 Task: Create new contact,   with mail id: 'Cora_Lopez@cornell.edu', first name: 'Cora', Last name: 'Lopez', Job Title: Copywriter, Phone number (512) 555-4567. Change life cycle stage to  'Lead' and lead status to 'New'. Add new company to the associated contact: autoliv.com and type: Prospect. Logged in from softage.6@softage.net
Action: Mouse moved to (137, 94)
Screenshot: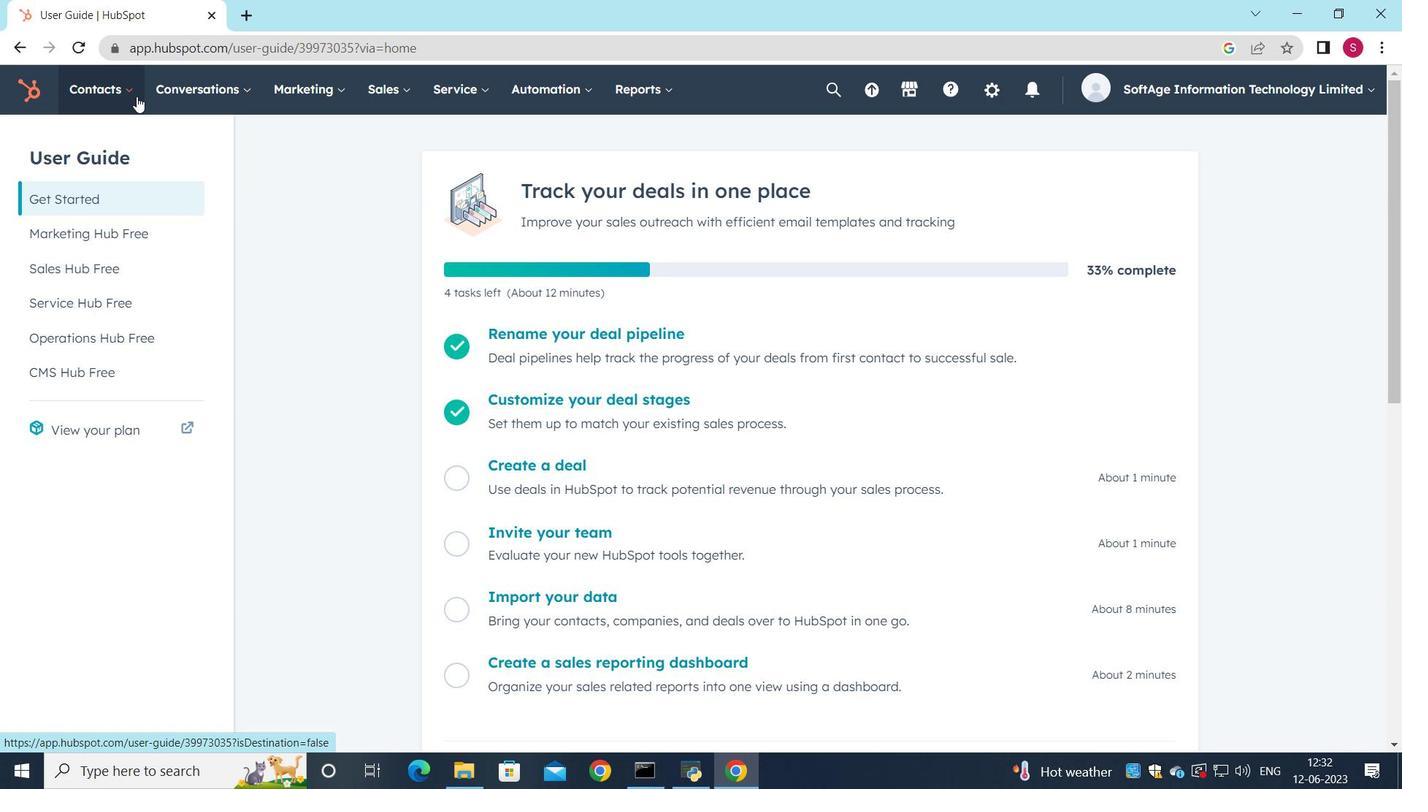 
Action: Mouse pressed left at (137, 94)
Screenshot: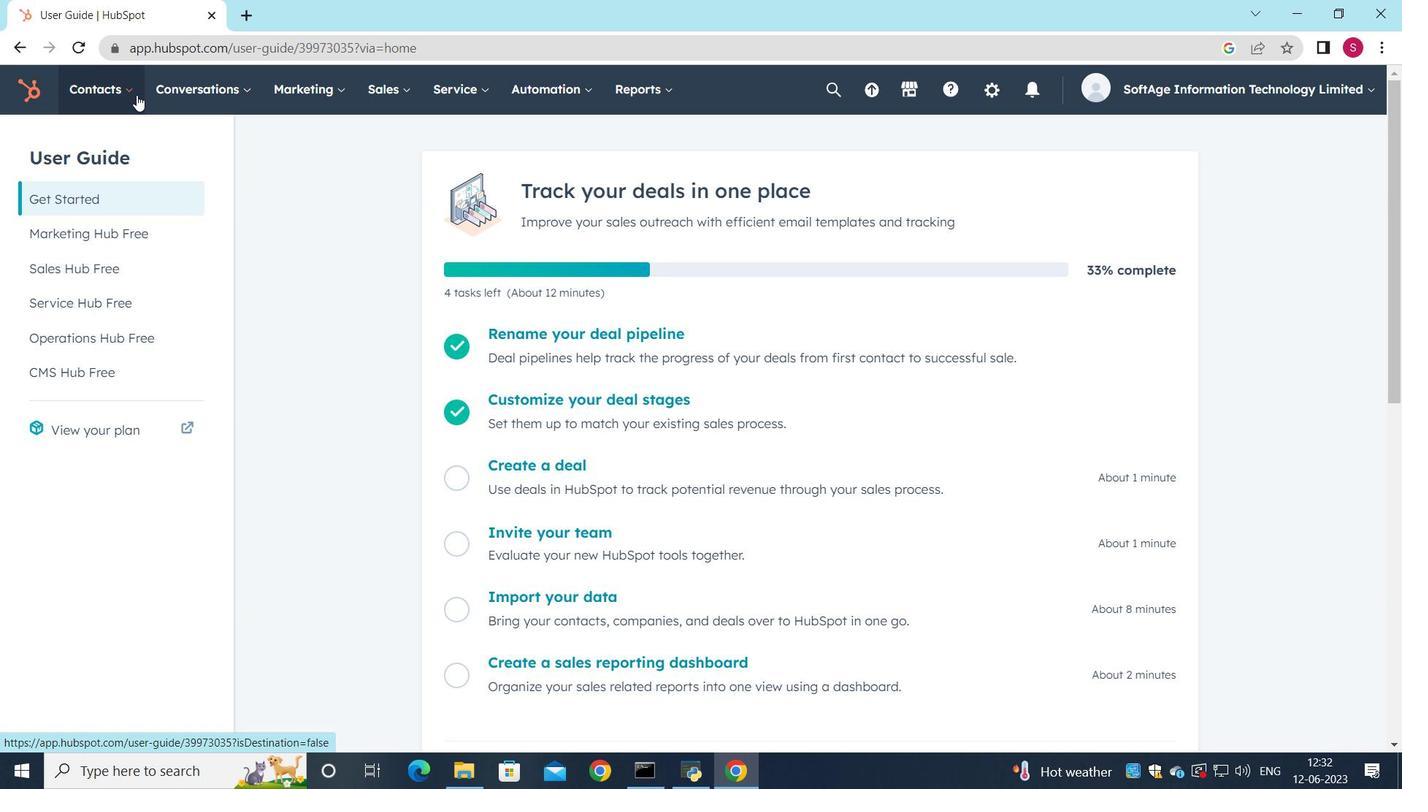 
Action: Mouse moved to (138, 141)
Screenshot: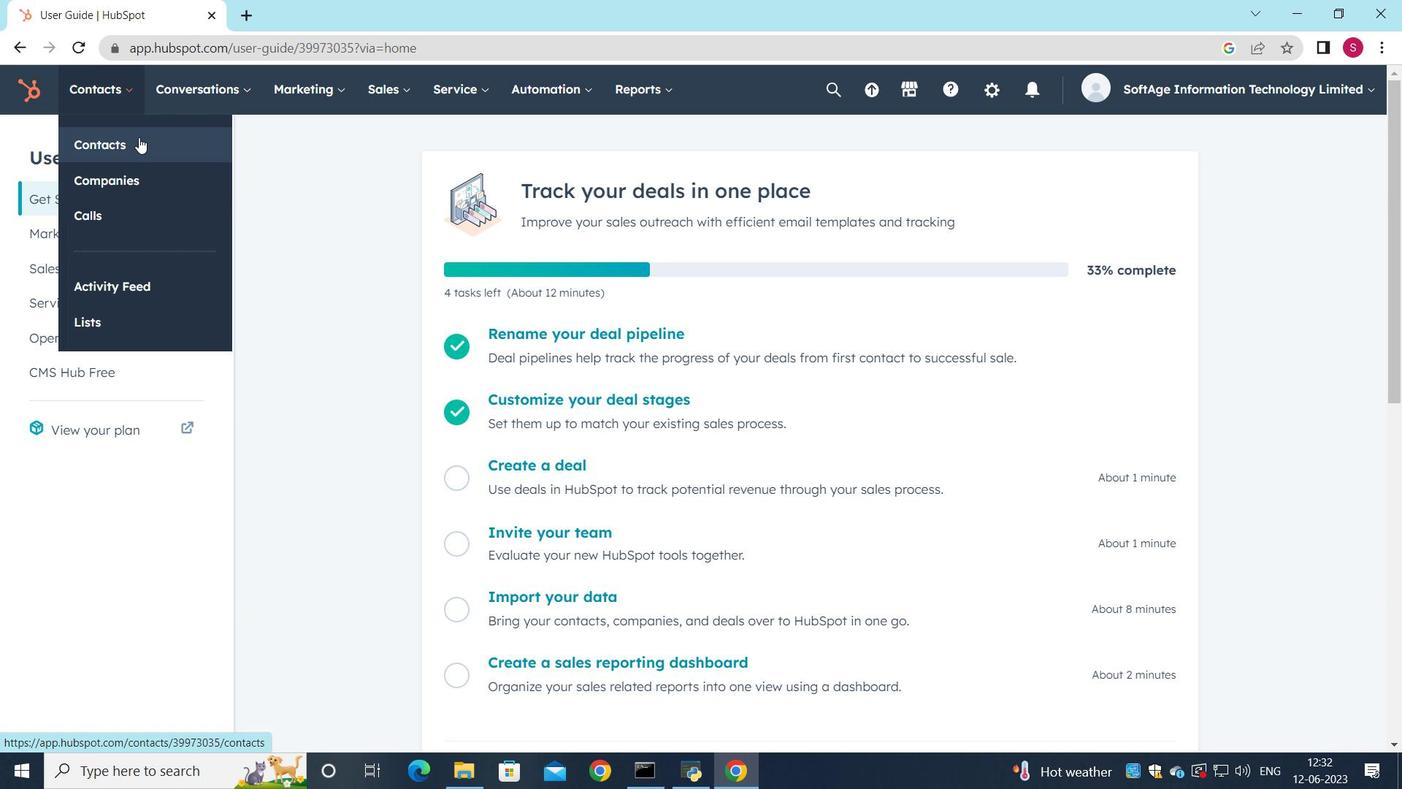 
Action: Mouse pressed left at (138, 141)
Screenshot: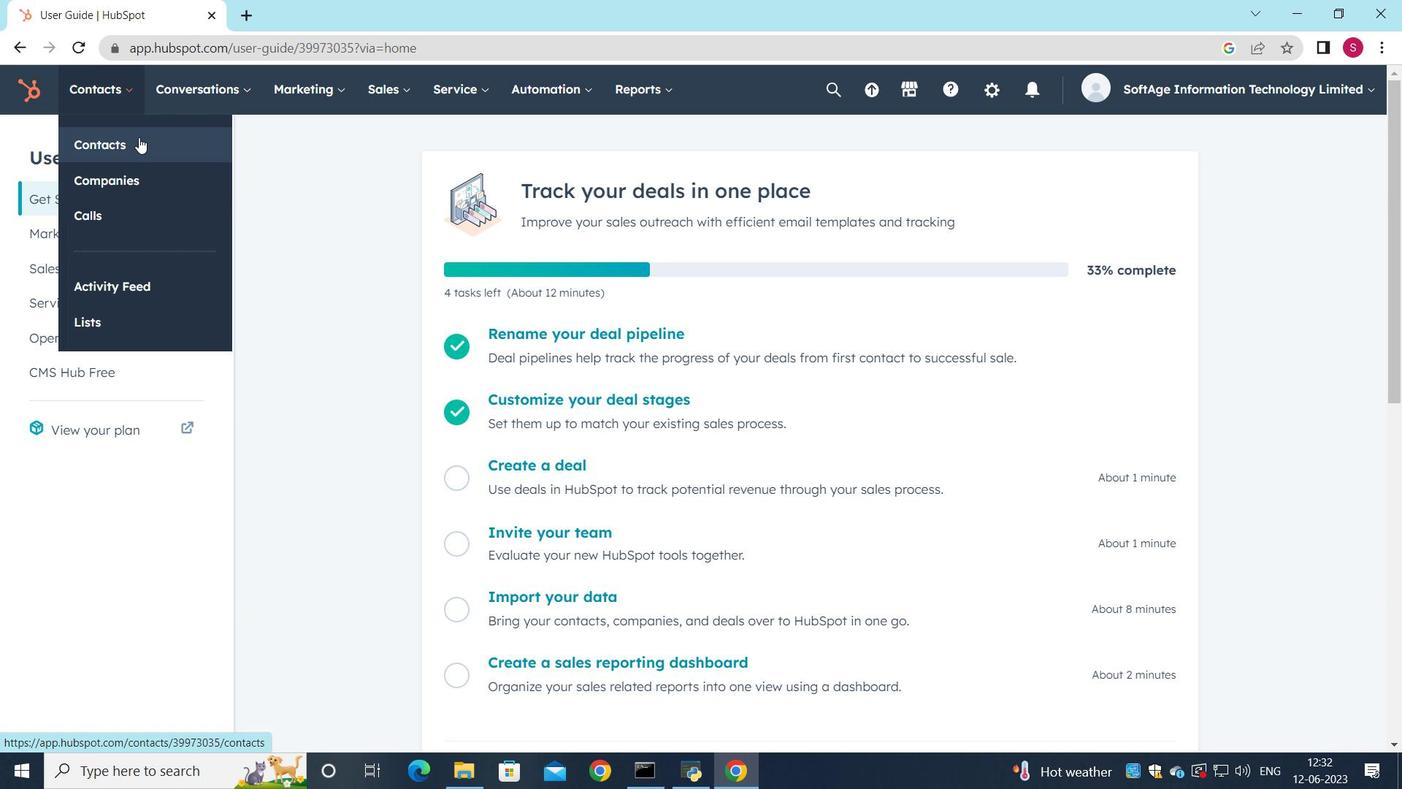 
Action: Mouse moved to (1309, 165)
Screenshot: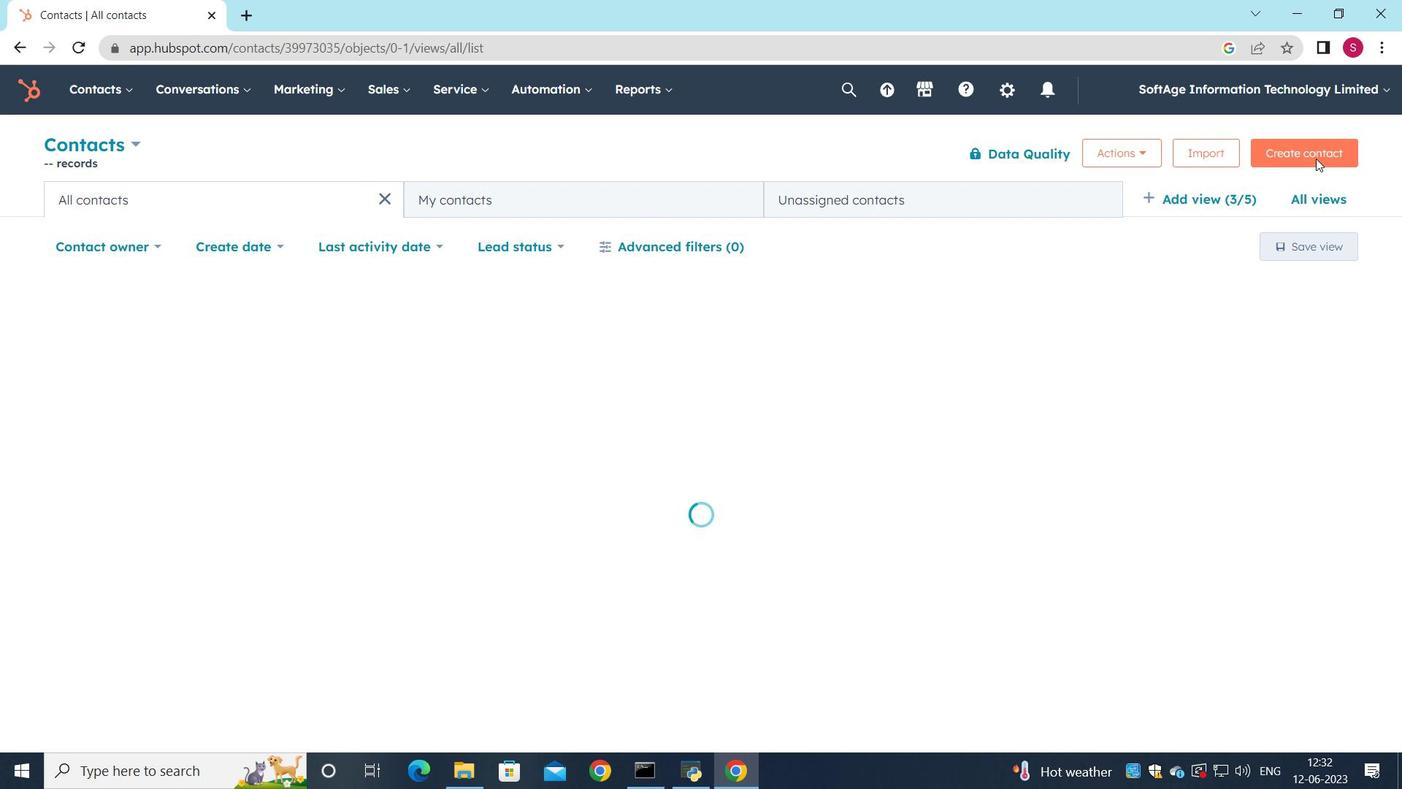 
Action: Mouse pressed left at (1309, 165)
Screenshot: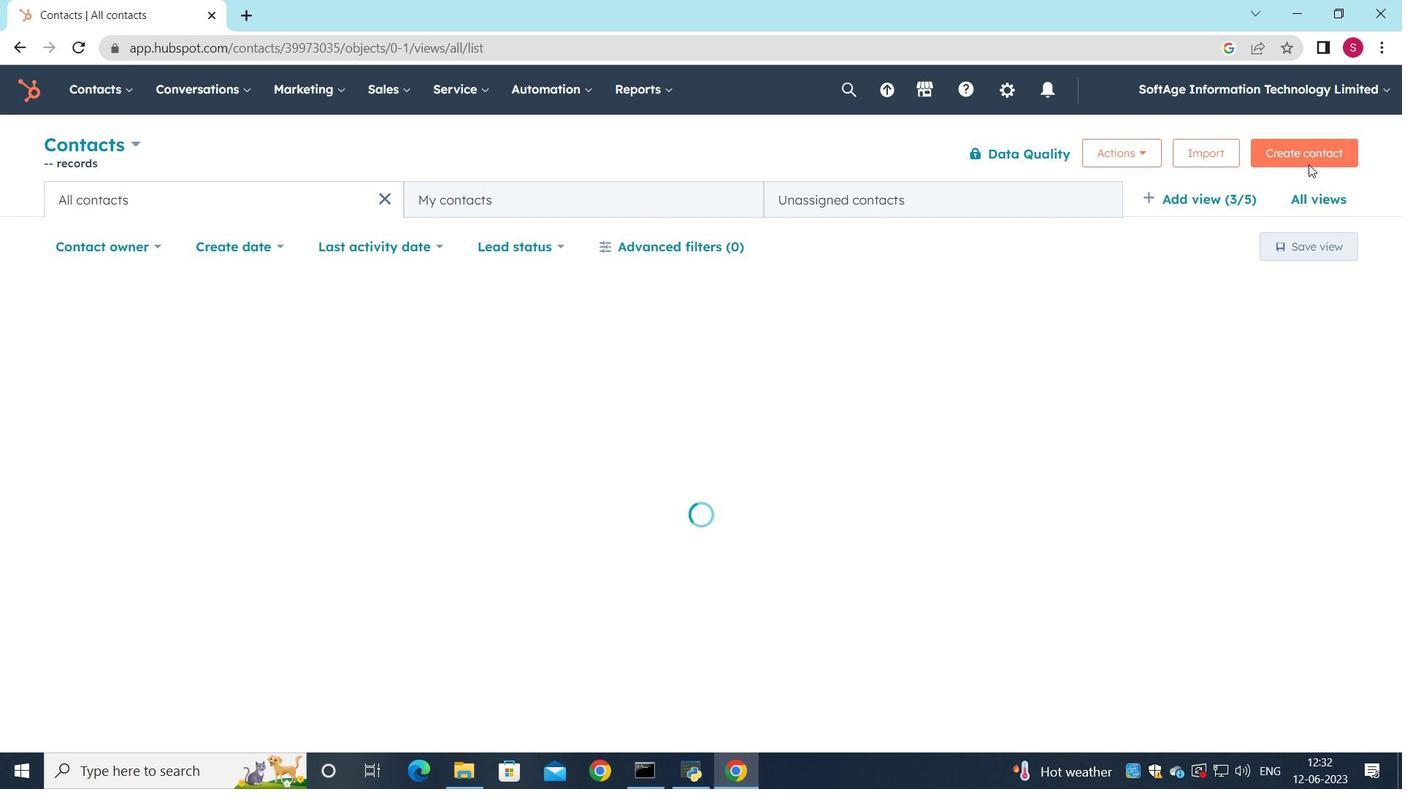 
Action: Mouse moved to (1035, 241)
Screenshot: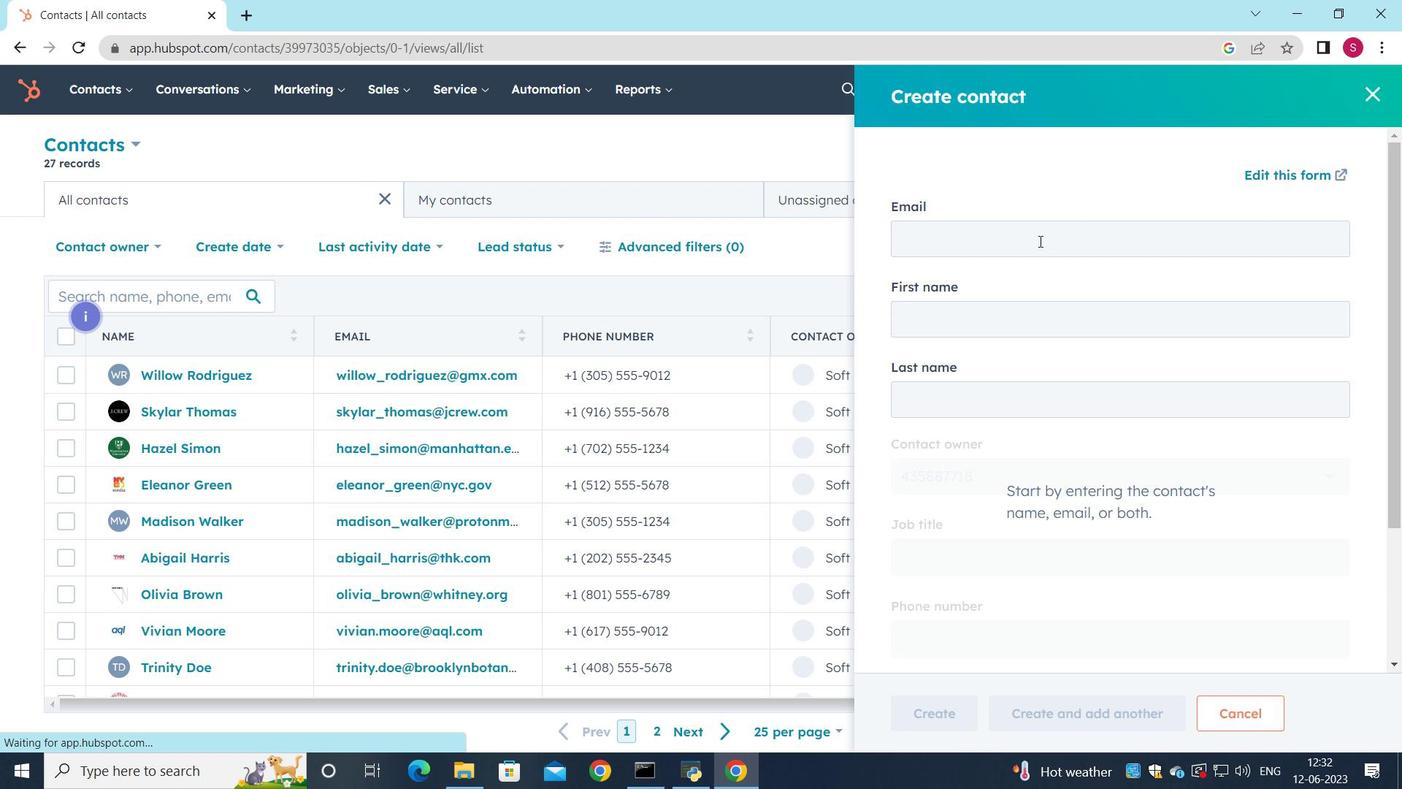 
Action: Mouse pressed left at (1035, 241)
Screenshot: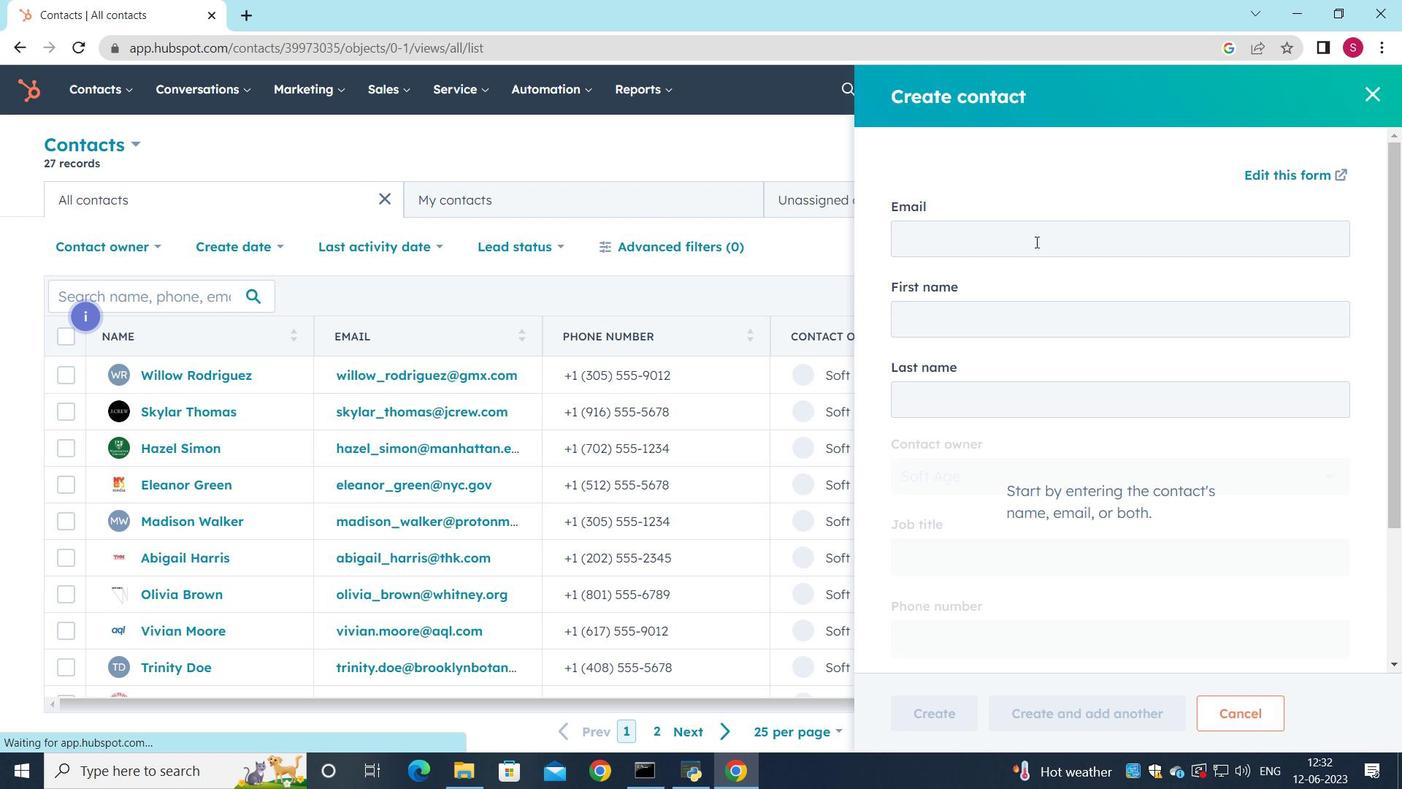 
Action: Key pressed <Key.shift>Cora<Key.shift>_<Key.shift>Lopez<Key.shift>@cornell.edu
Screenshot: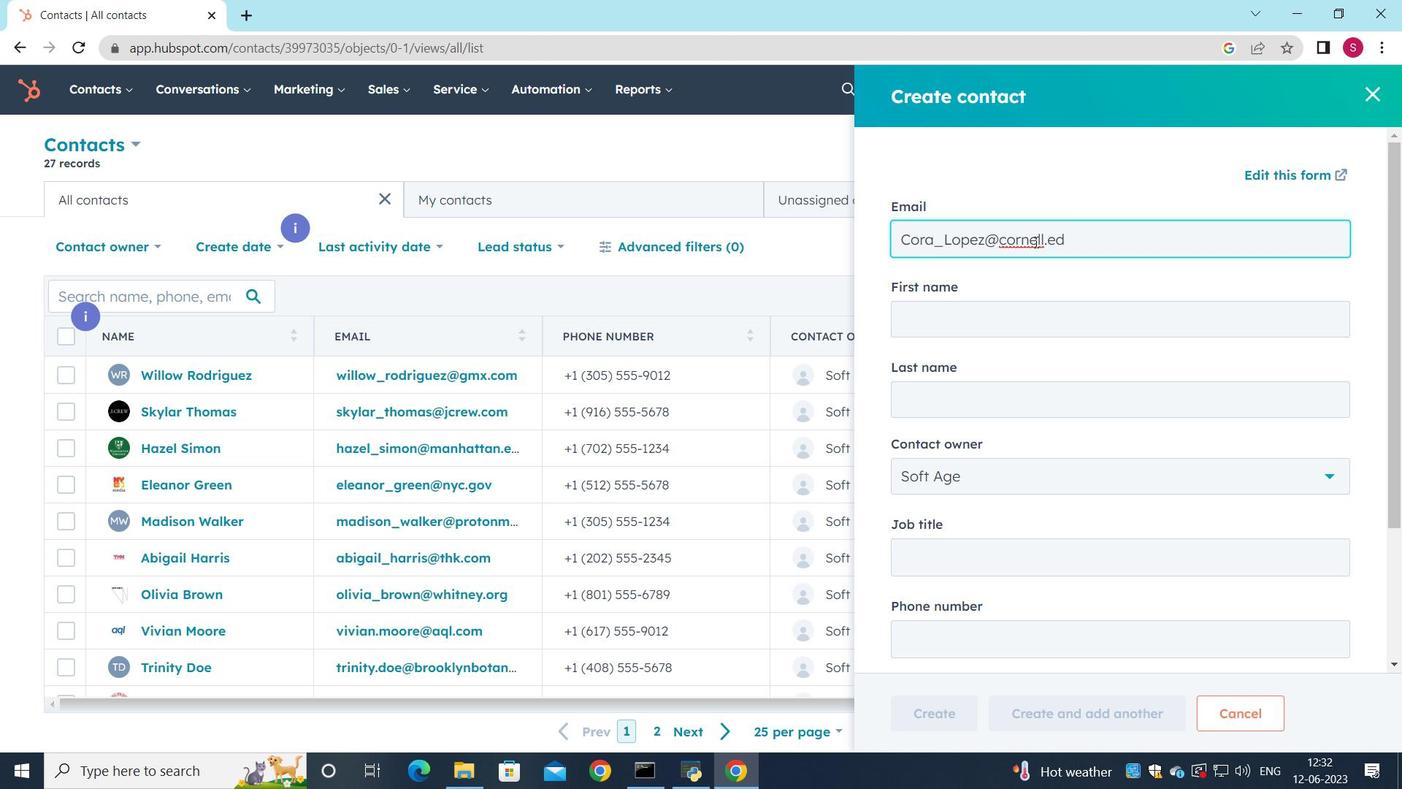 
Action: Mouse moved to (996, 324)
Screenshot: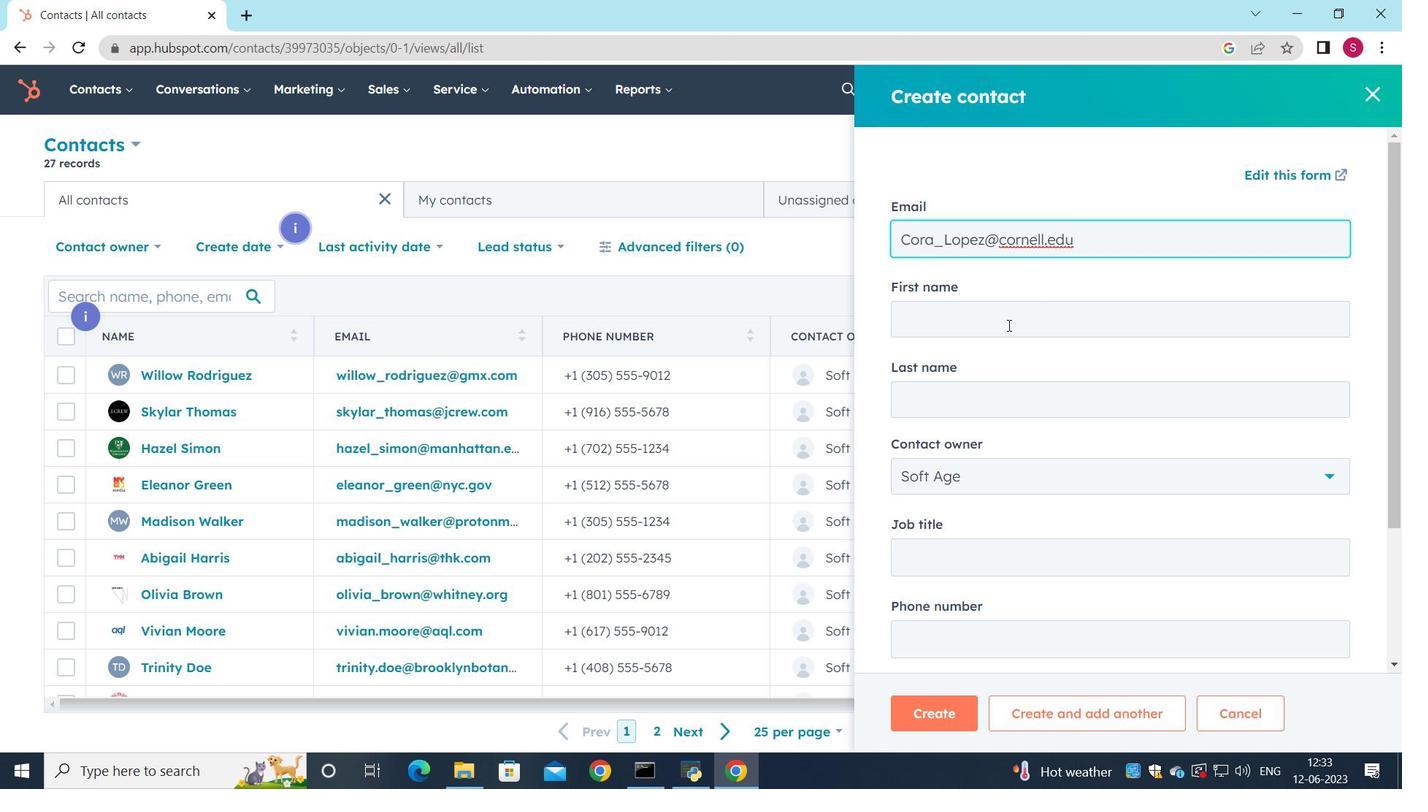 
Action: Mouse pressed left at (996, 324)
Screenshot: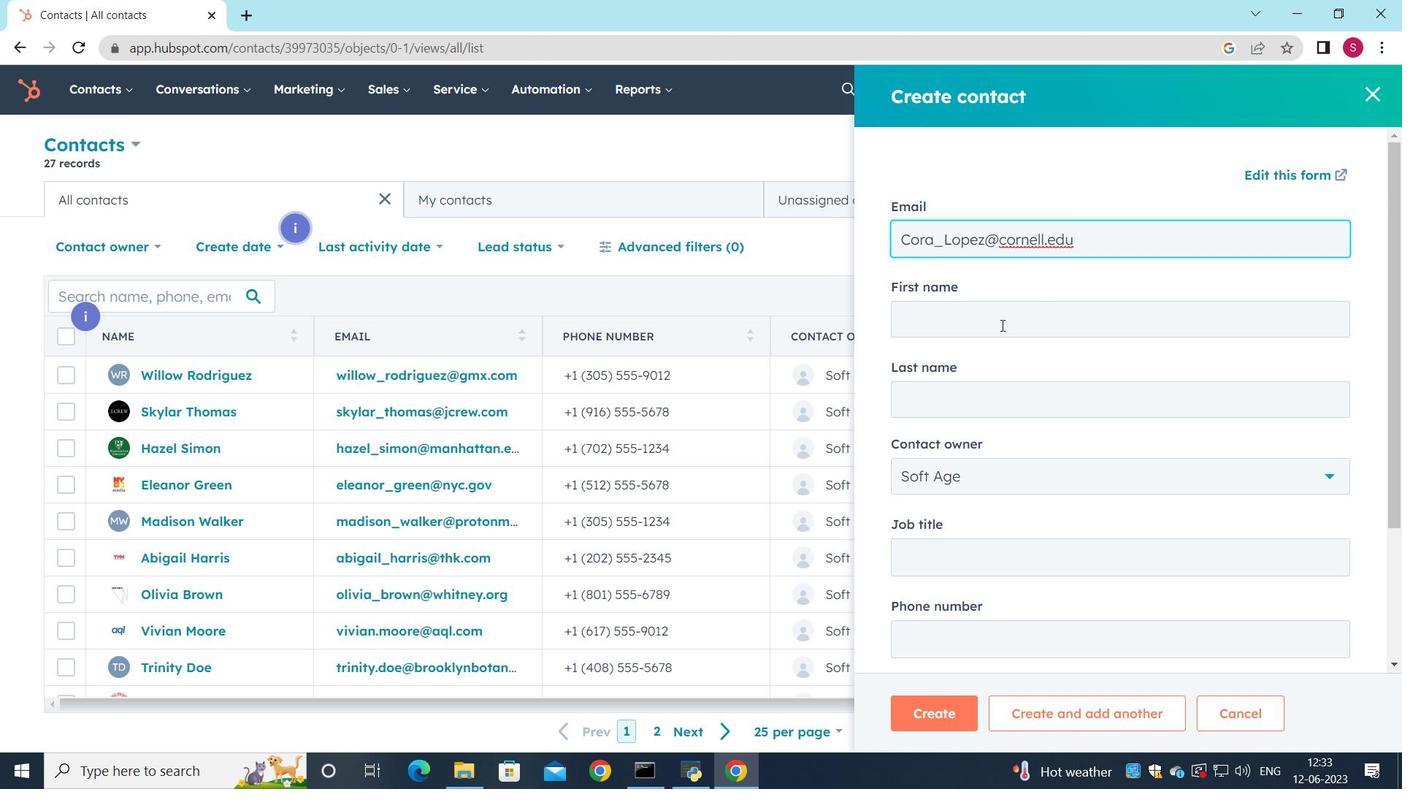 
Action: Key pressed <Key.shift>Cora
Screenshot: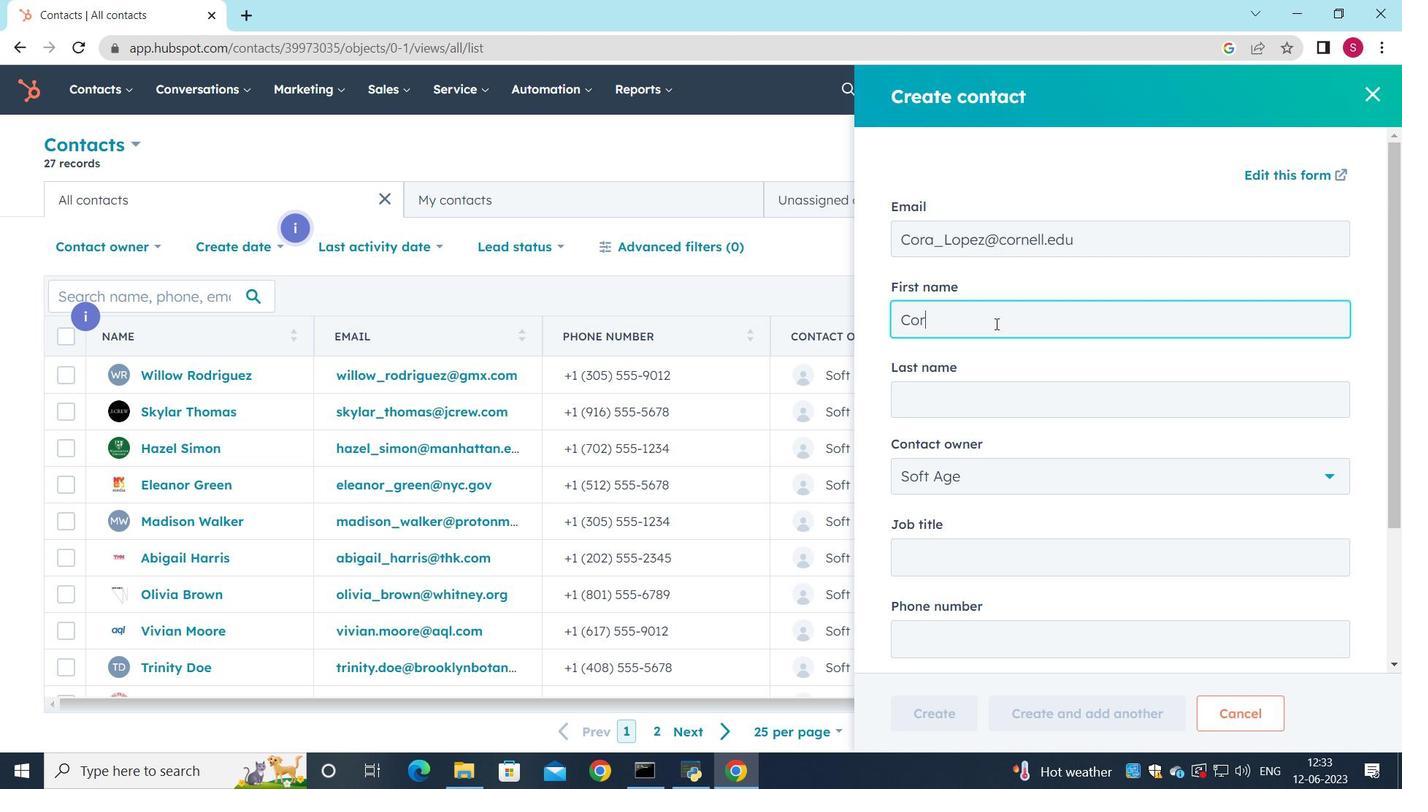
Action: Mouse moved to (990, 413)
Screenshot: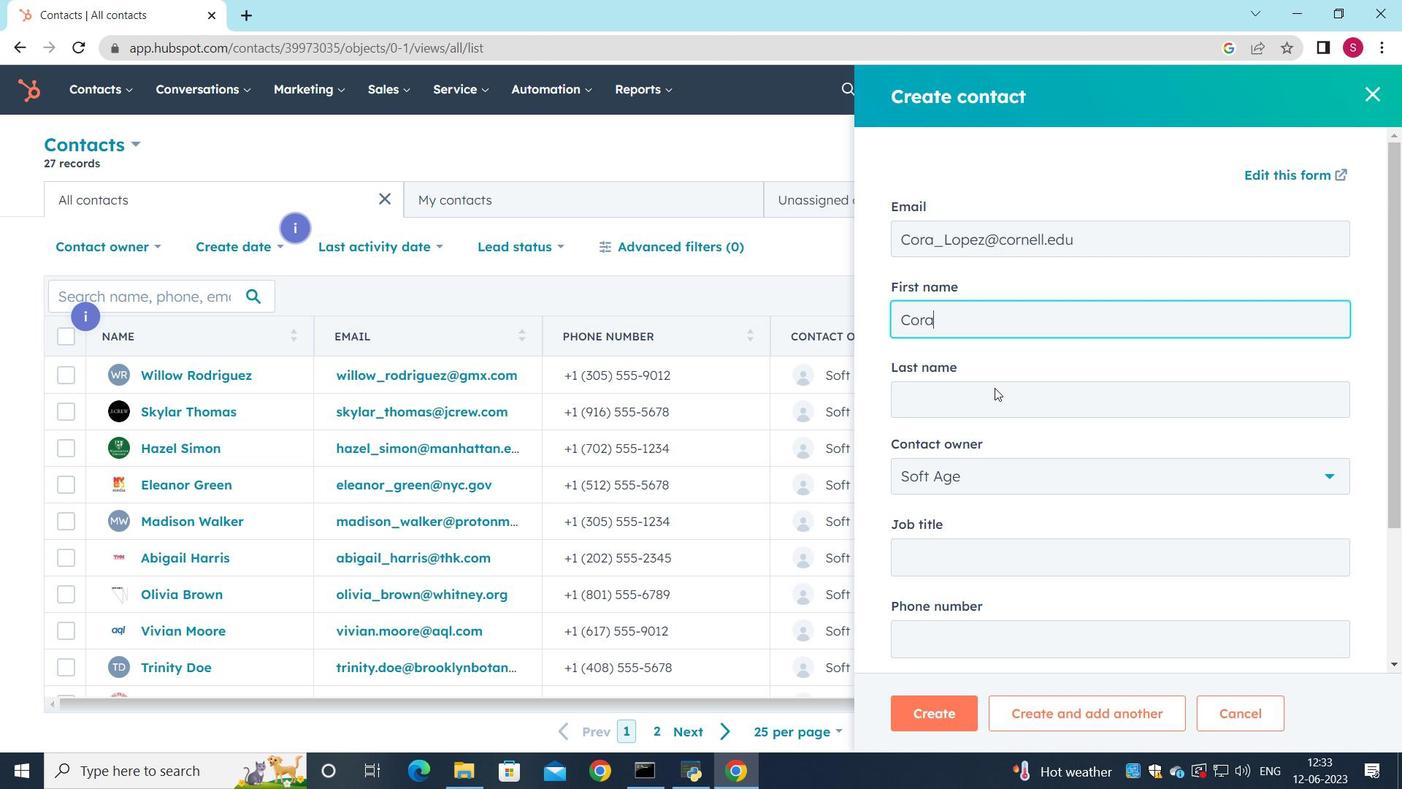 
Action: Mouse pressed left at (990, 413)
Screenshot: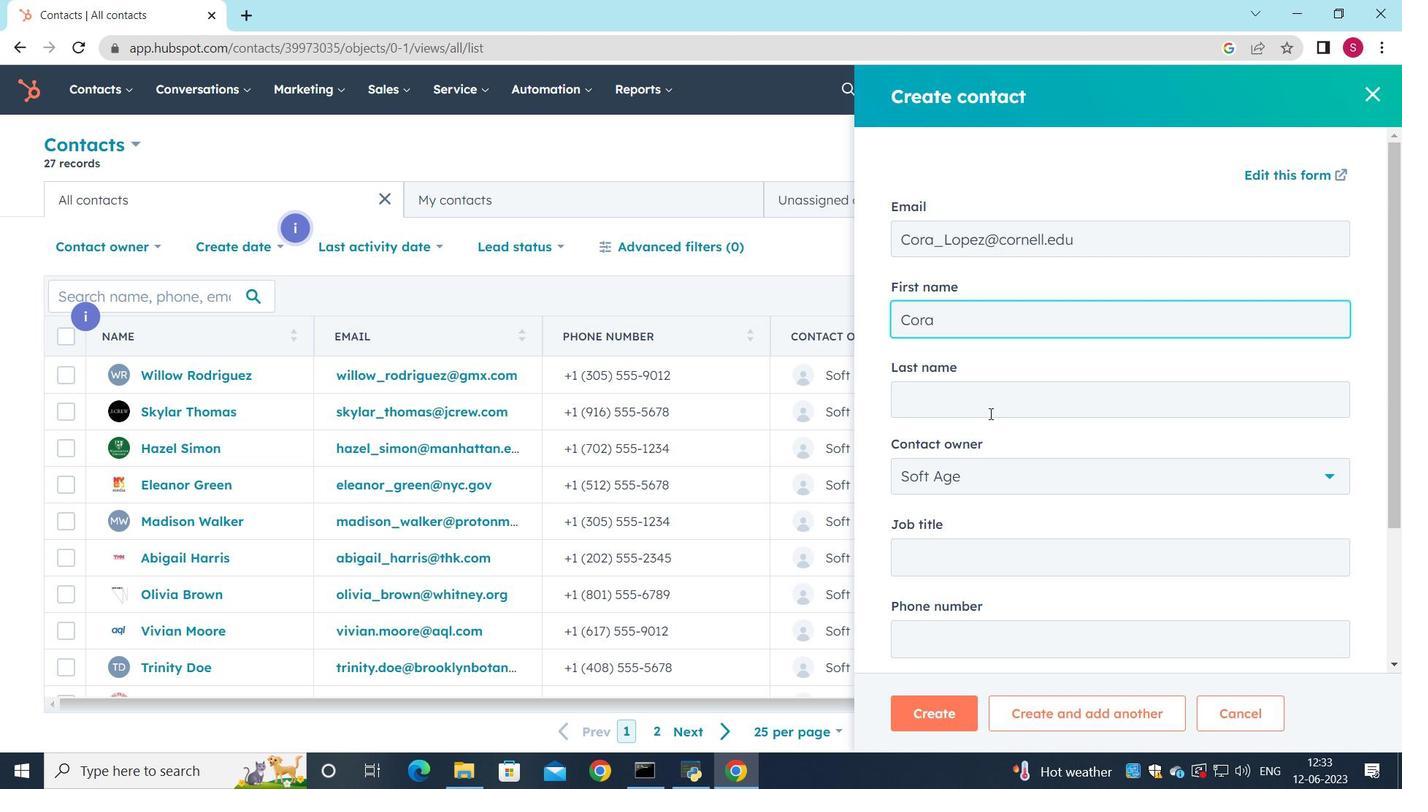 
Action: Mouse moved to (990, 413)
Screenshot: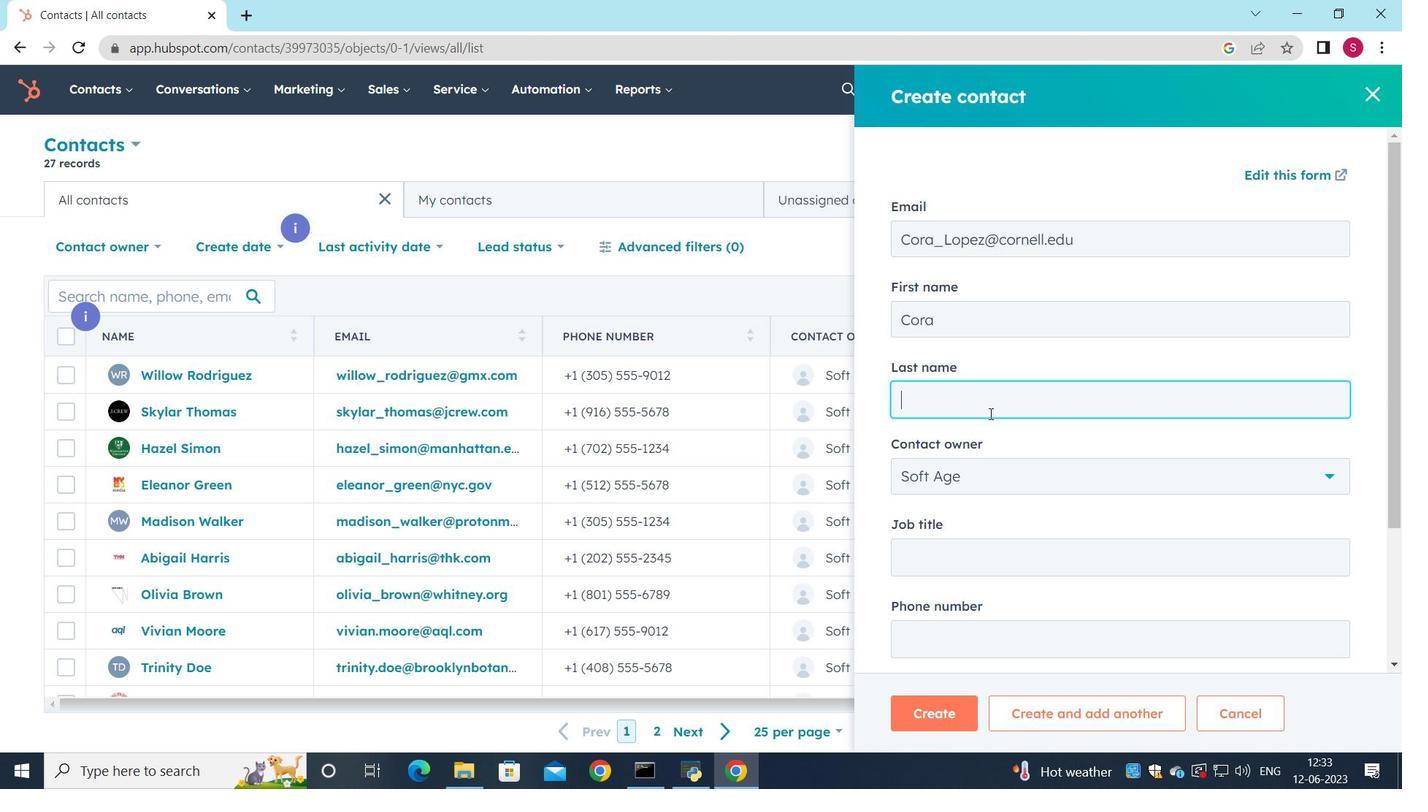 
Action: Key pressed <Key.shift><Key.shift><Key.shift><Key.shift><Key.shift>Lopez
Screenshot: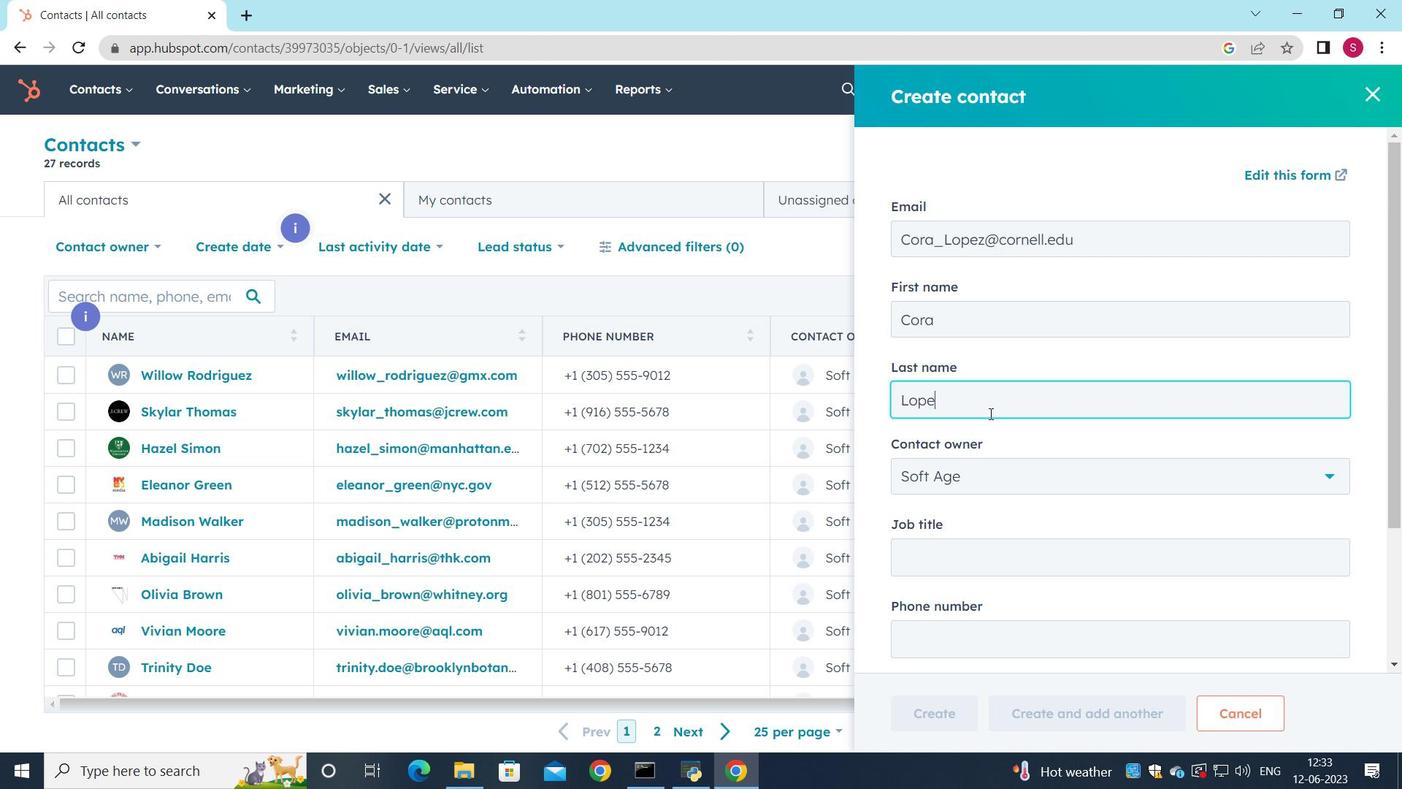 
Action: Mouse moved to (1006, 494)
Screenshot: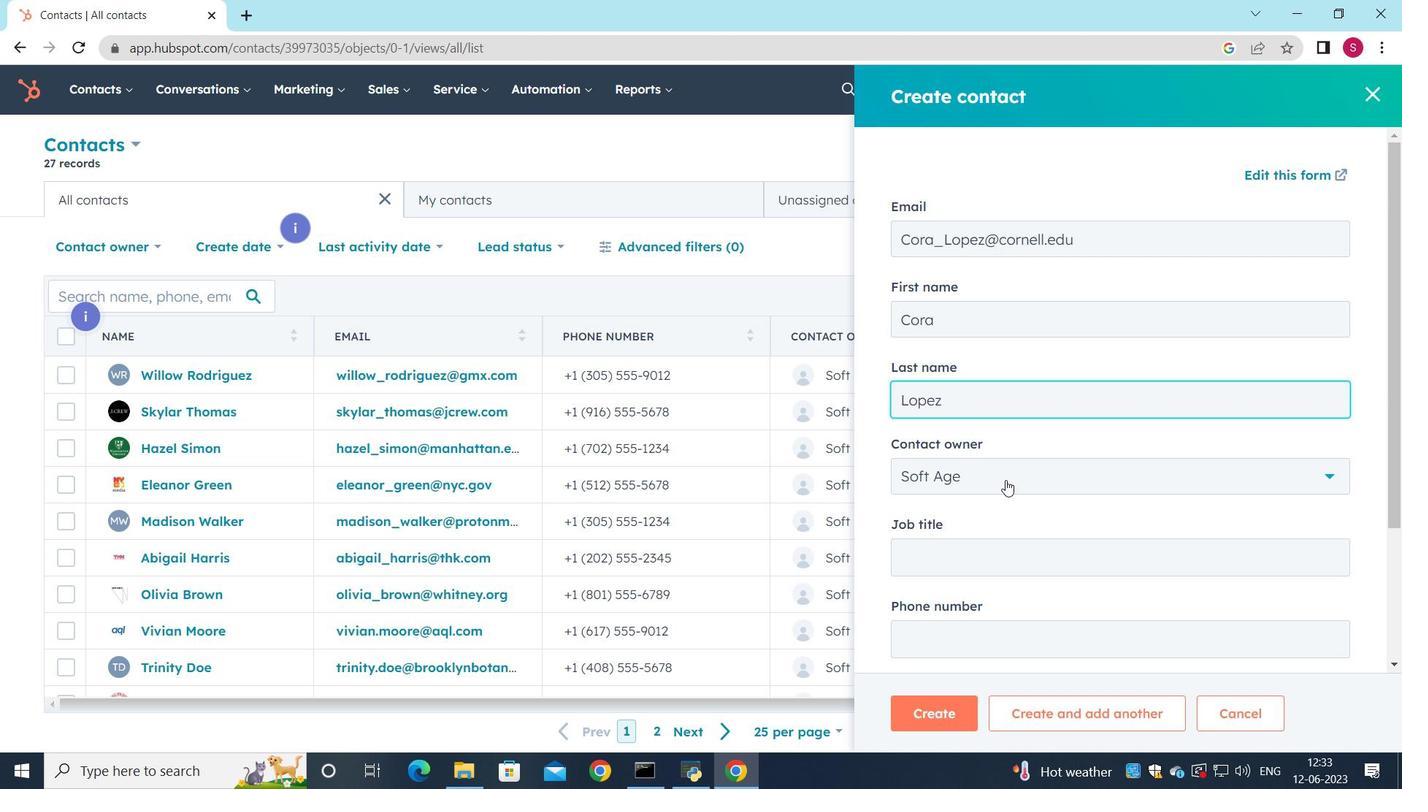 
Action: Mouse scrolled (1006, 493) with delta (0, 0)
Screenshot: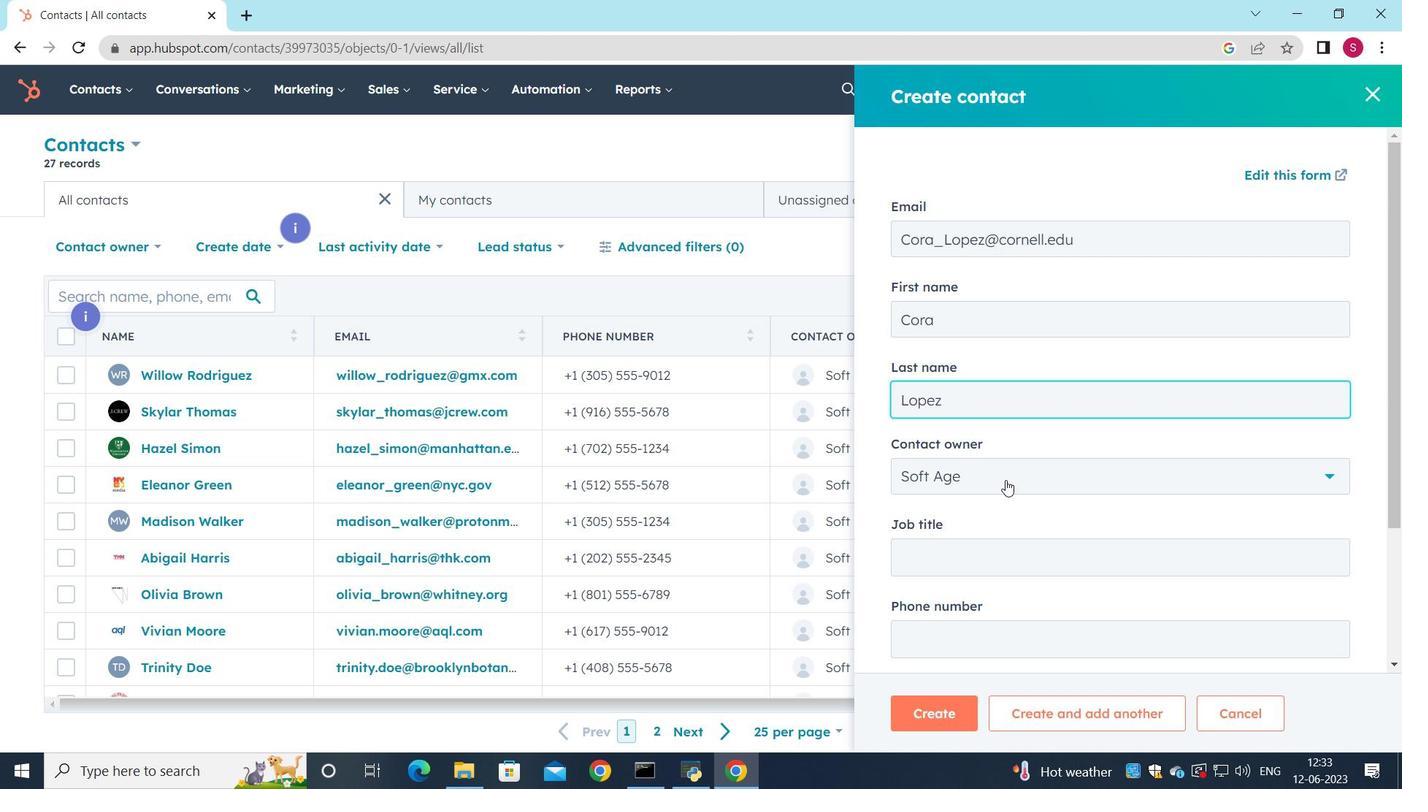 
Action: Mouse moved to (1003, 480)
Screenshot: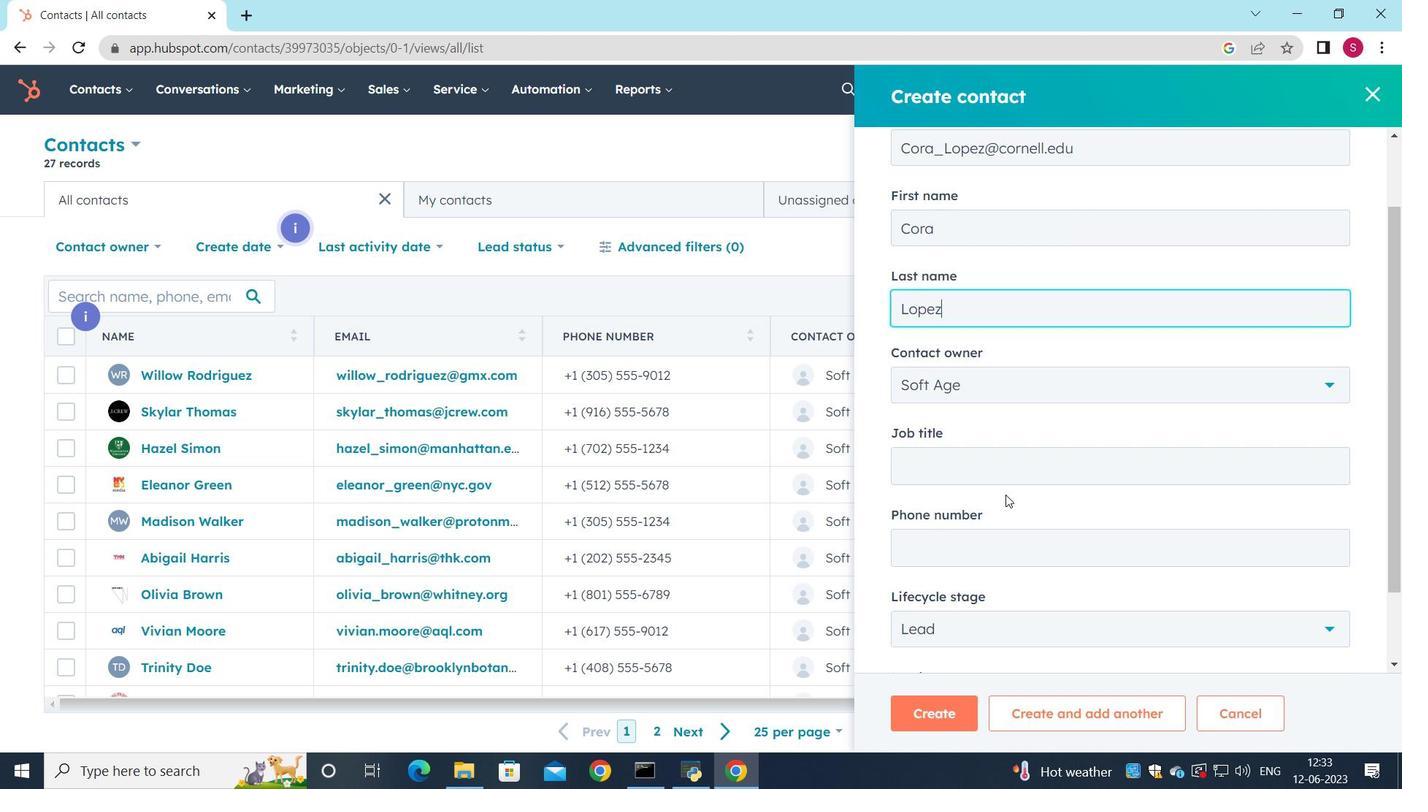 
Action: Mouse pressed left at (1003, 480)
Screenshot: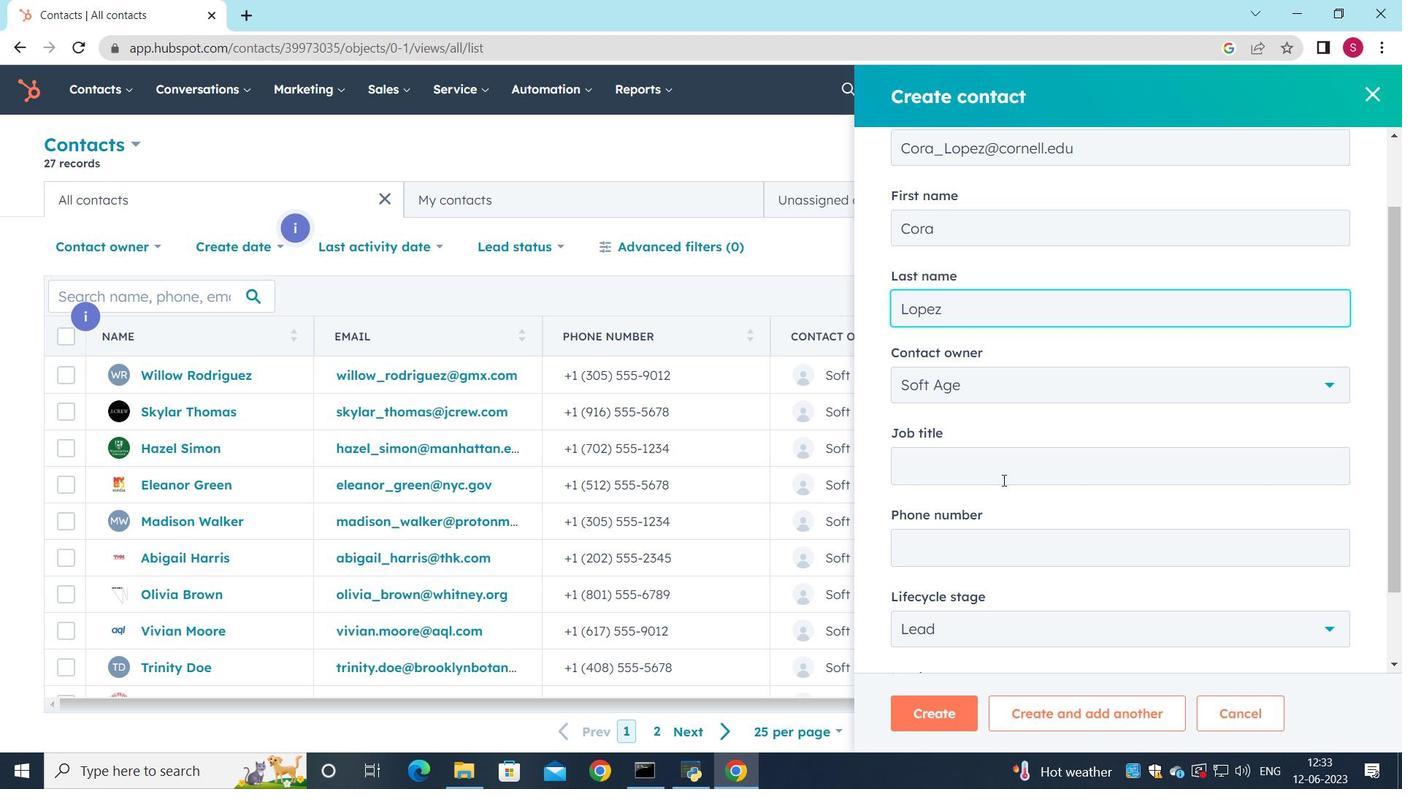 
Action: Mouse moved to (1001, 480)
Screenshot: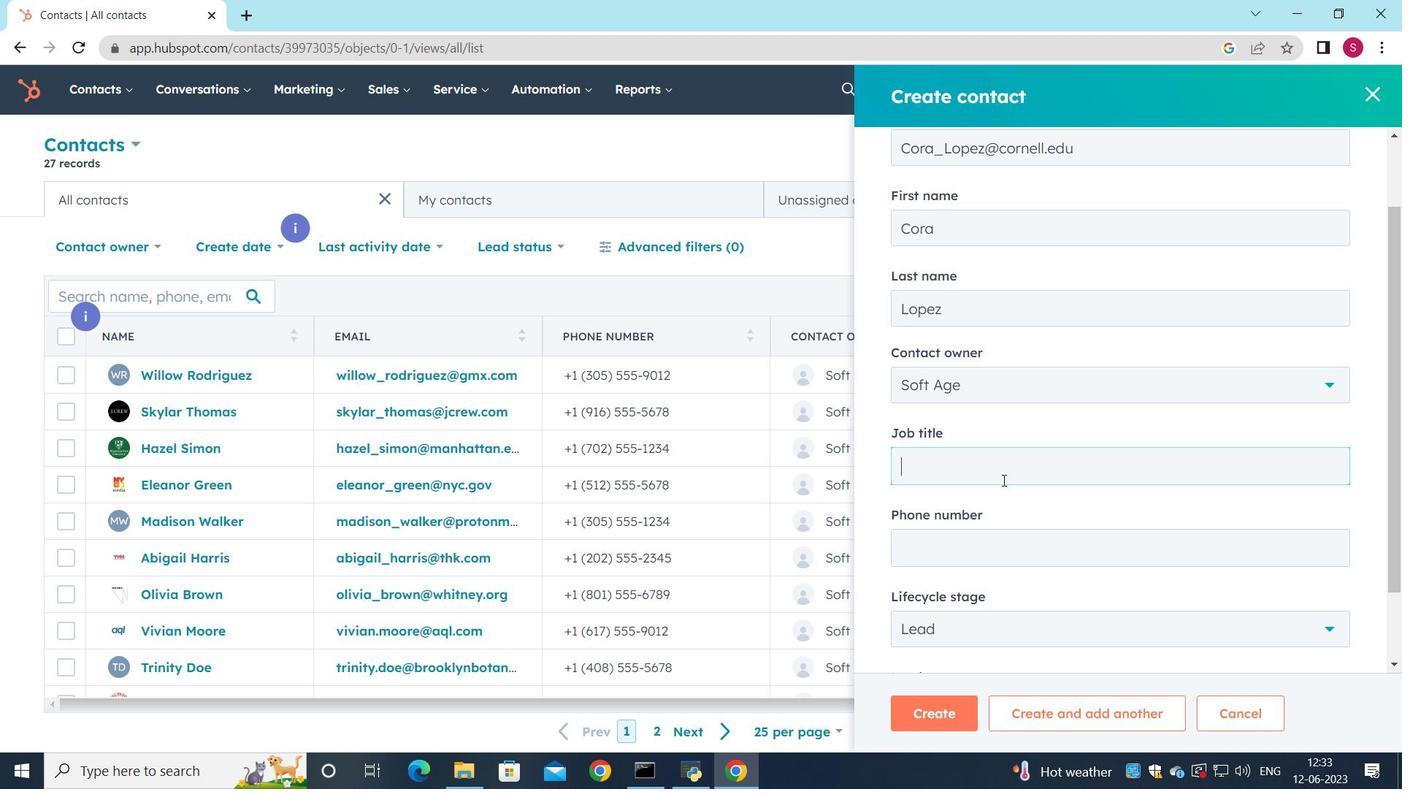 
Action: Key pressed <Key.shift><Key.shift><Key.shift><Key.shift>Copywriter
Screenshot: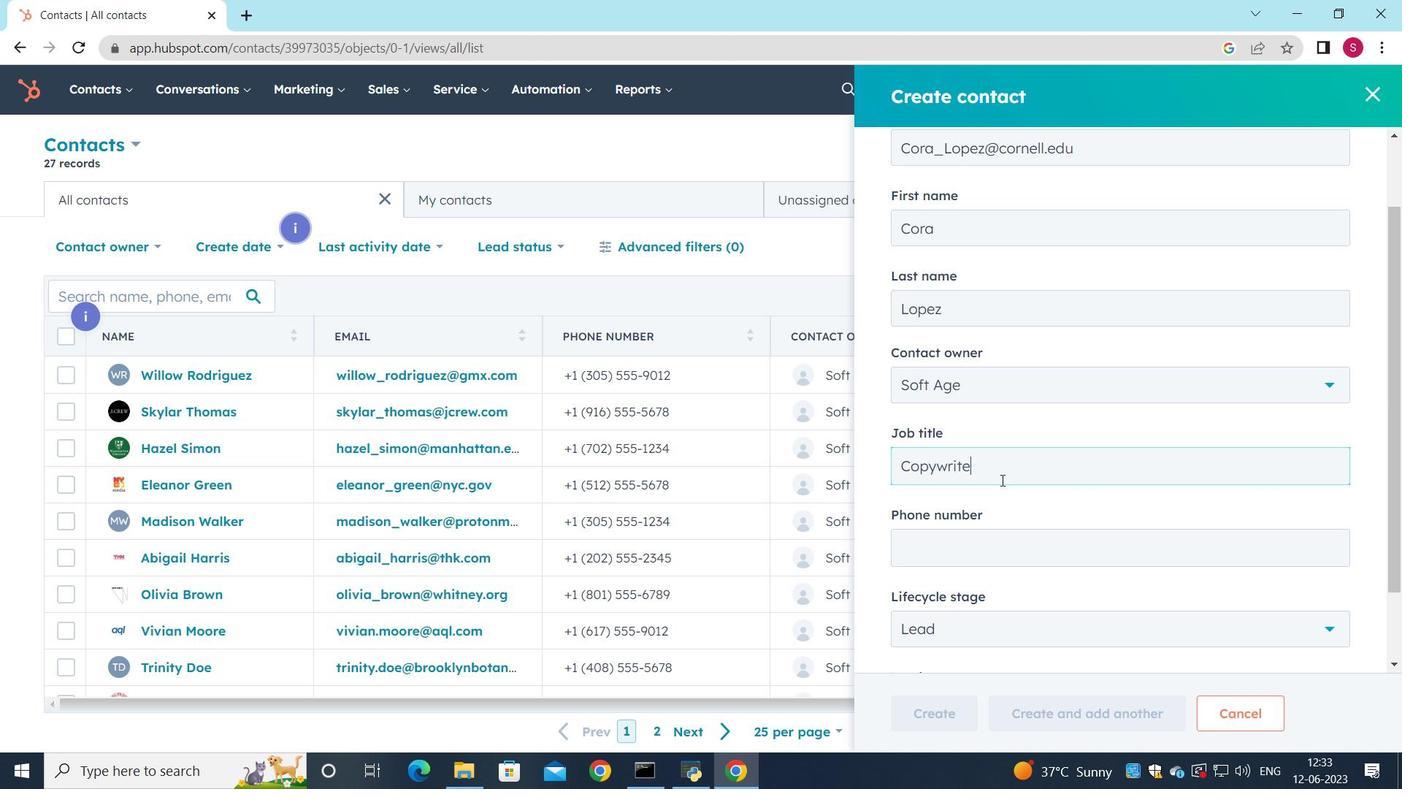 
Action: Mouse moved to (992, 524)
Screenshot: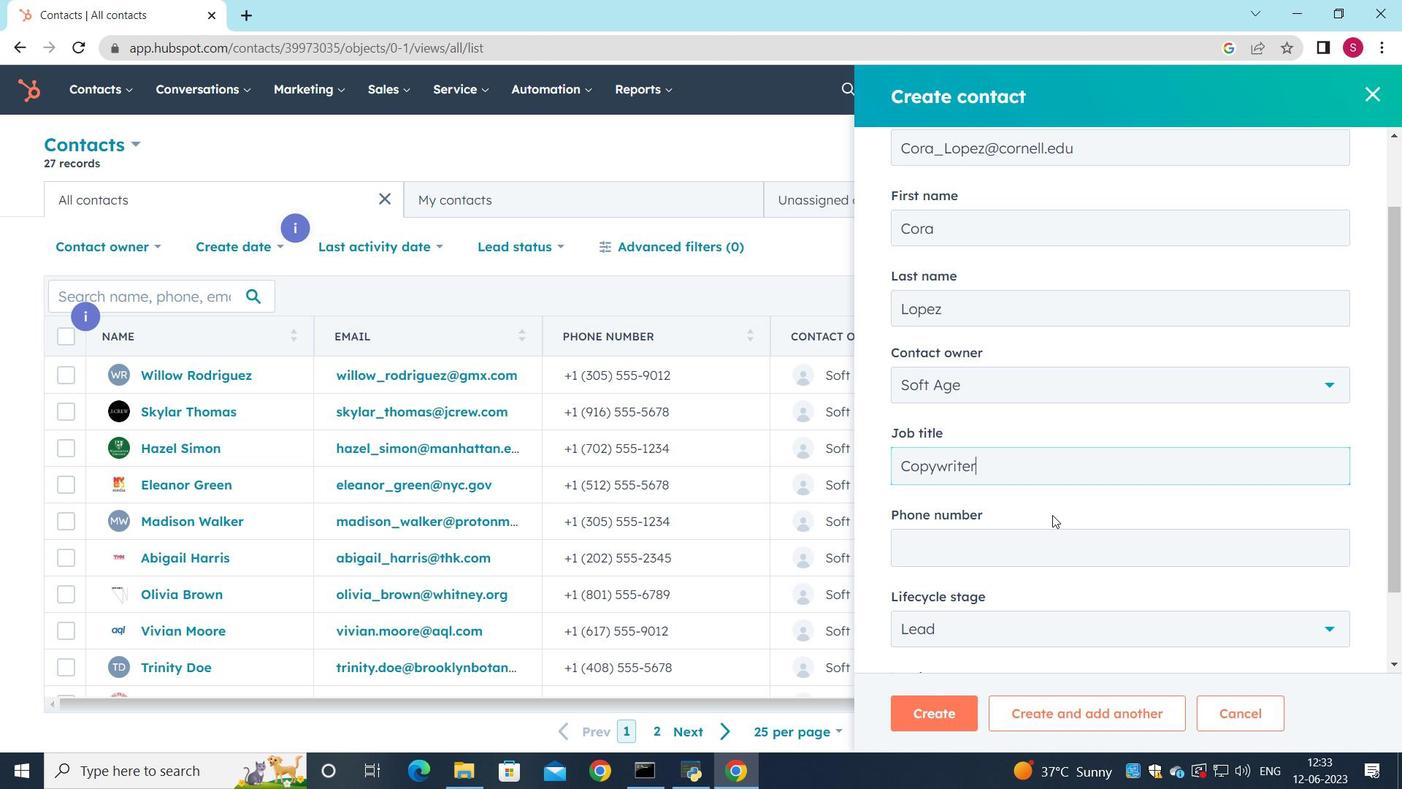 
Action: Mouse pressed left at (992, 524)
Screenshot: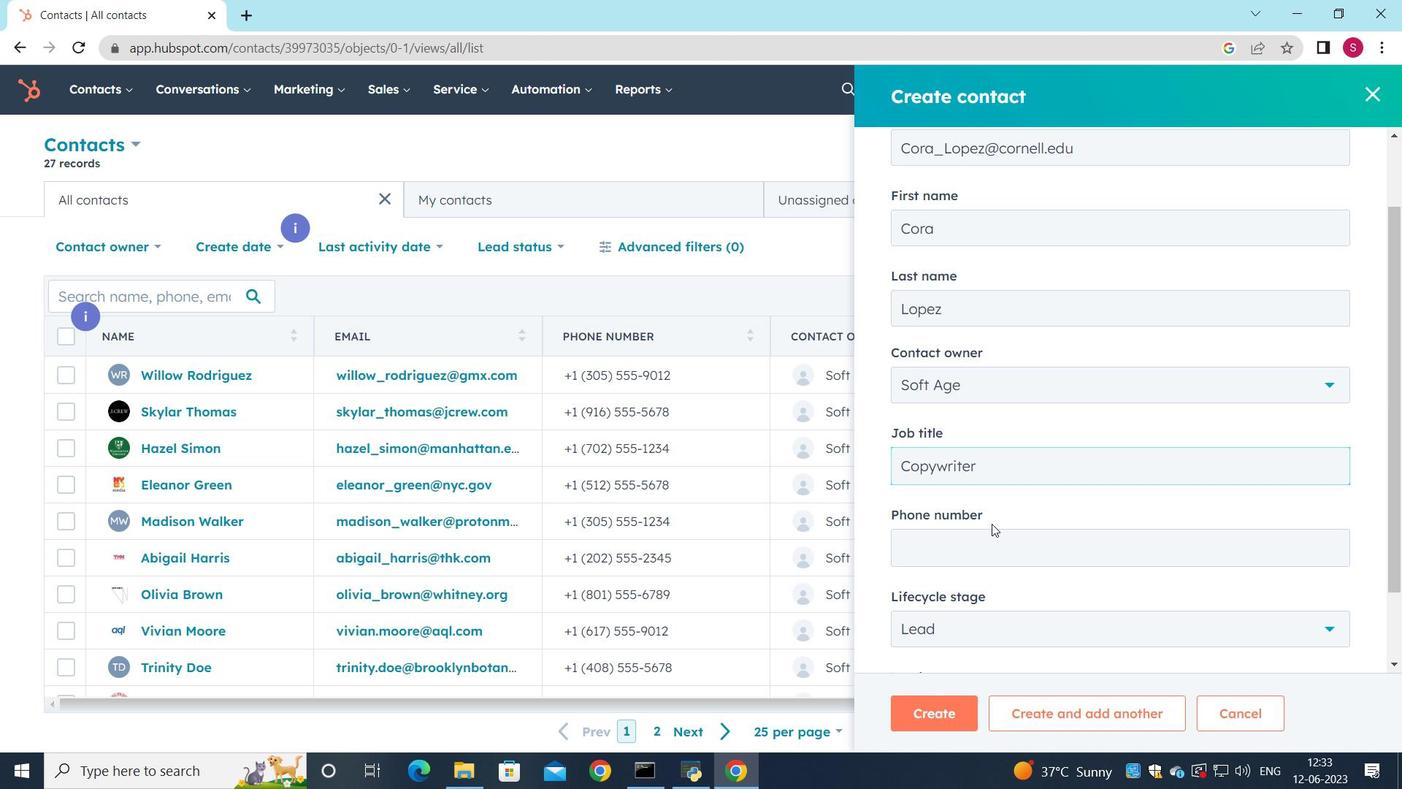 
Action: Mouse moved to (1003, 542)
Screenshot: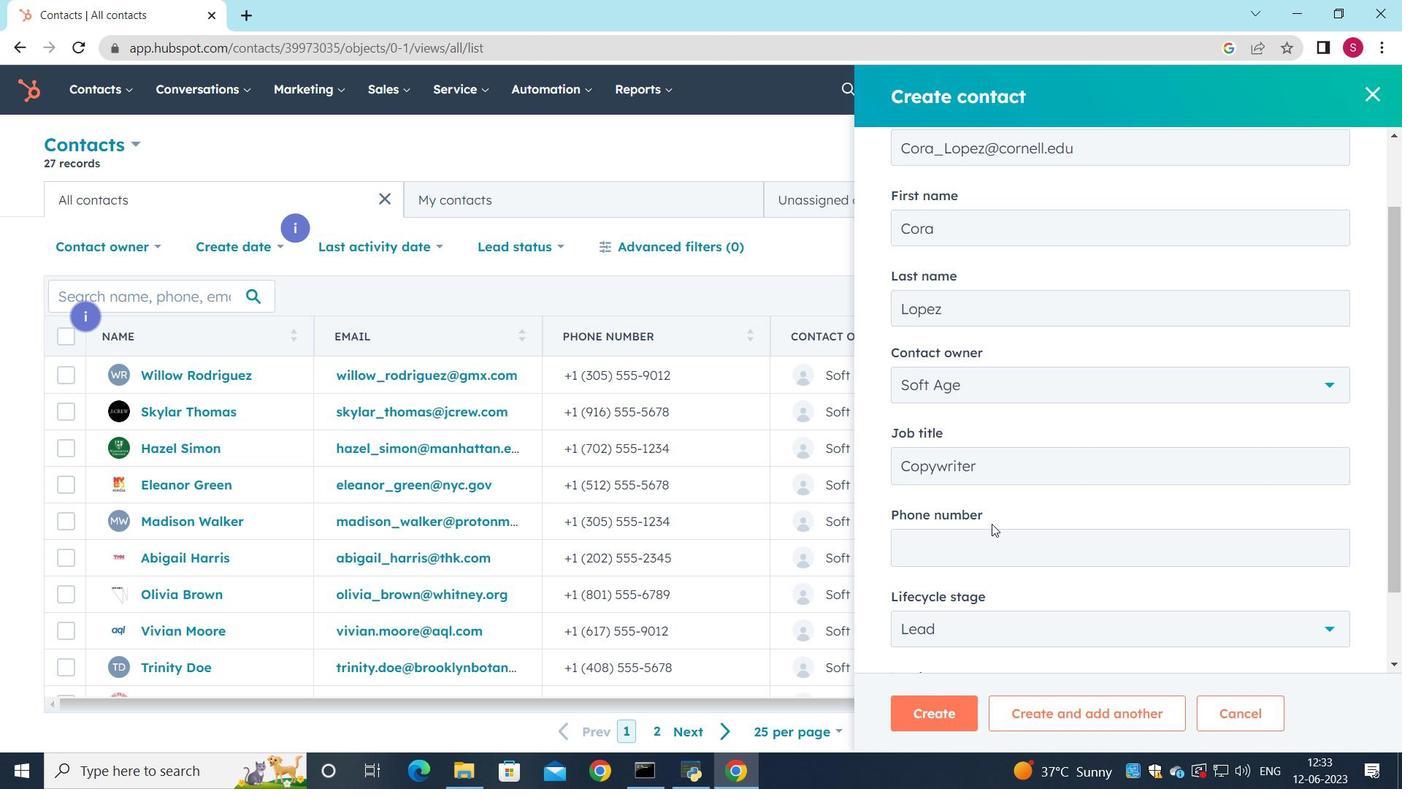 
Action: Mouse pressed left at (1003, 542)
Screenshot: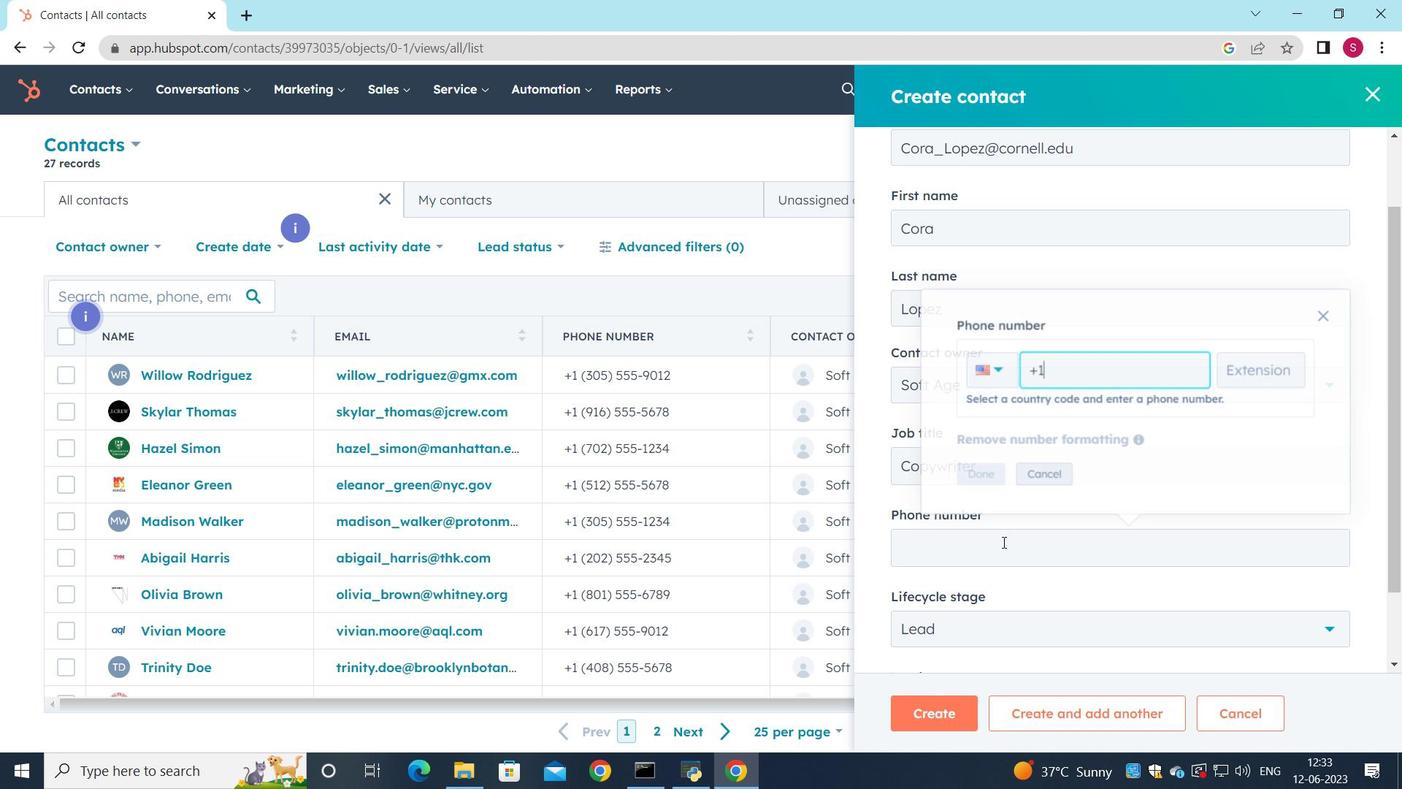 
Action: Key pressed 512
Screenshot: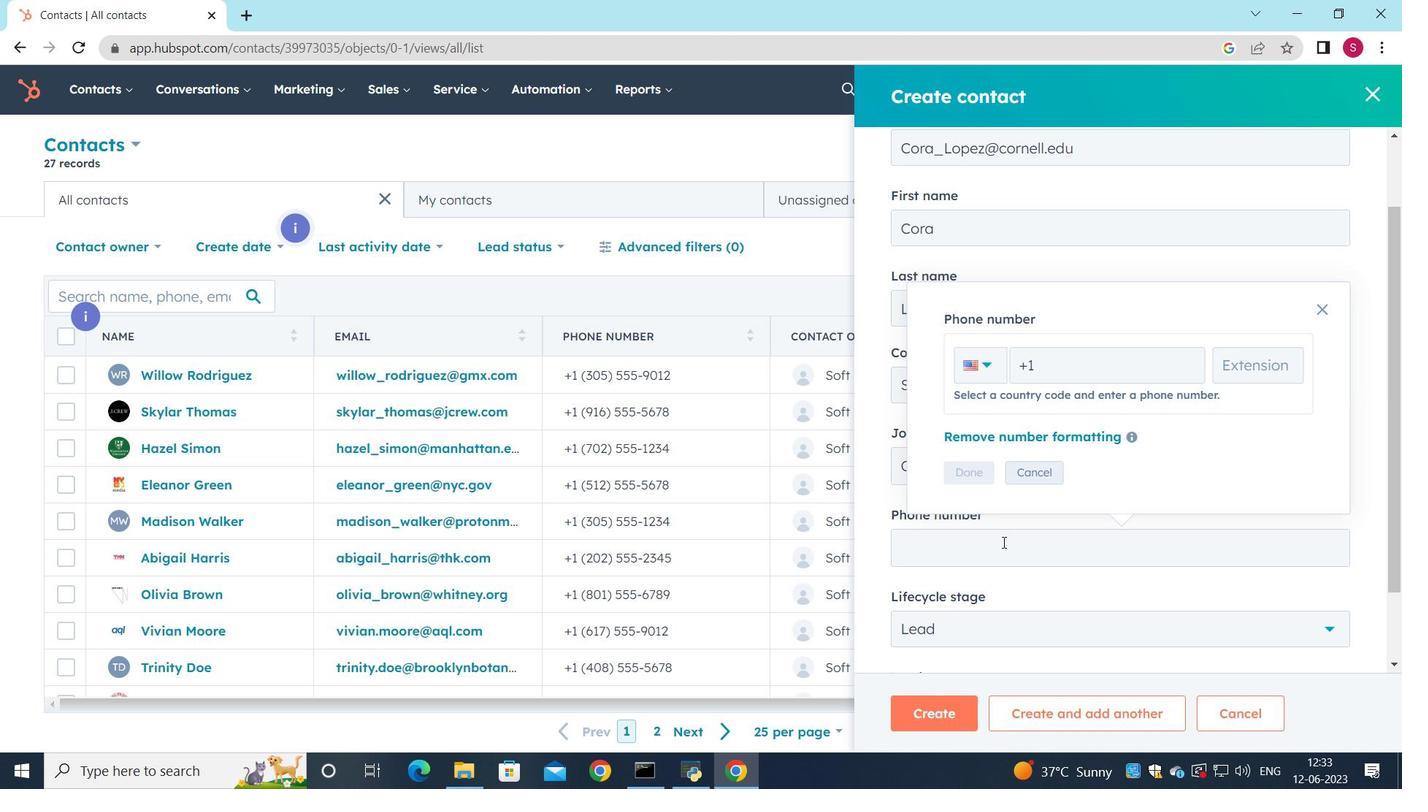 
Action: Mouse moved to (1058, 368)
Screenshot: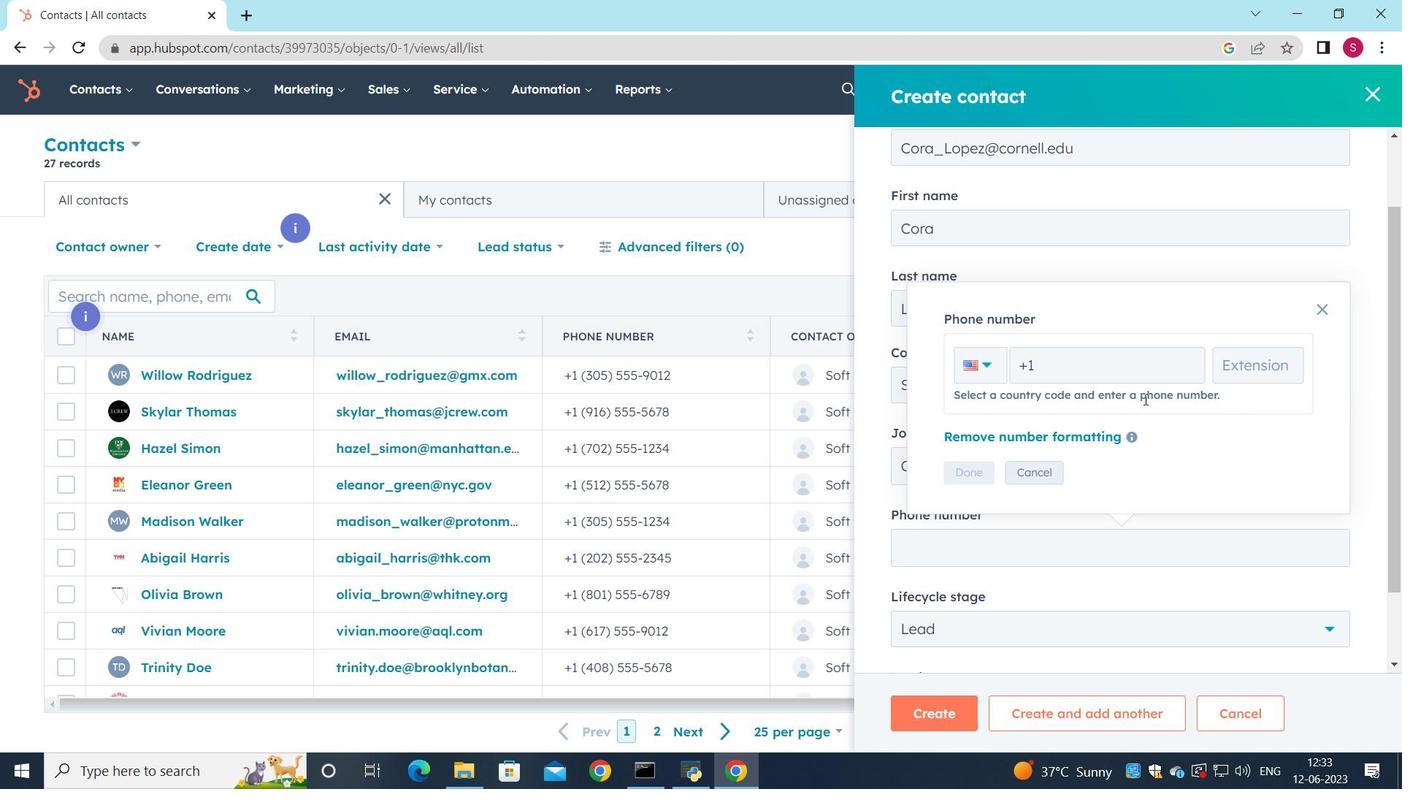 
Action: Mouse pressed left at (1058, 368)
Screenshot: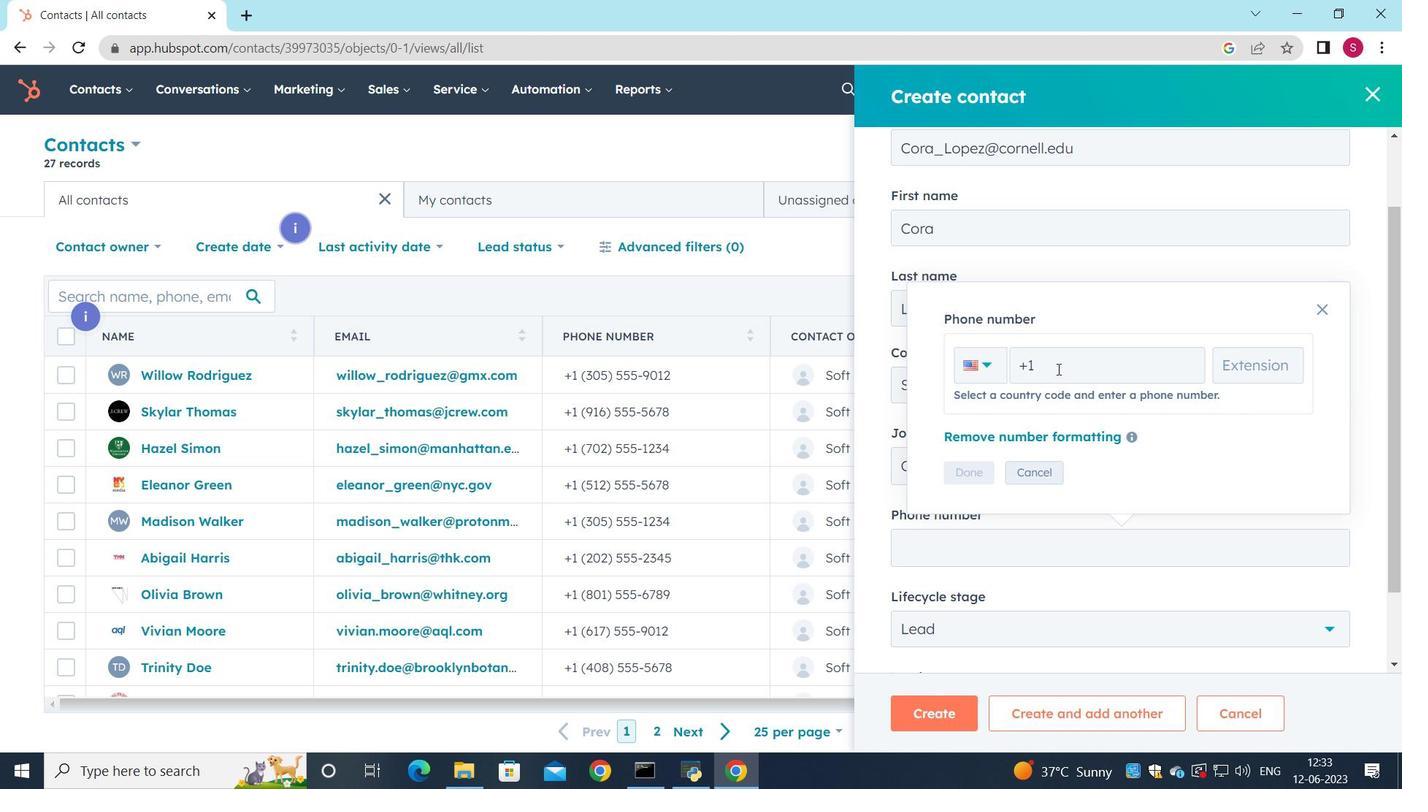 
Action: Key pressed 2<Key.backspace>5125554567
Screenshot: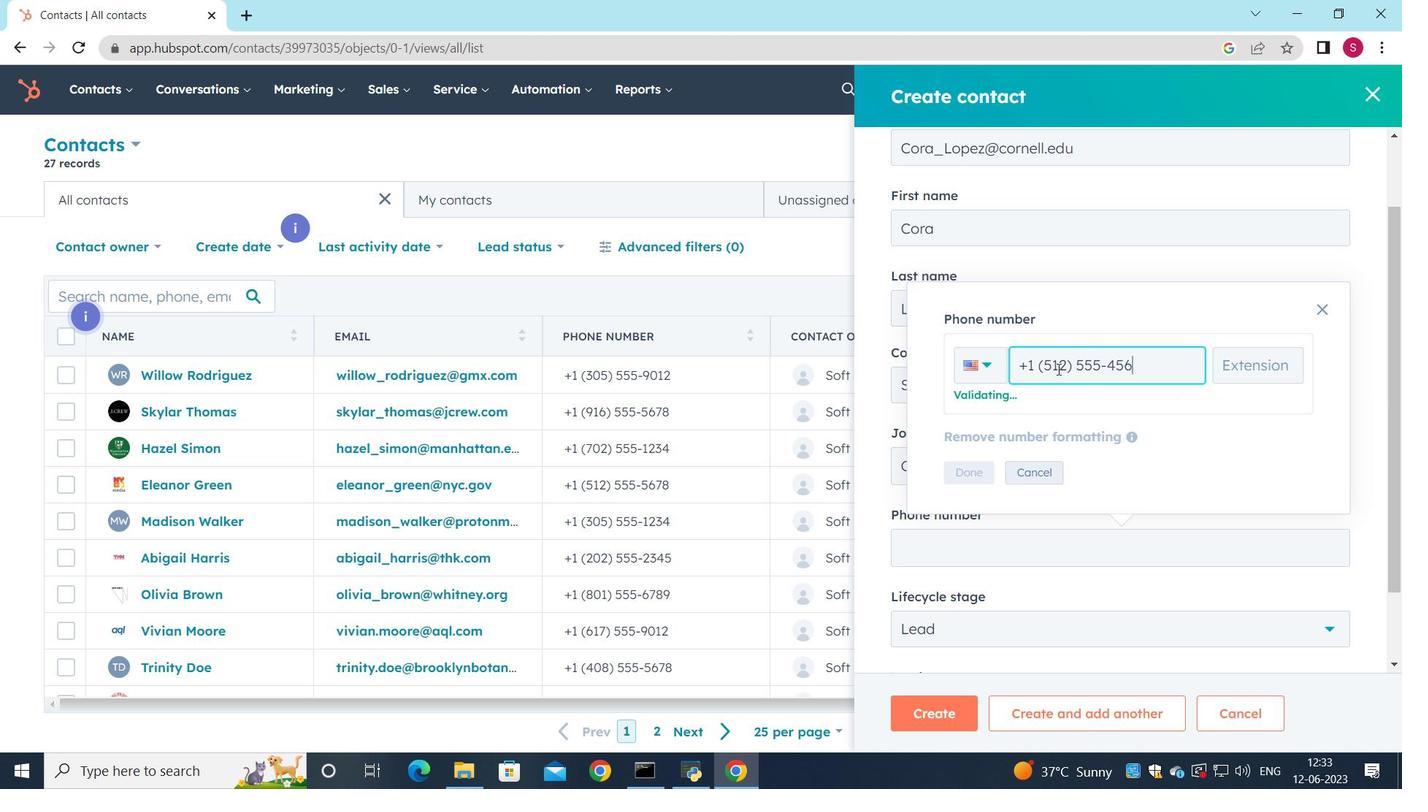 
Action: Mouse moved to (968, 469)
Screenshot: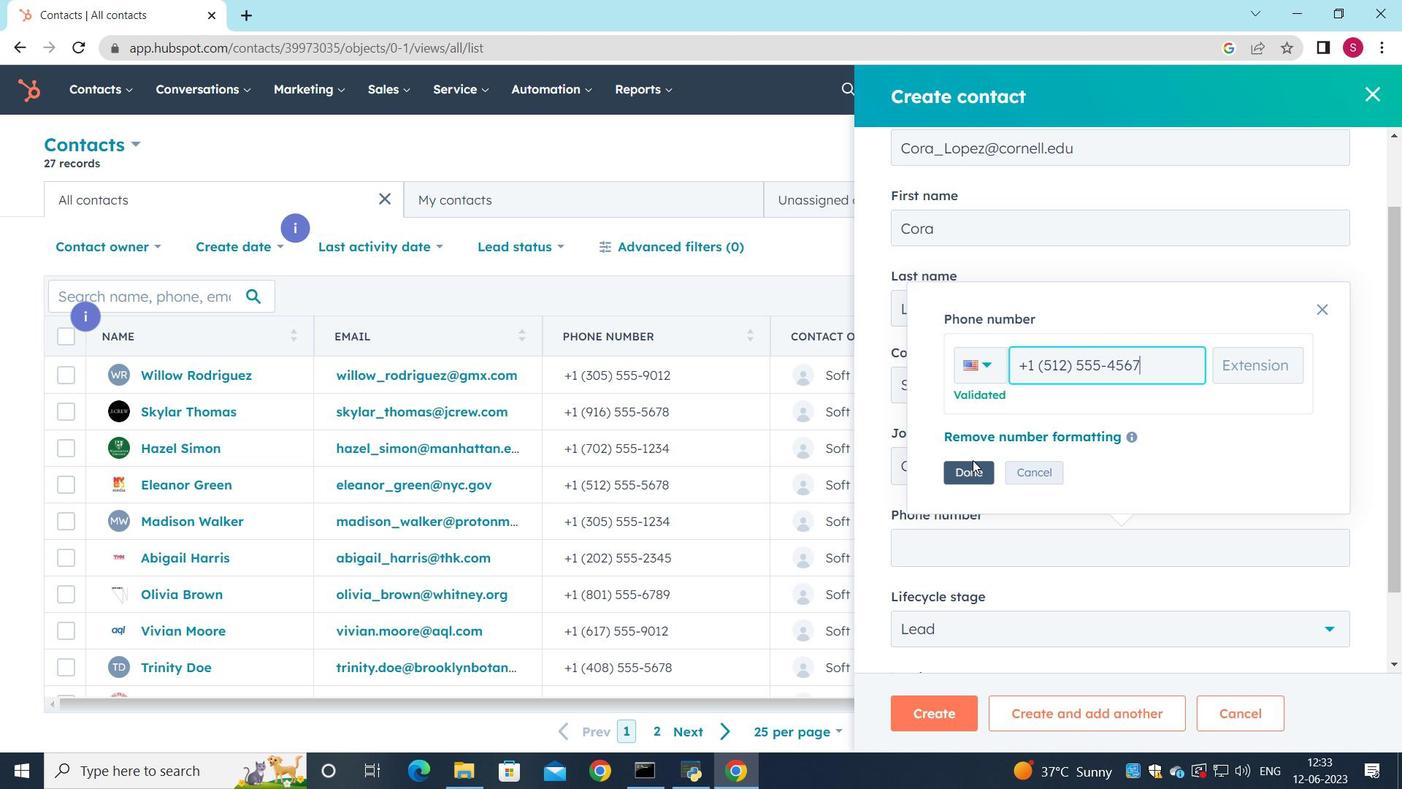 
Action: Mouse pressed left at (968, 469)
Screenshot: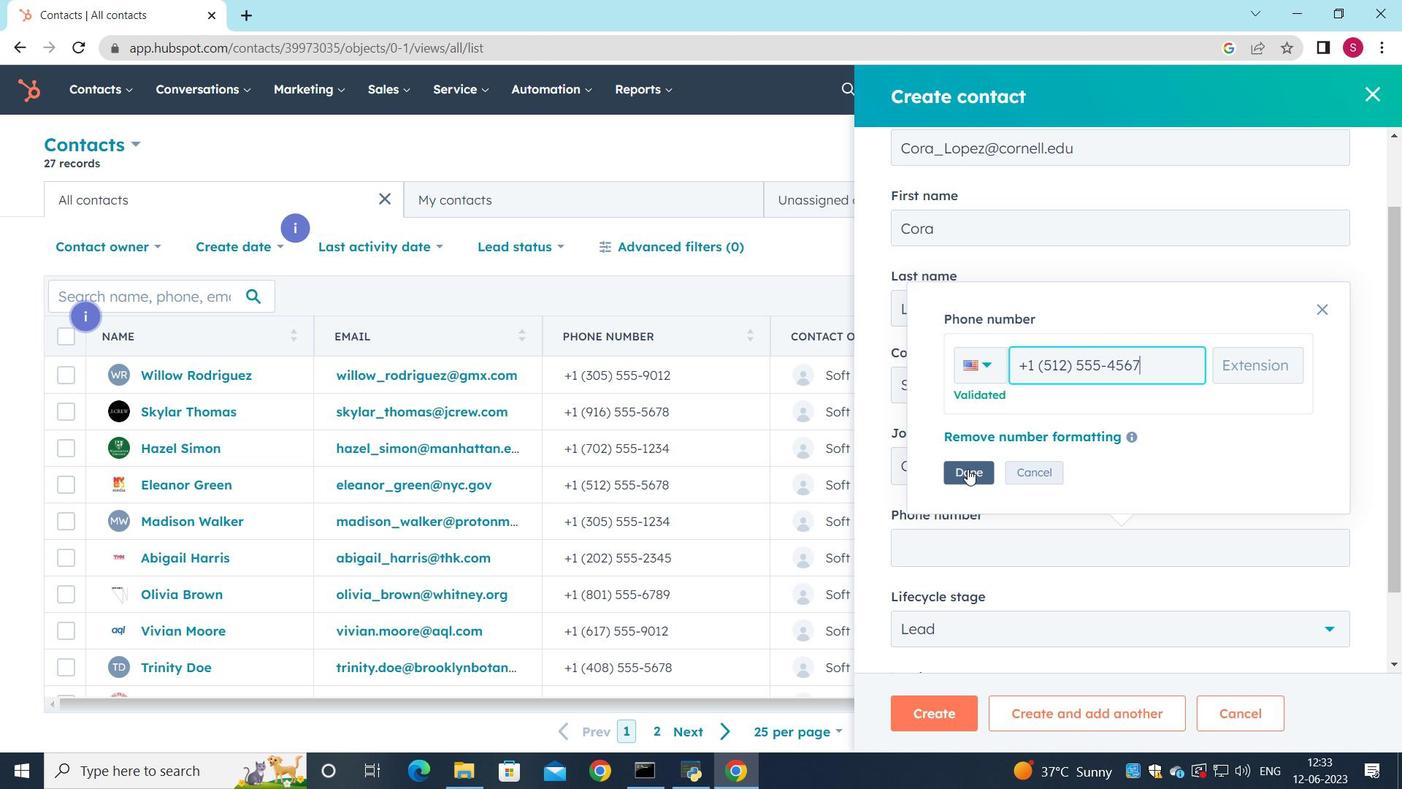 
Action: Mouse moved to (968, 480)
Screenshot: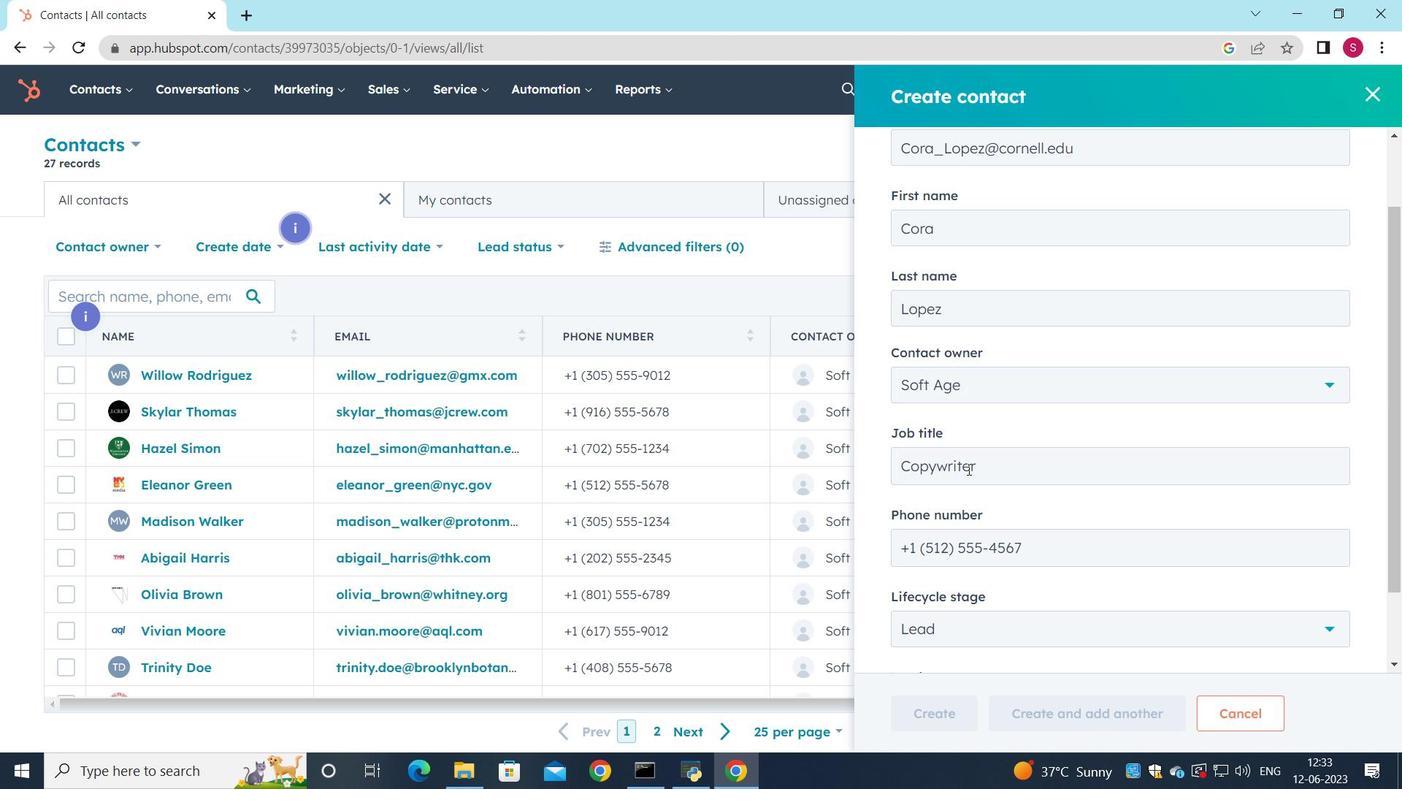 
Action: Mouse scrolled (968, 480) with delta (0, 0)
Screenshot: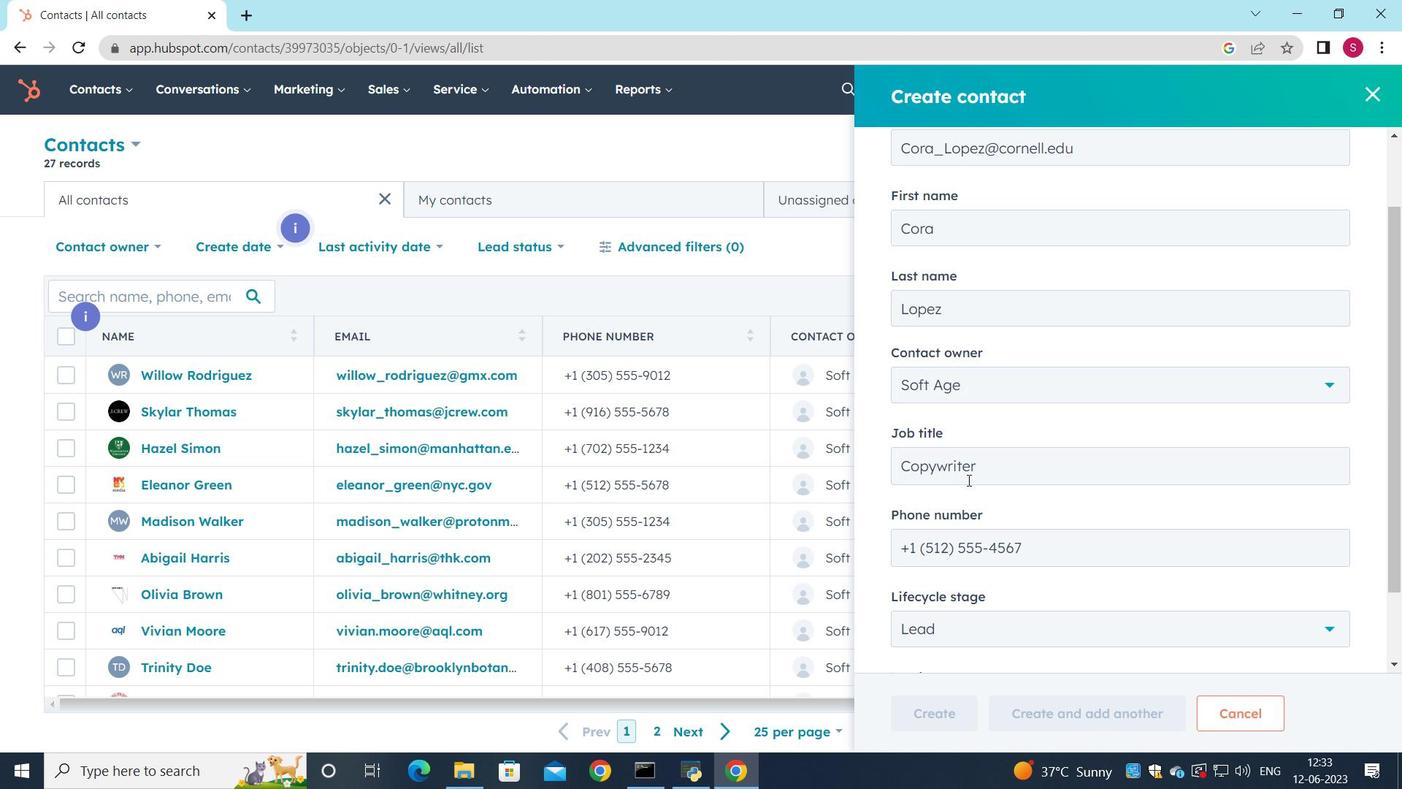 
Action: Mouse scrolled (968, 480) with delta (0, 0)
Screenshot: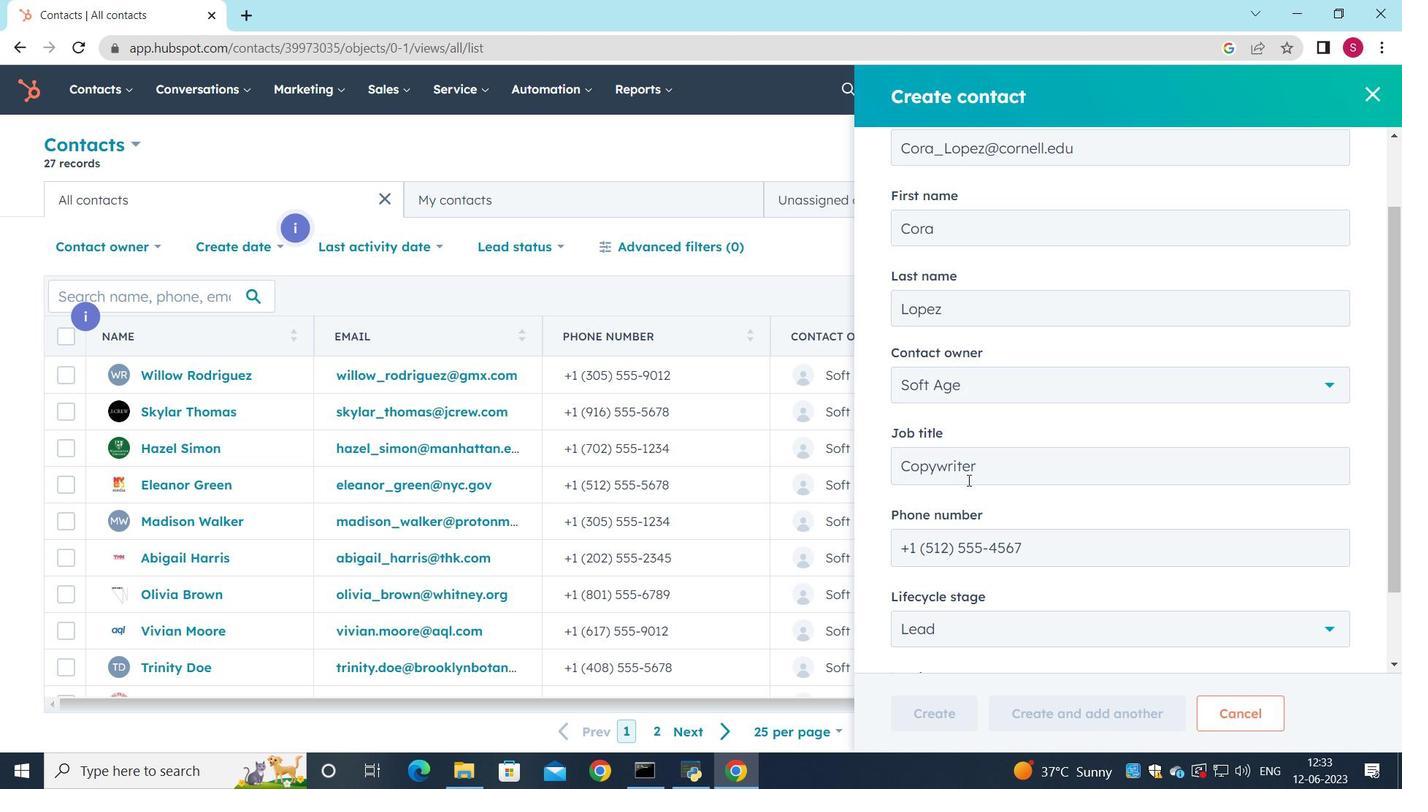 
Action: Mouse moved to (968, 480)
Screenshot: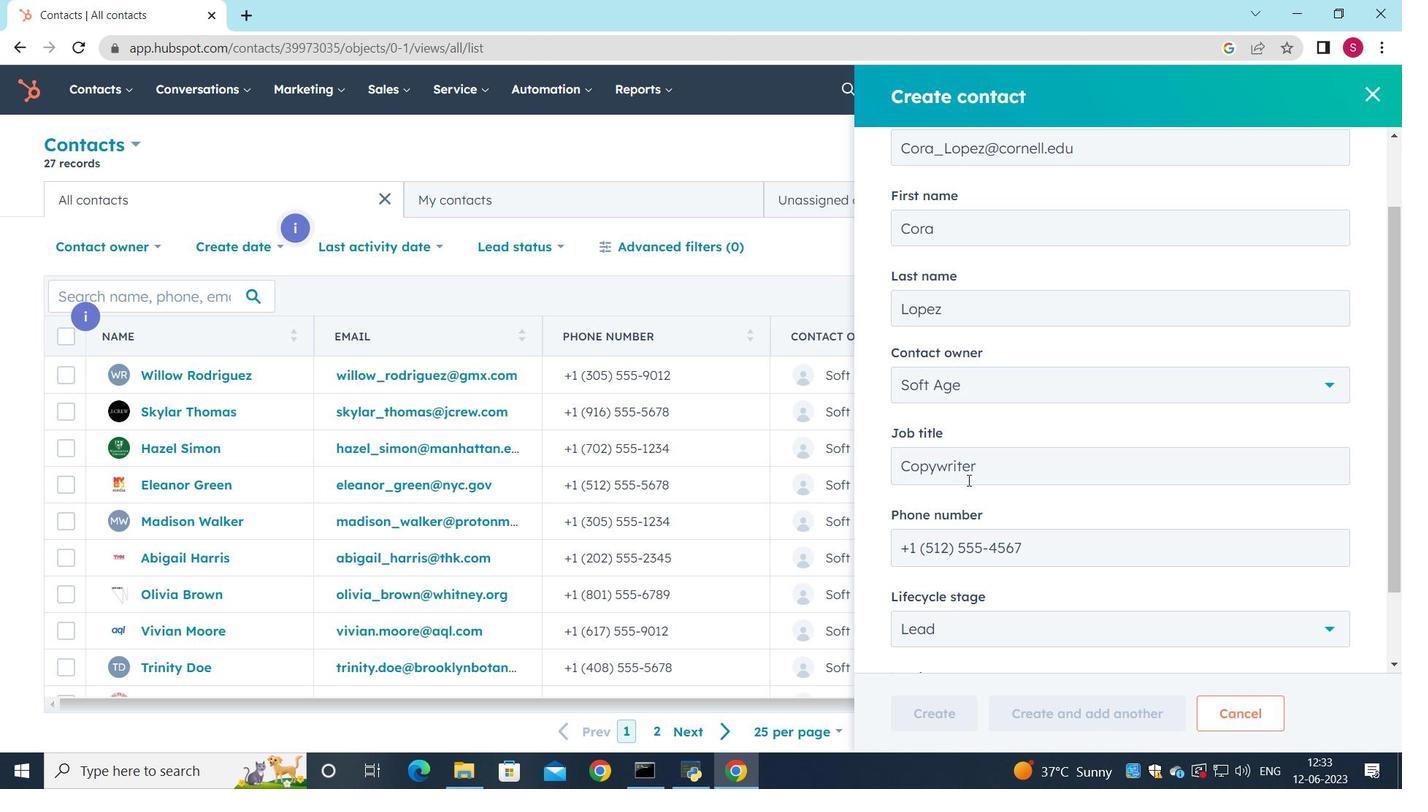 
Action: Mouse scrolled (968, 480) with delta (0, 0)
Screenshot: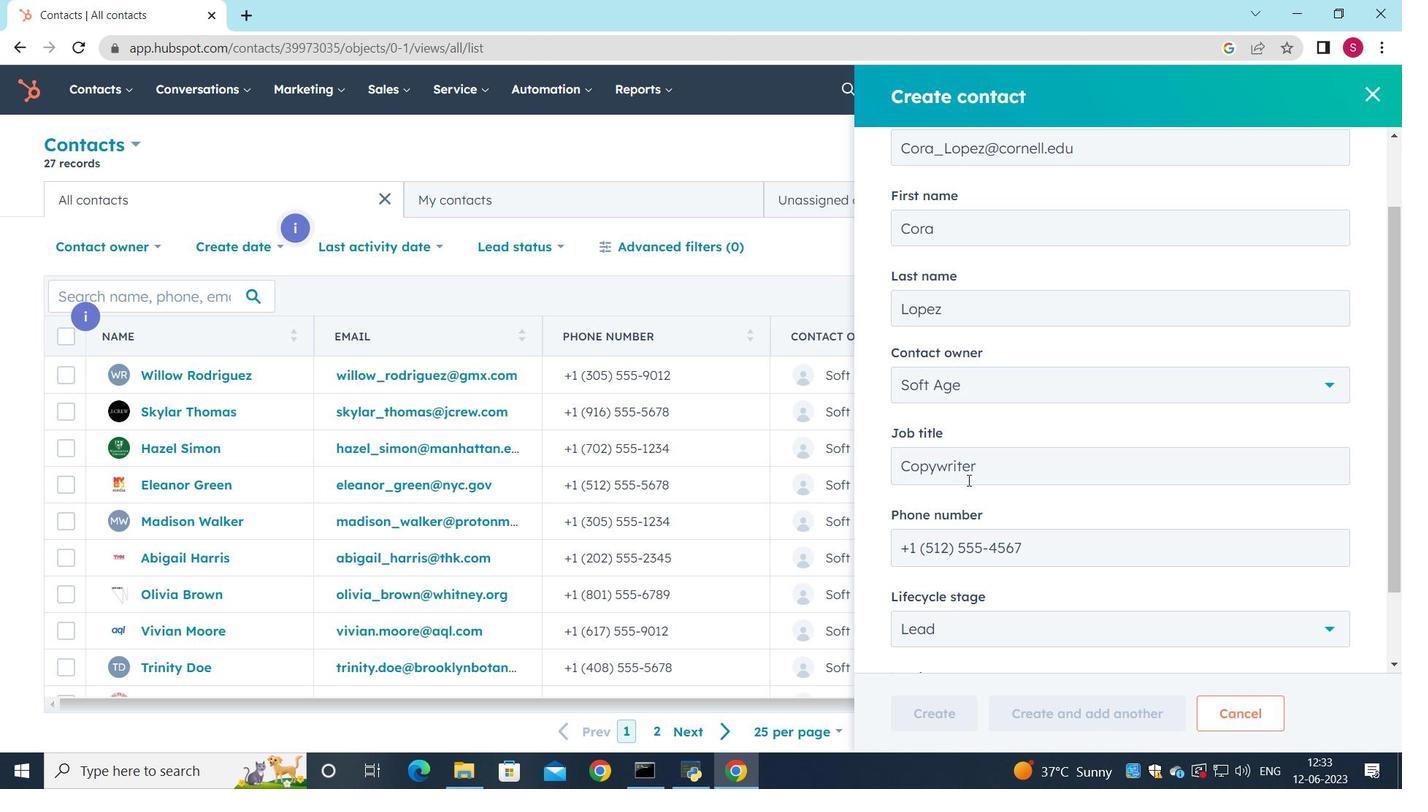 
Action: Mouse moved to (971, 486)
Screenshot: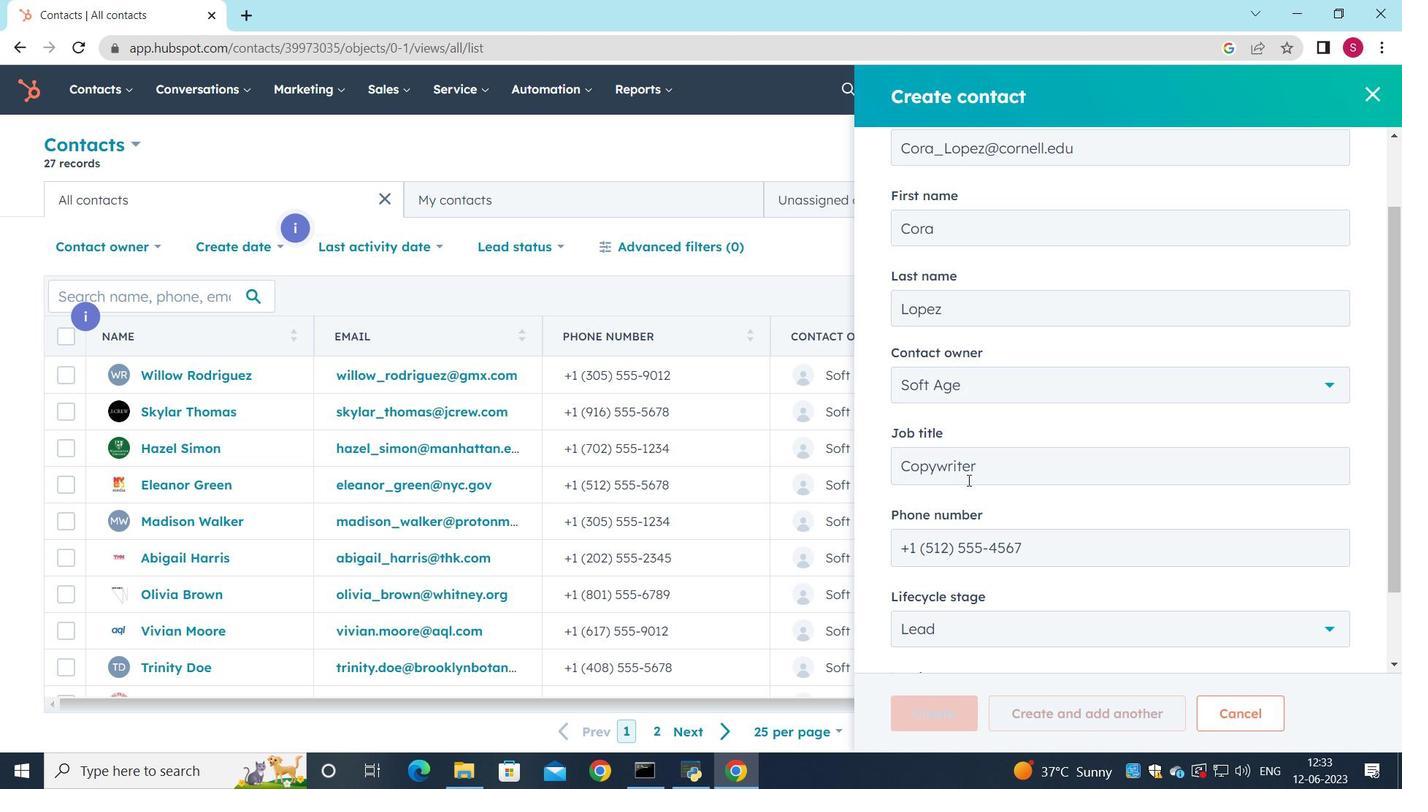 
Action: Mouse scrolled (971, 485) with delta (0, 0)
Screenshot: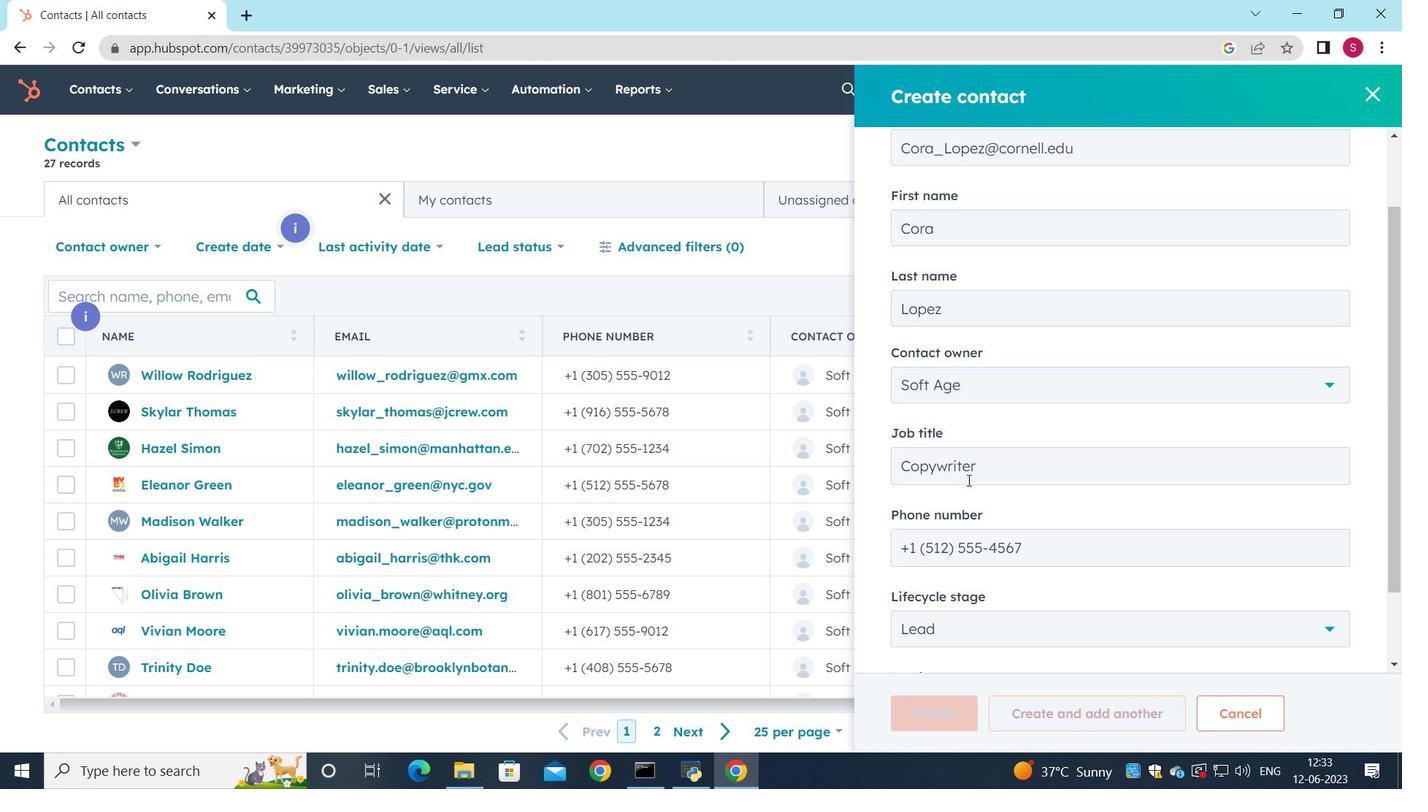 
Action: Mouse moved to (1038, 607)
Screenshot: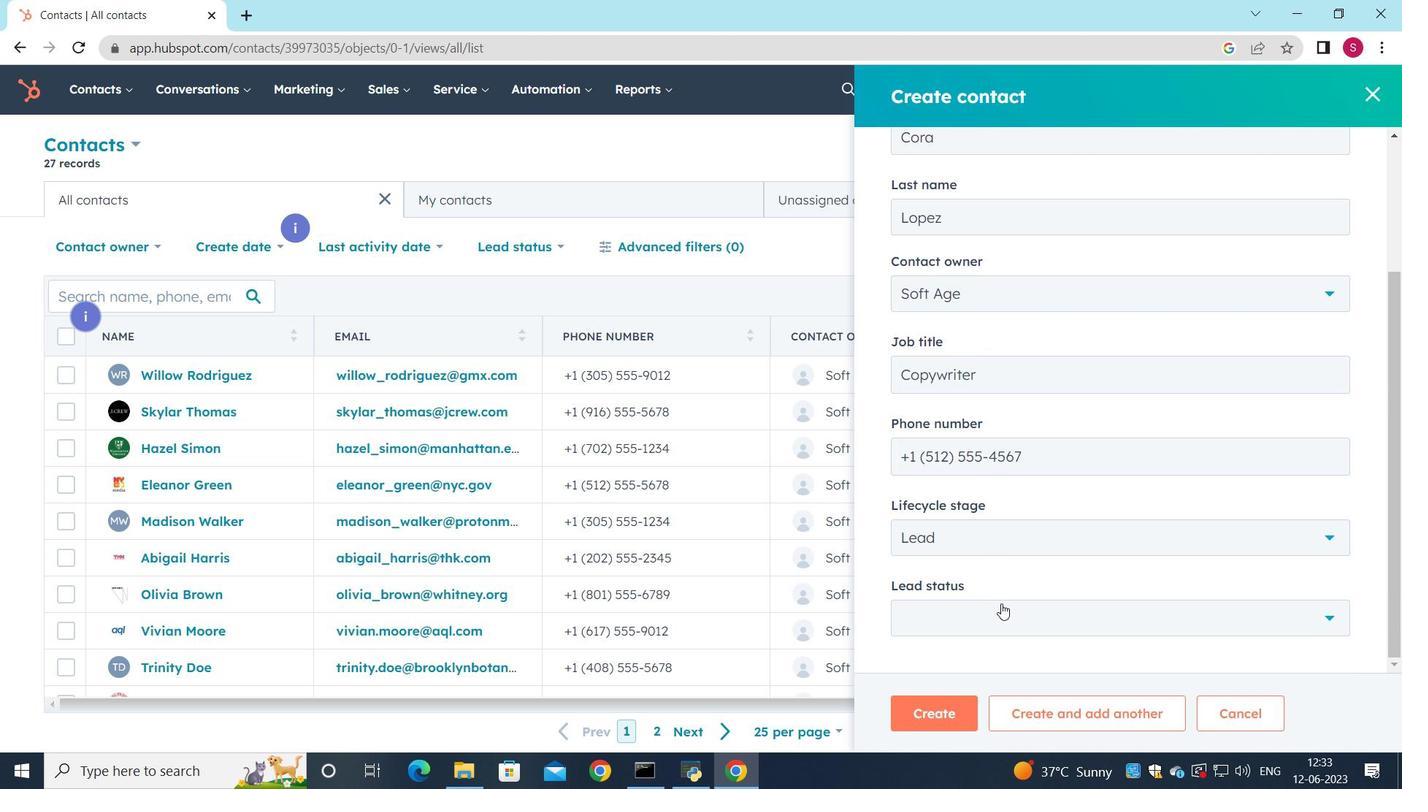 
Action: Mouse pressed left at (1038, 607)
Screenshot: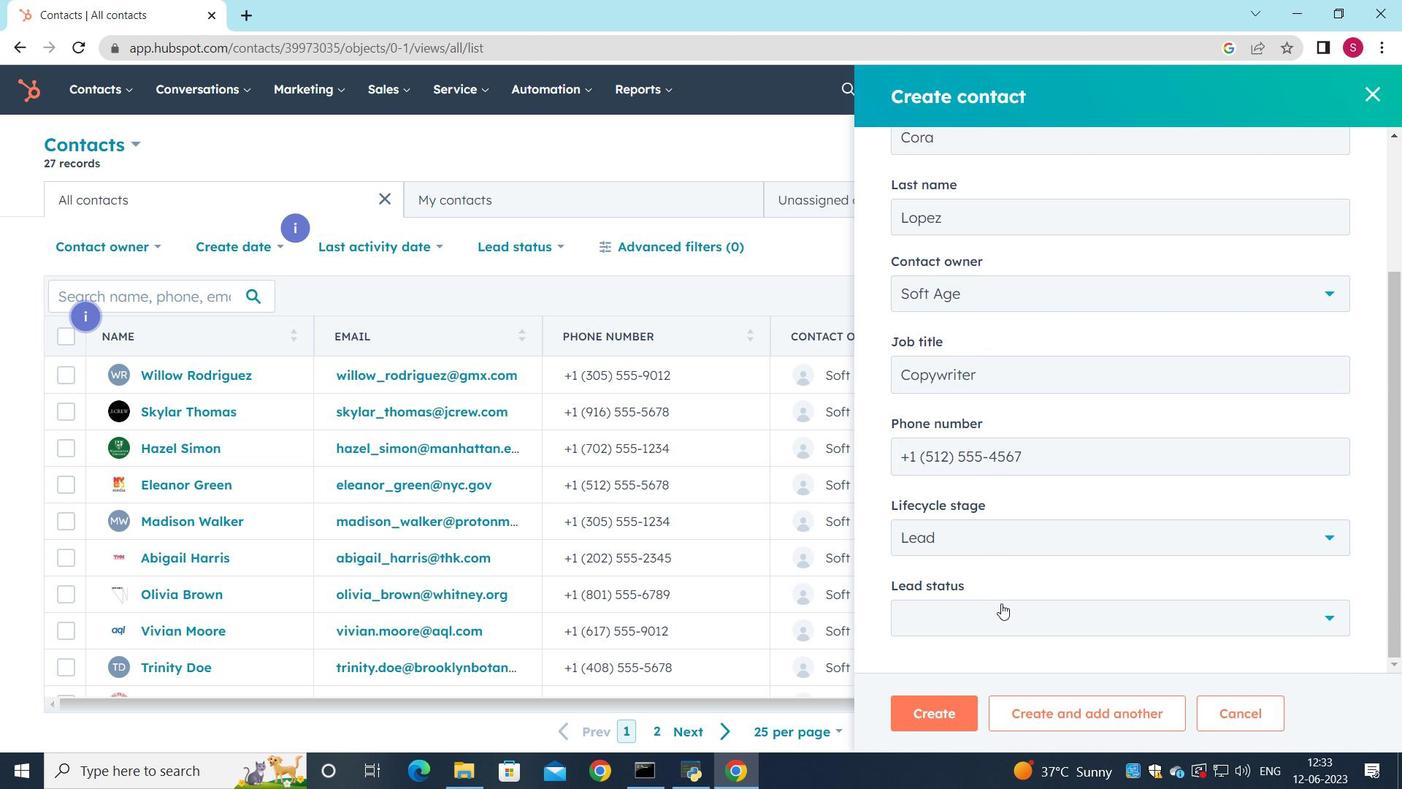 
Action: Mouse moved to (979, 457)
Screenshot: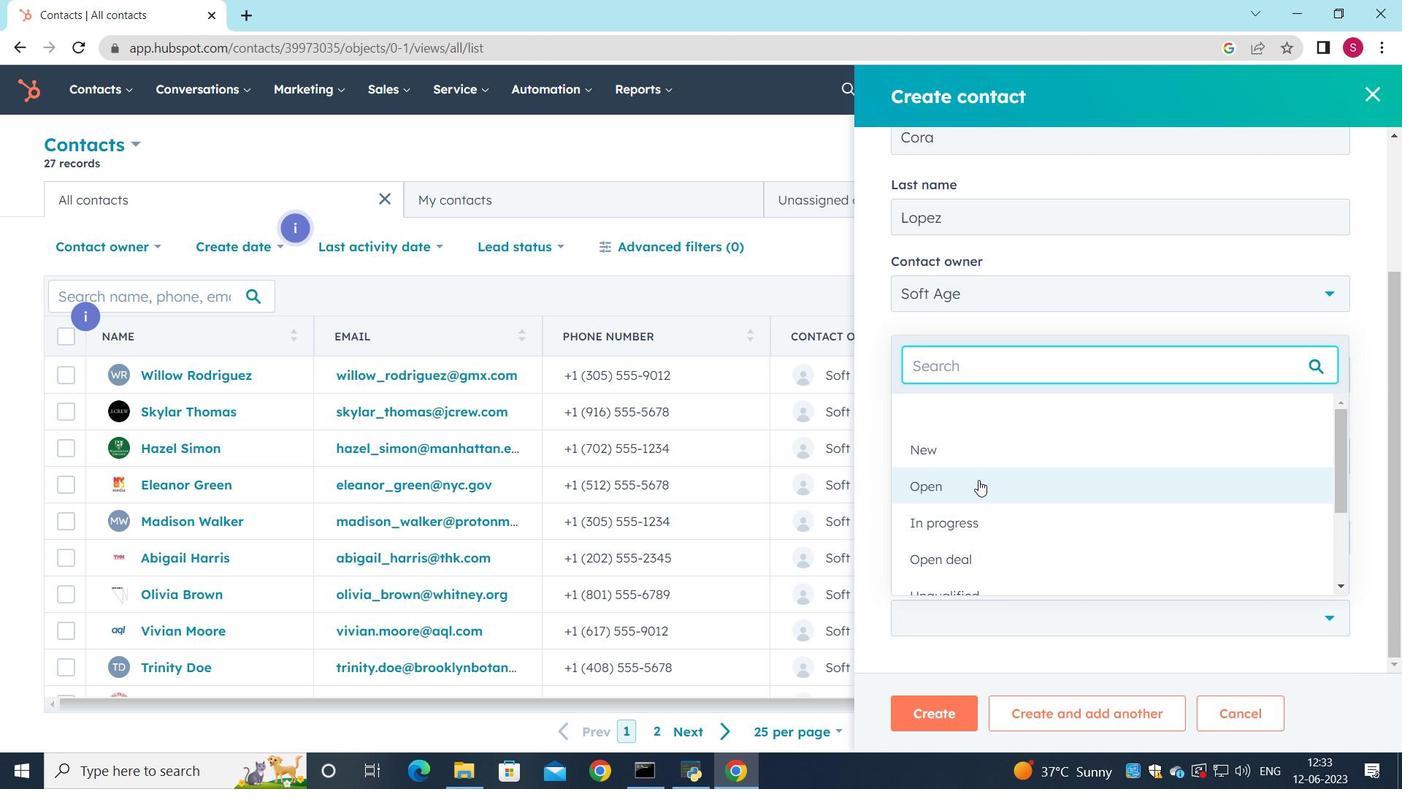 
Action: Mouse pressed left at (979, 457)
Screenshot: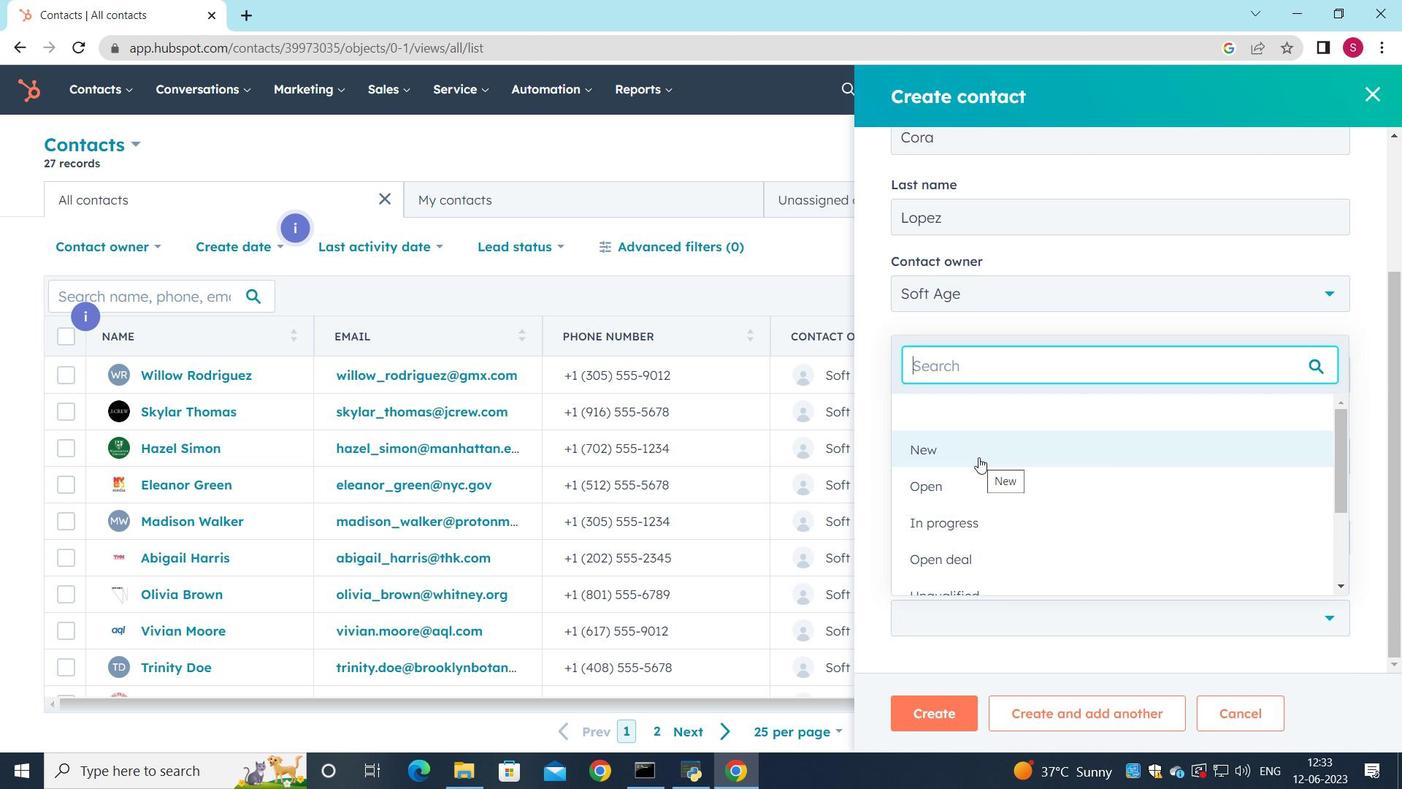 
Action: Mouse moved to (935, 721)
Screenshot: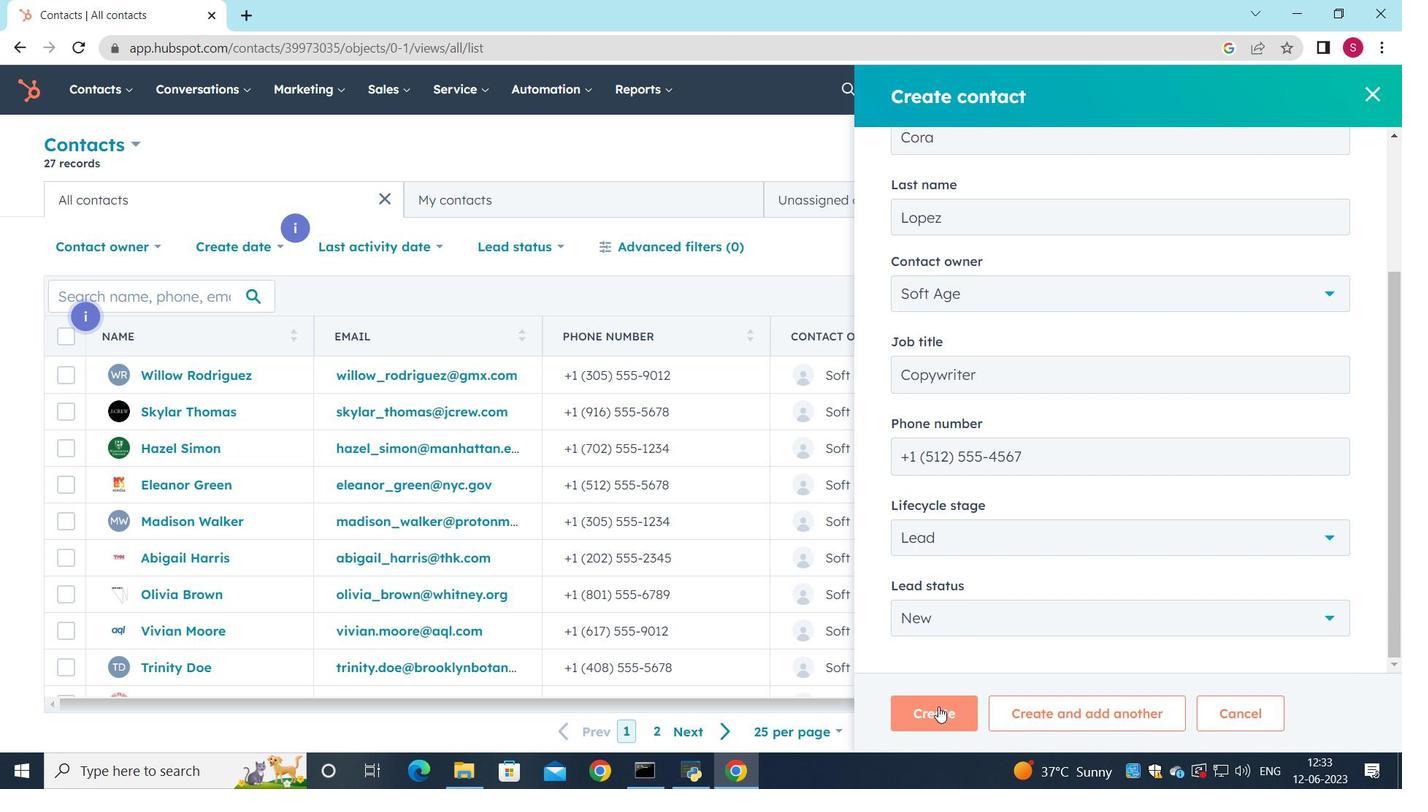 
Action: Mouse pressed left at (935, 721)
Screenshot: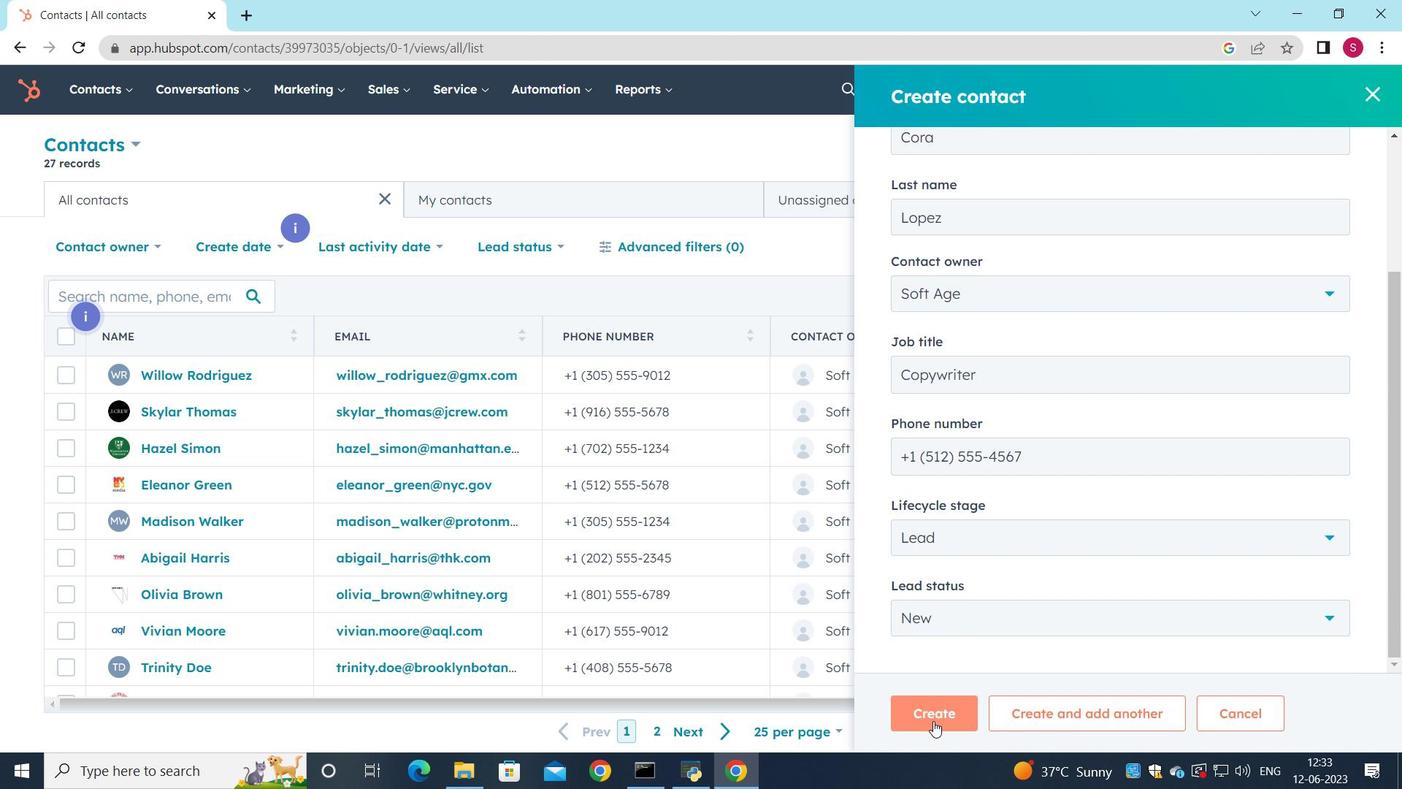 
Action: Mouse moved to (906, 595)
Screenshot: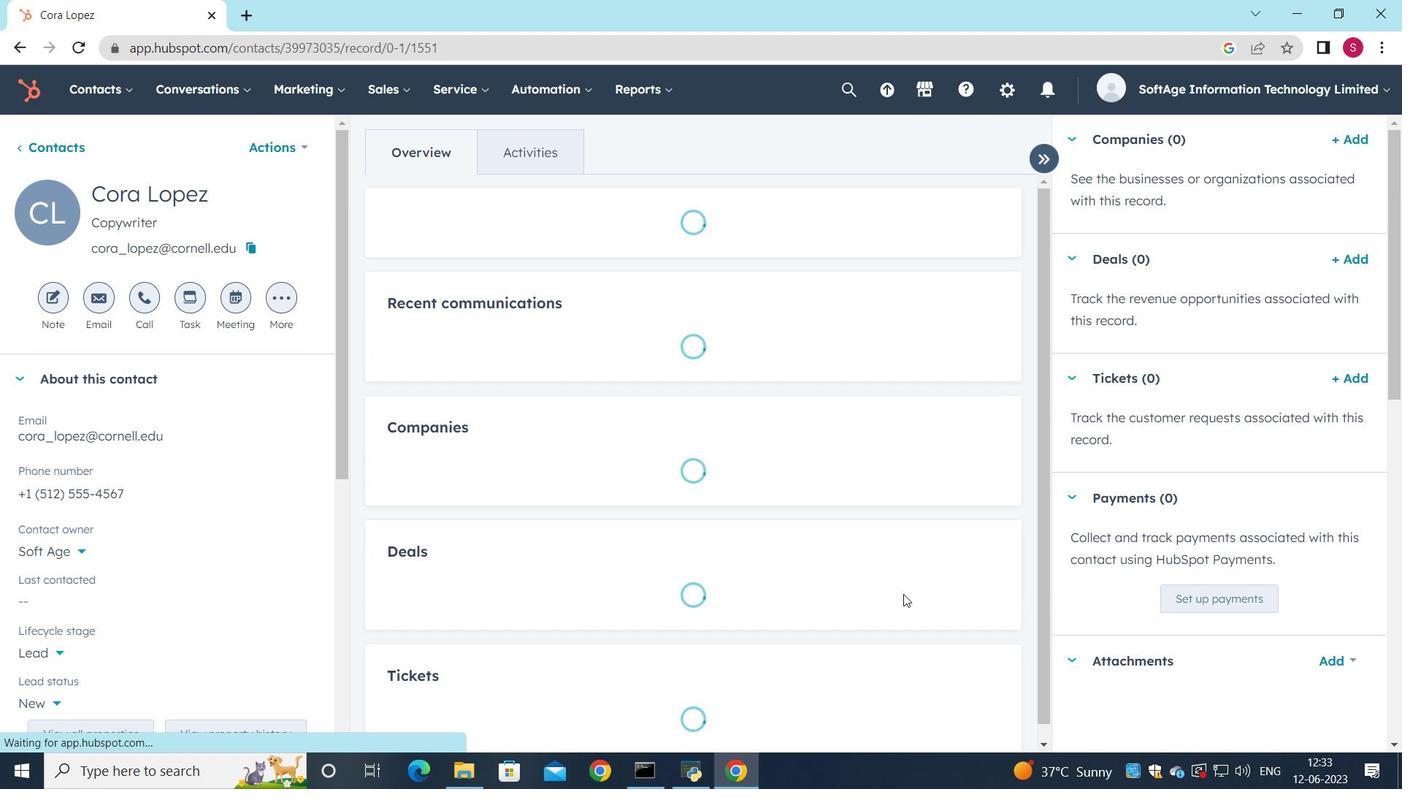 
Action: Mouse scrolled (906, 594) with delta (0, 0)
Screenshot: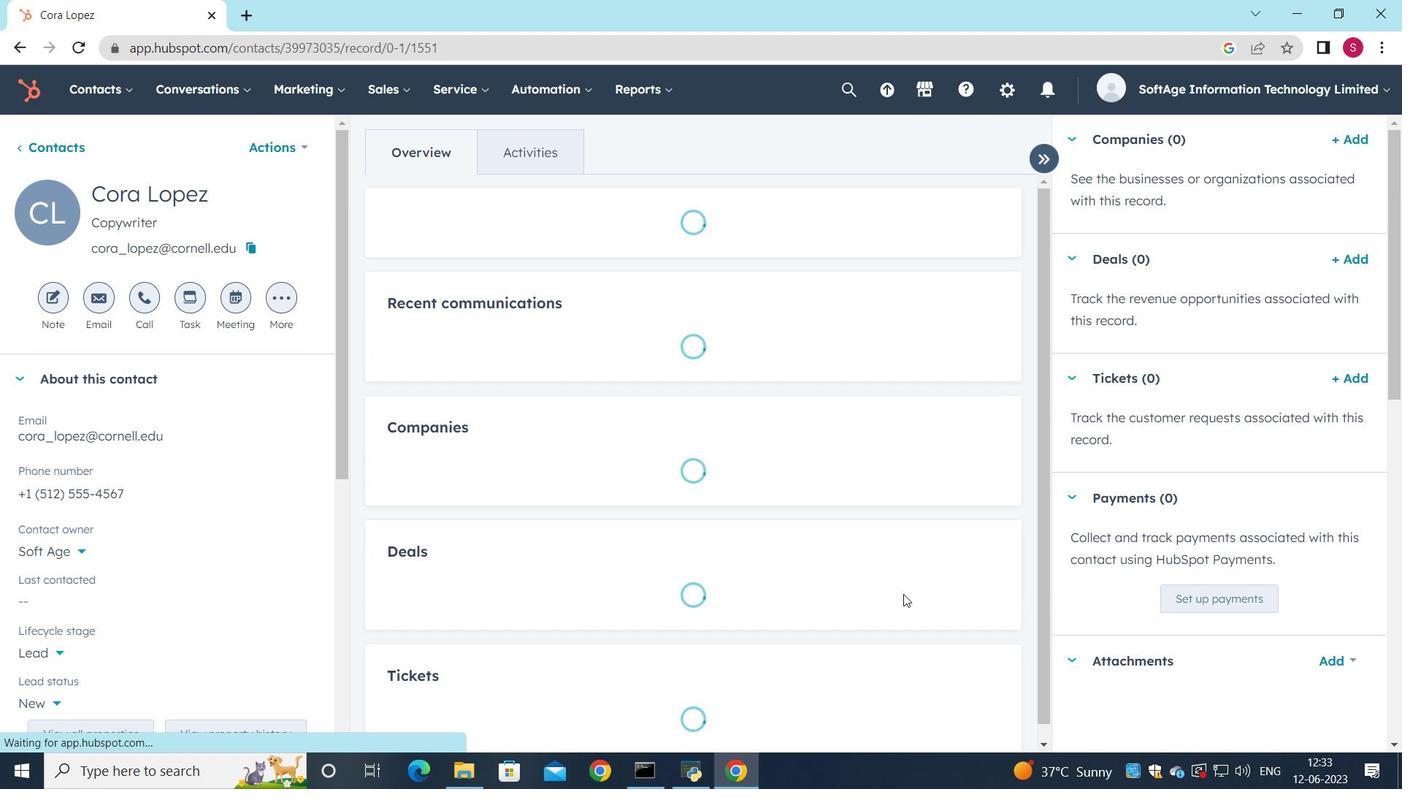 
Action: Mouse moved to (907, 596)
Screenshot: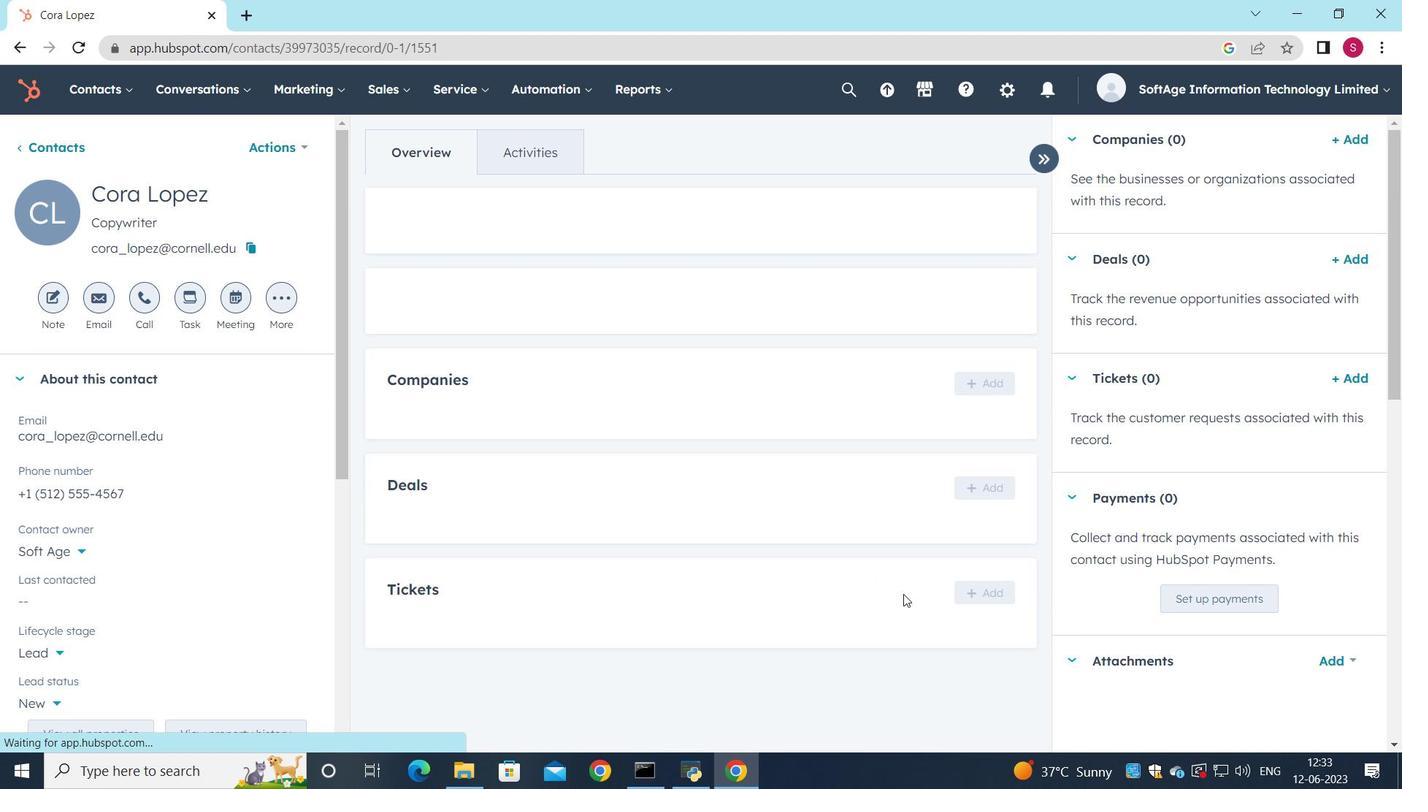 
Action: Mouse scrolled (907, 596) with delta (0, 0)
Screenshot: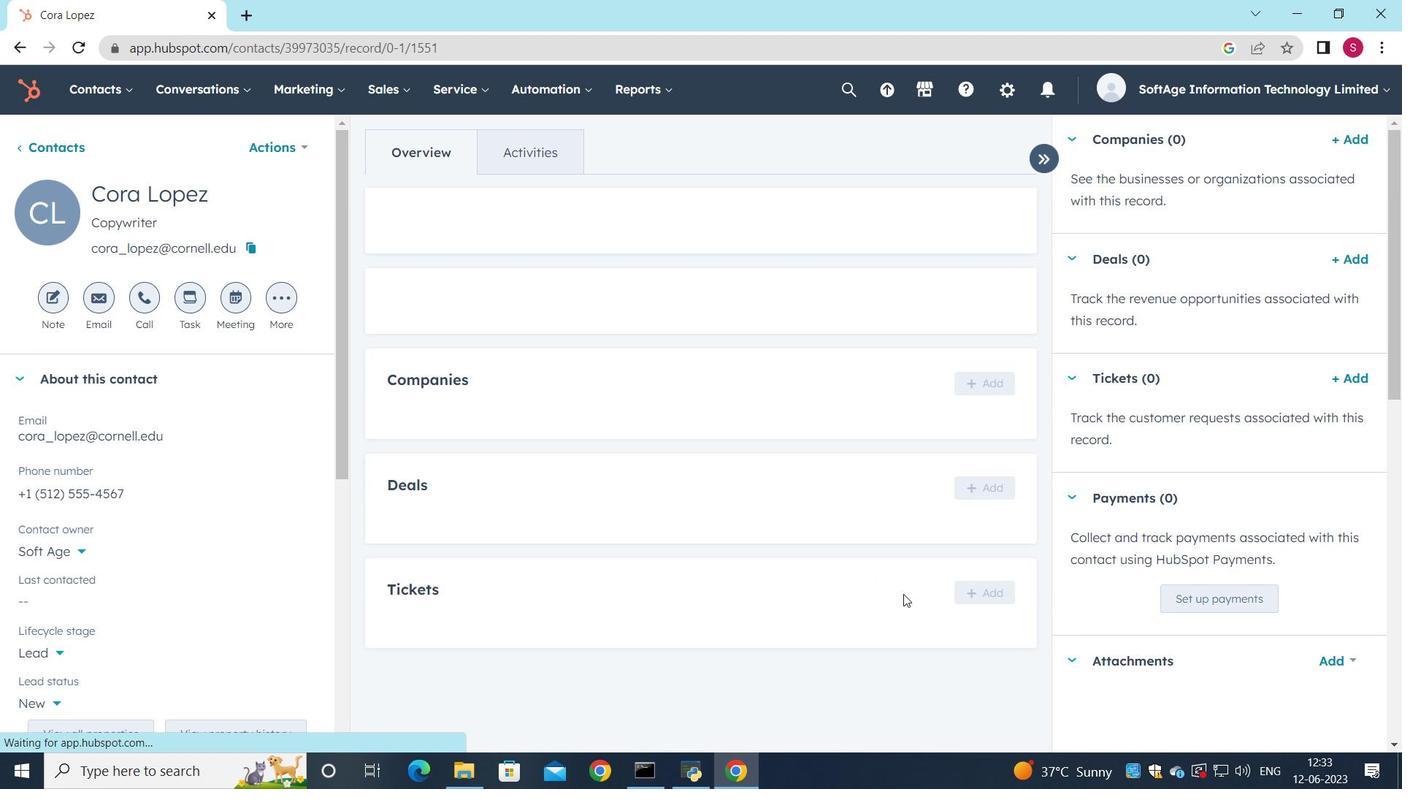 
Action: Mouse moved to (976, 597)
Screenshot: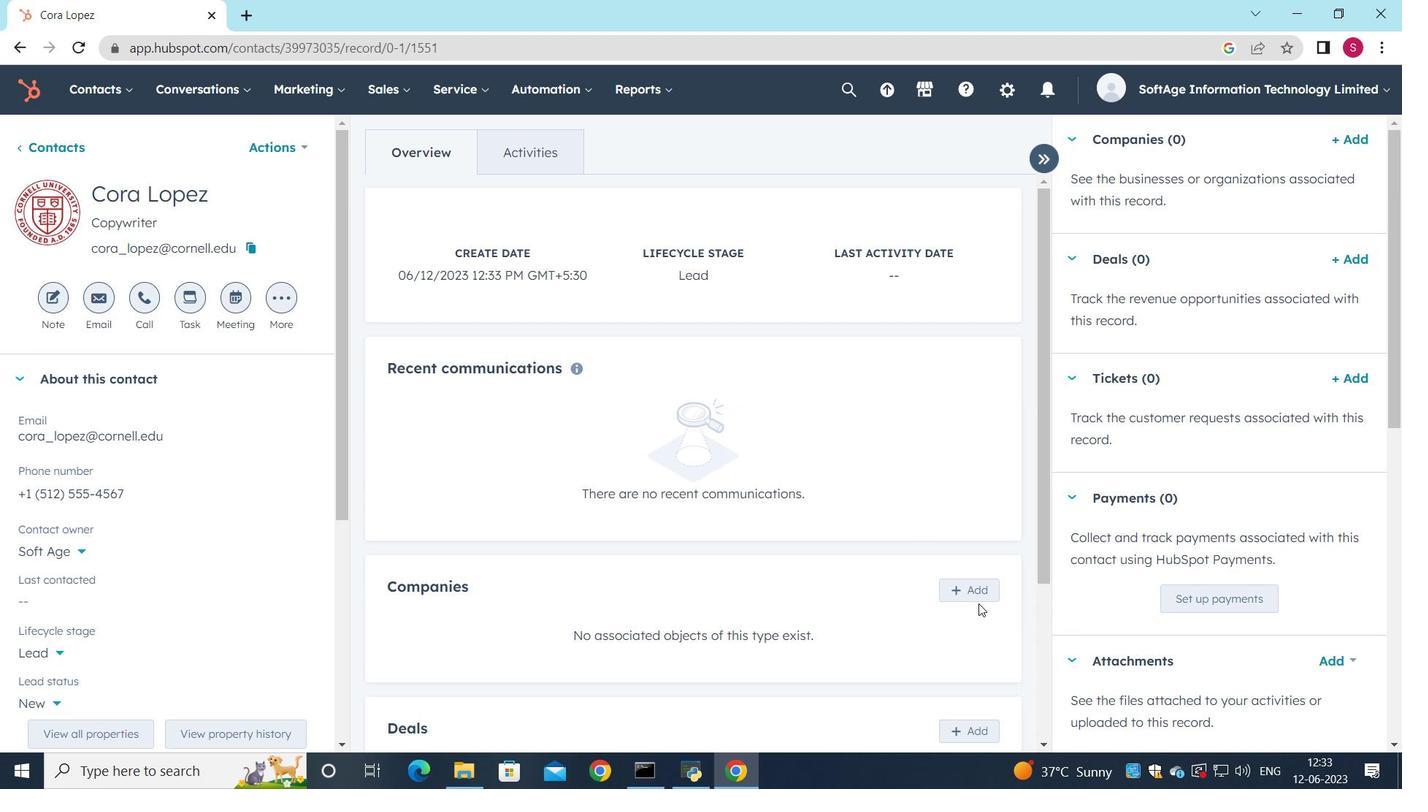 
Action: Mouse pressed left at (976, 597)
Screenshot: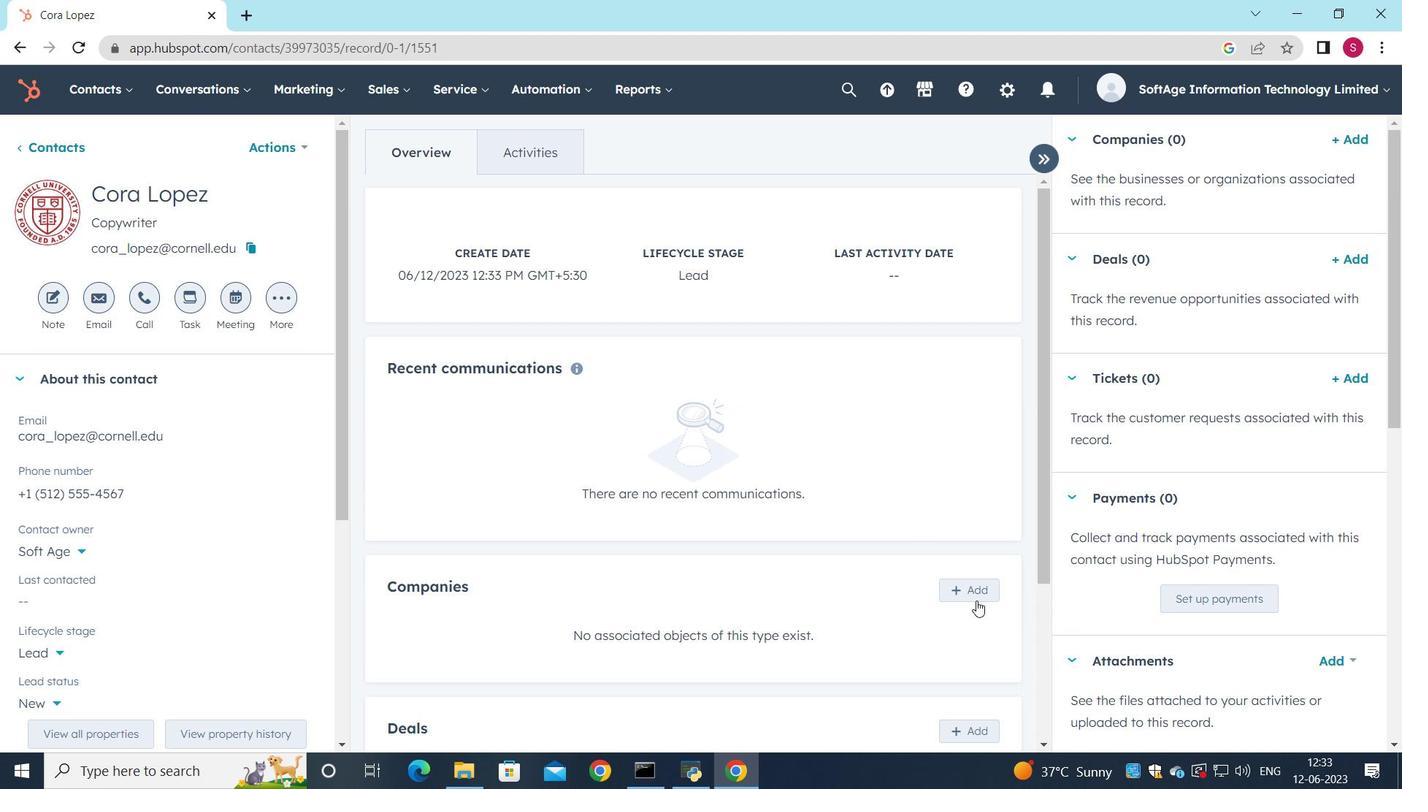 
Action: Mouse moved to (1024, 189)
Screenshot: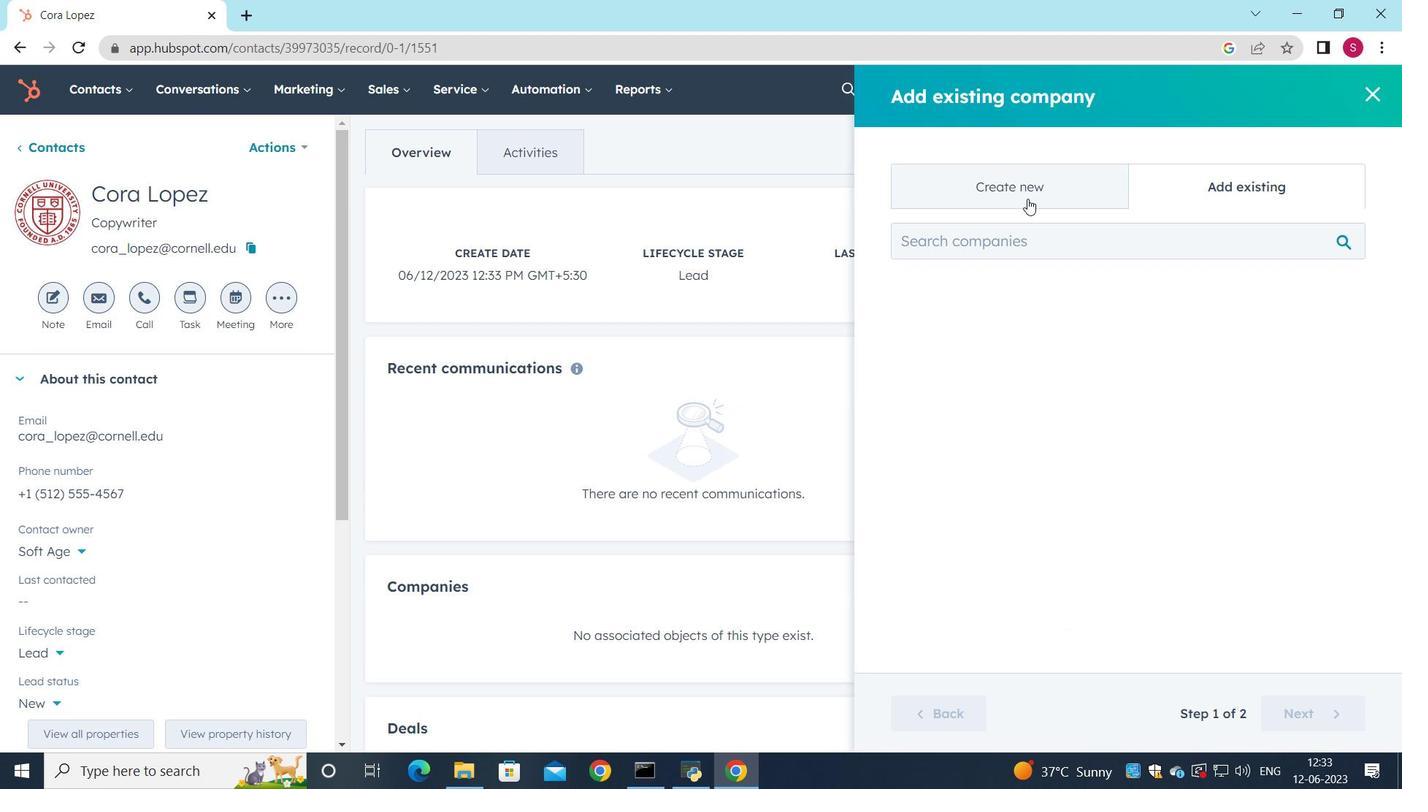 
Action: Mouse pressed left at (1024, 189)
Screenshot: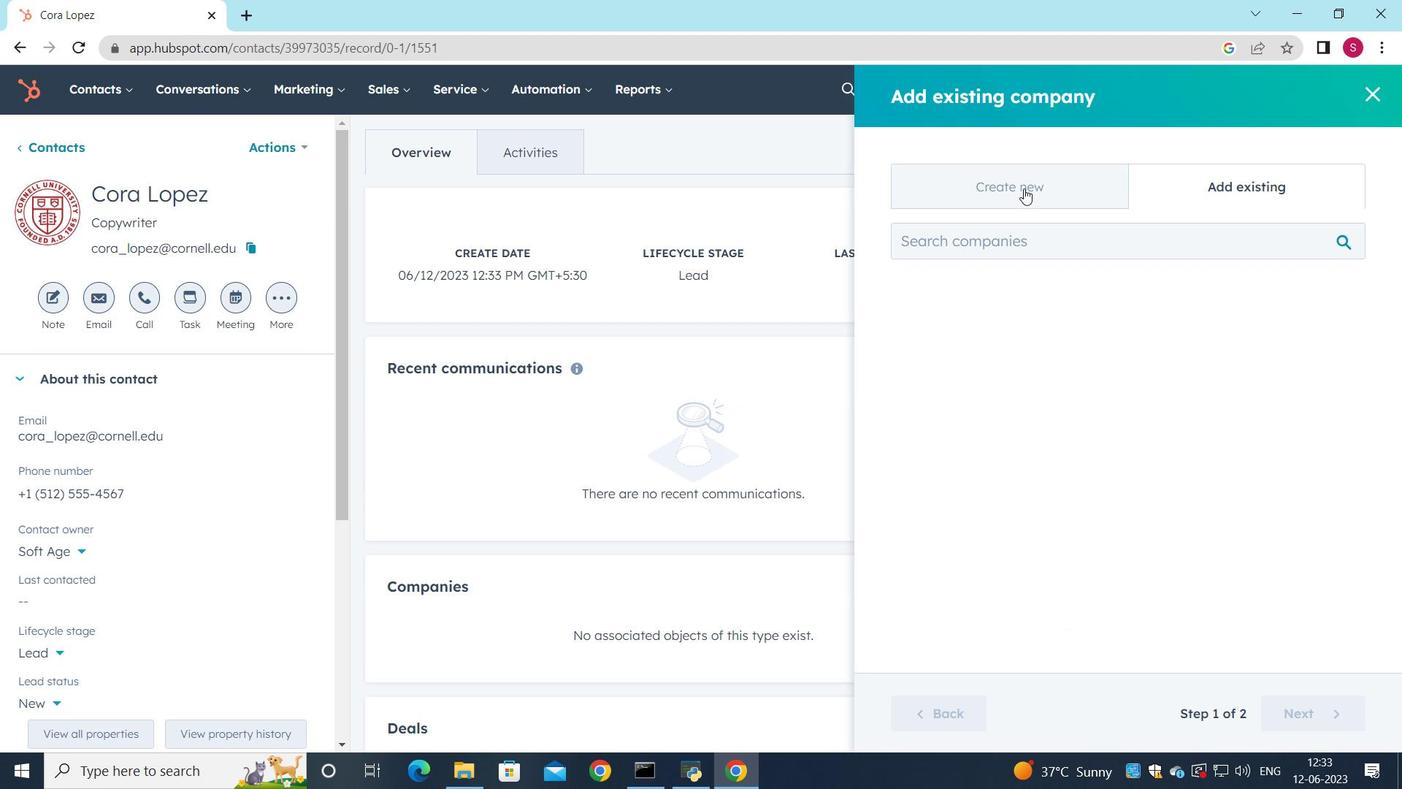 
Action: Mouse moved to (1005, 284)
Screenshot: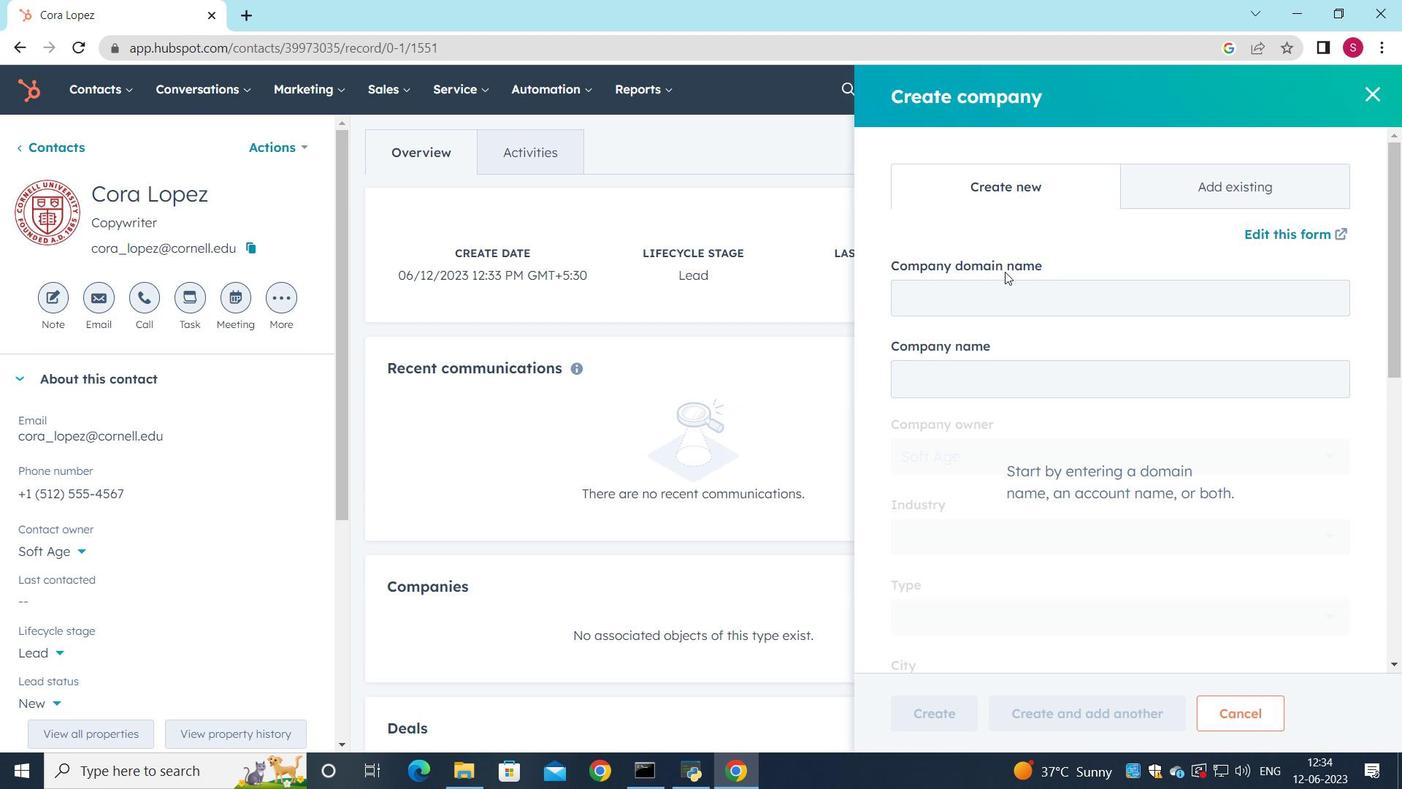 
Action: Mouse pressed left at (1005, 284)
Screenshot: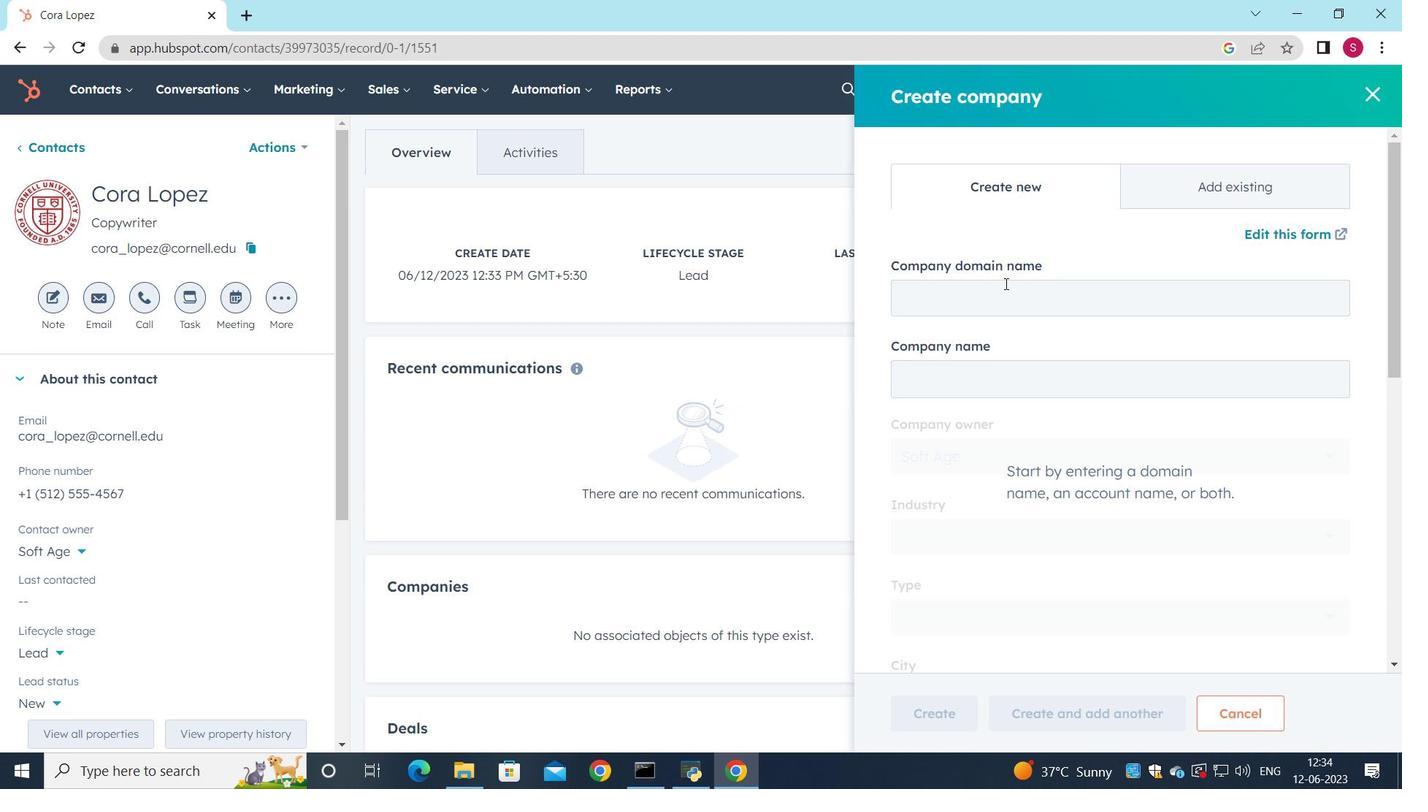 
Action: Mouse moved to (1015, 314)
Screenshot: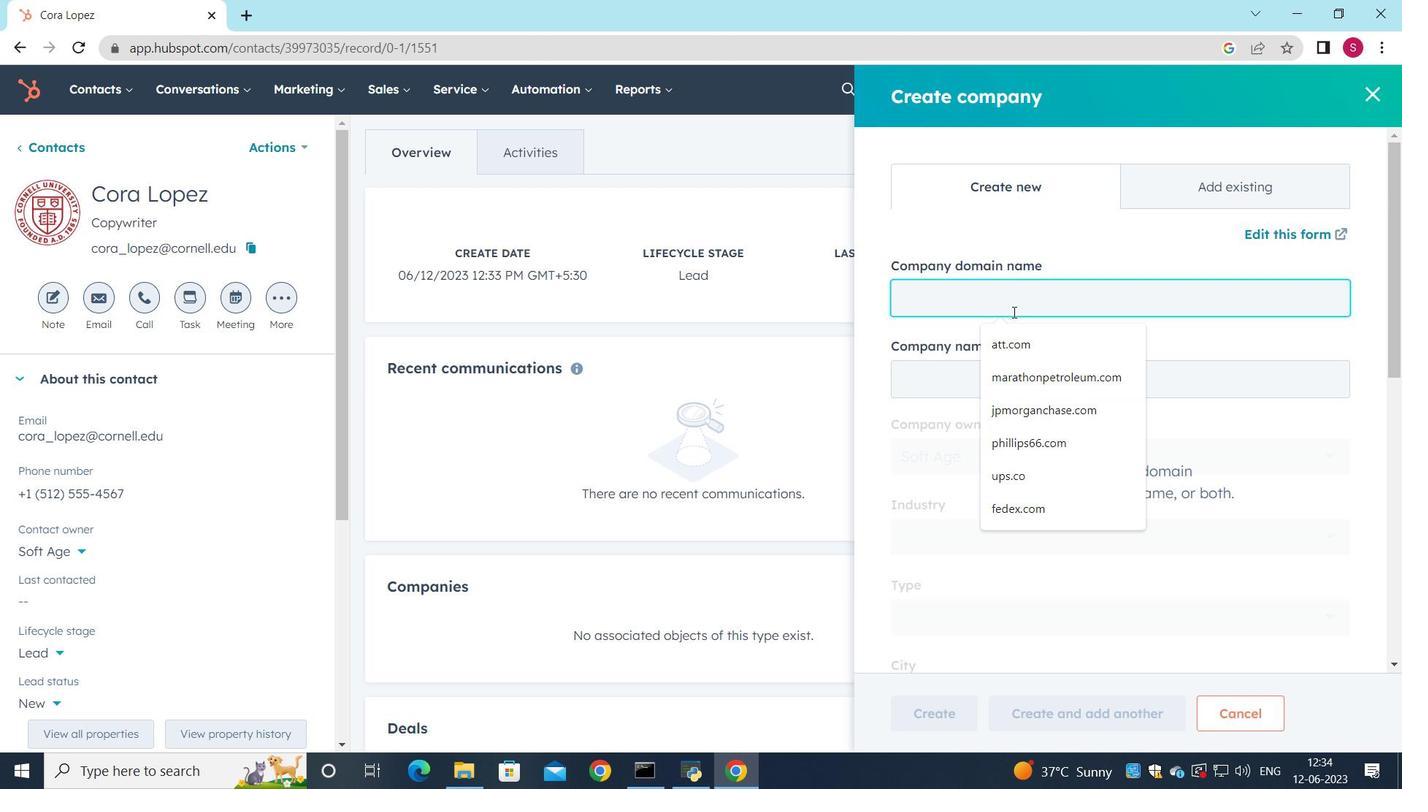 
Action: Key pressed autoliv.com
Screenshot: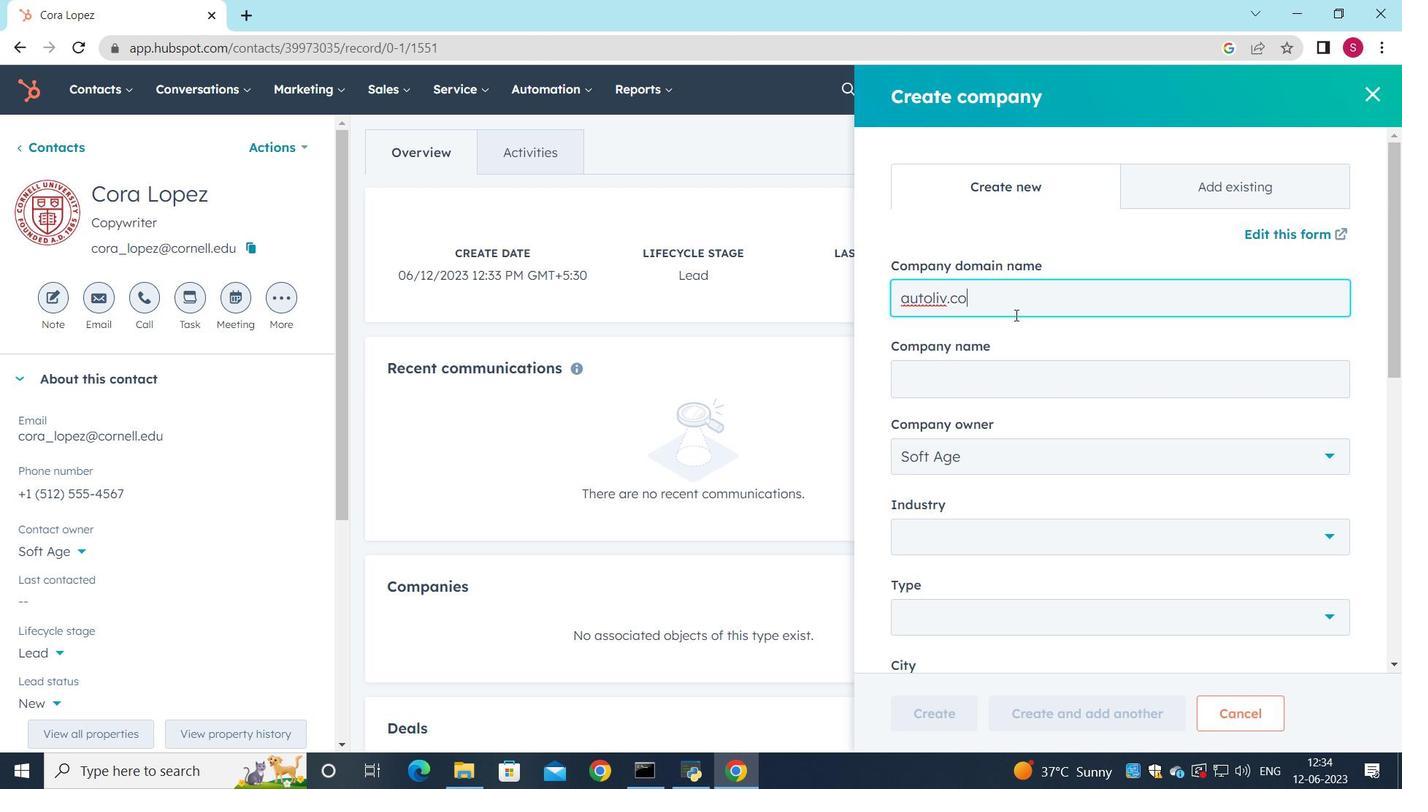 
Action: Mouse moved to (974, 437)
Screenshot: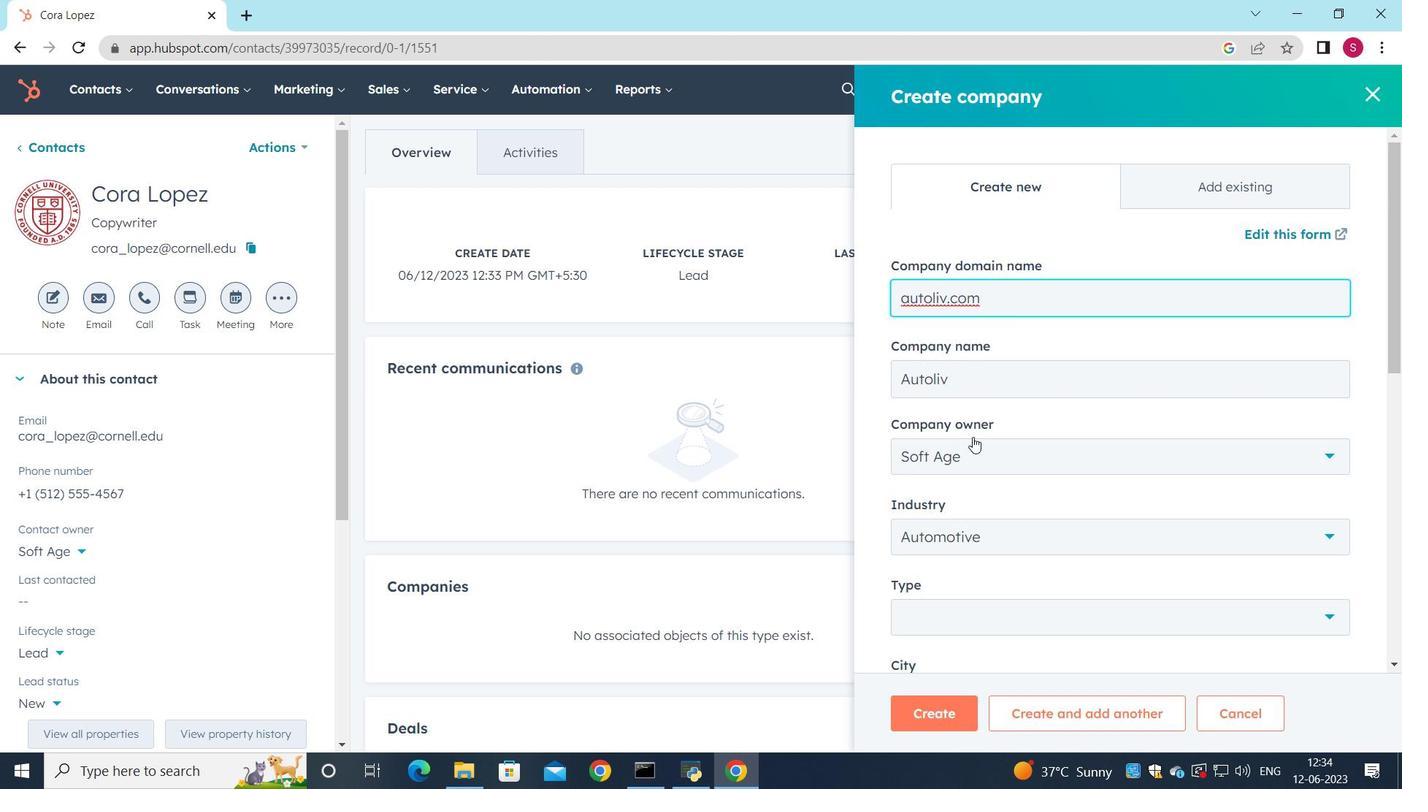 
Action: Mouse scrolled (974, 436) with delta (0, 0)
Screenshot: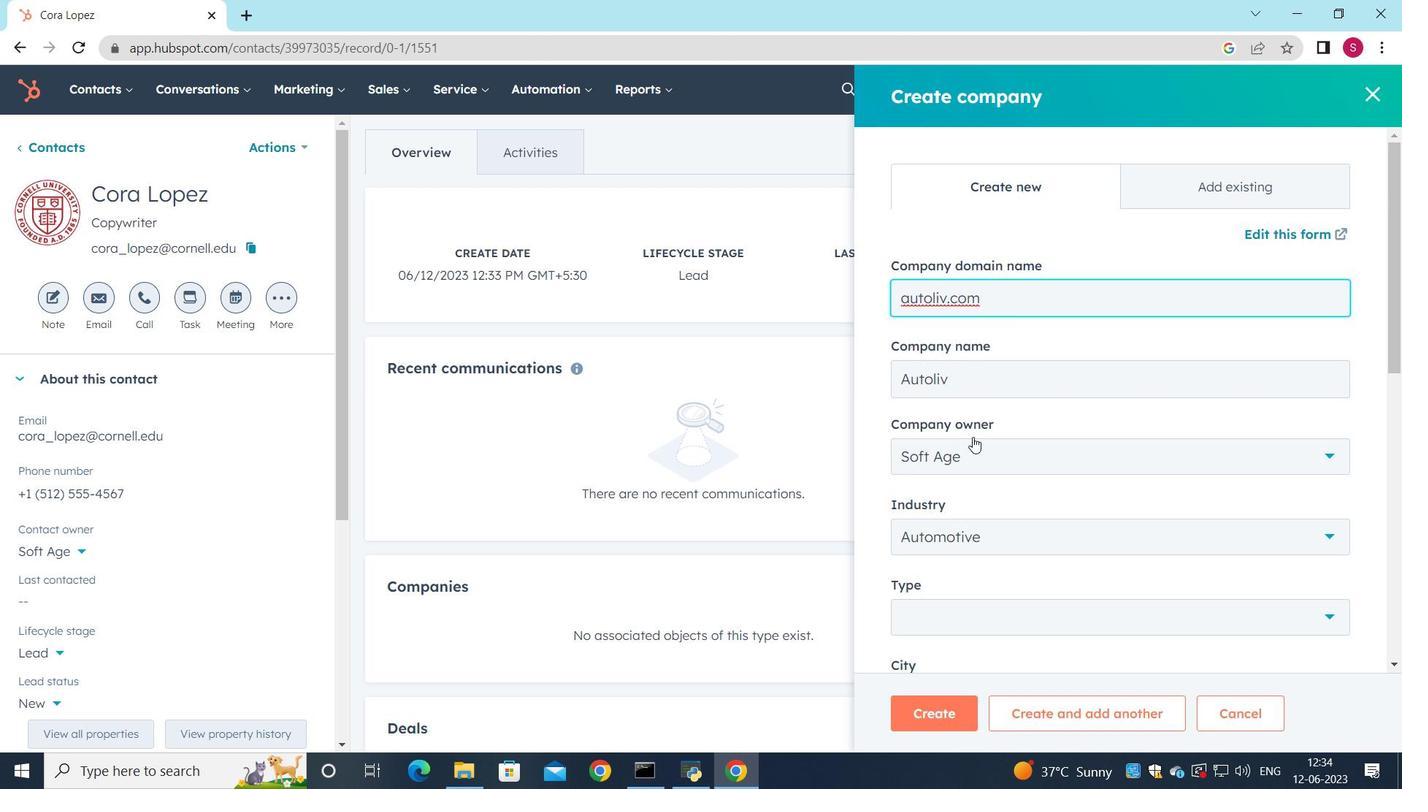 
Action: Mouse moved to (974, 437)
Screenshot: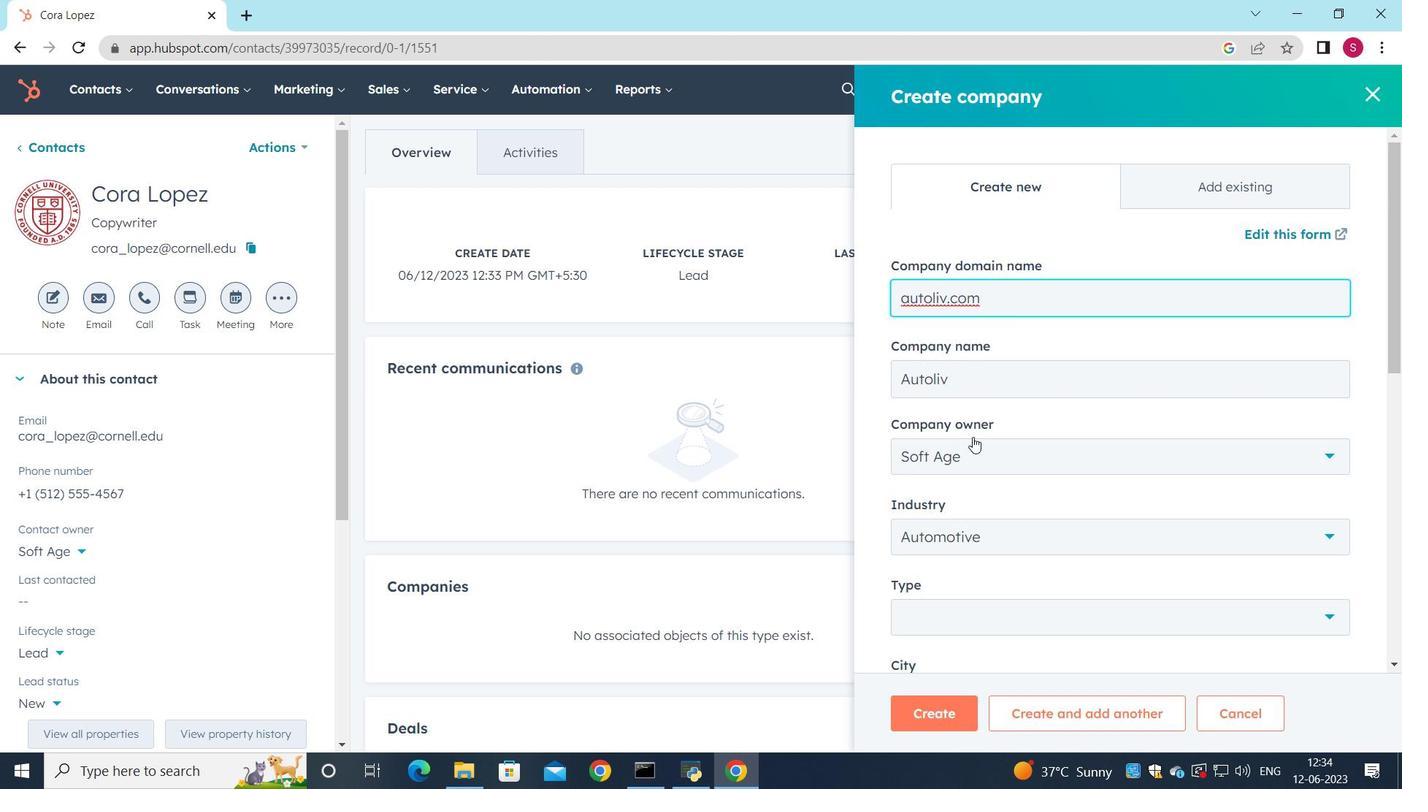 
Action: Mouse scrolled (974, 436) with delta (0, 0)
Screenshot: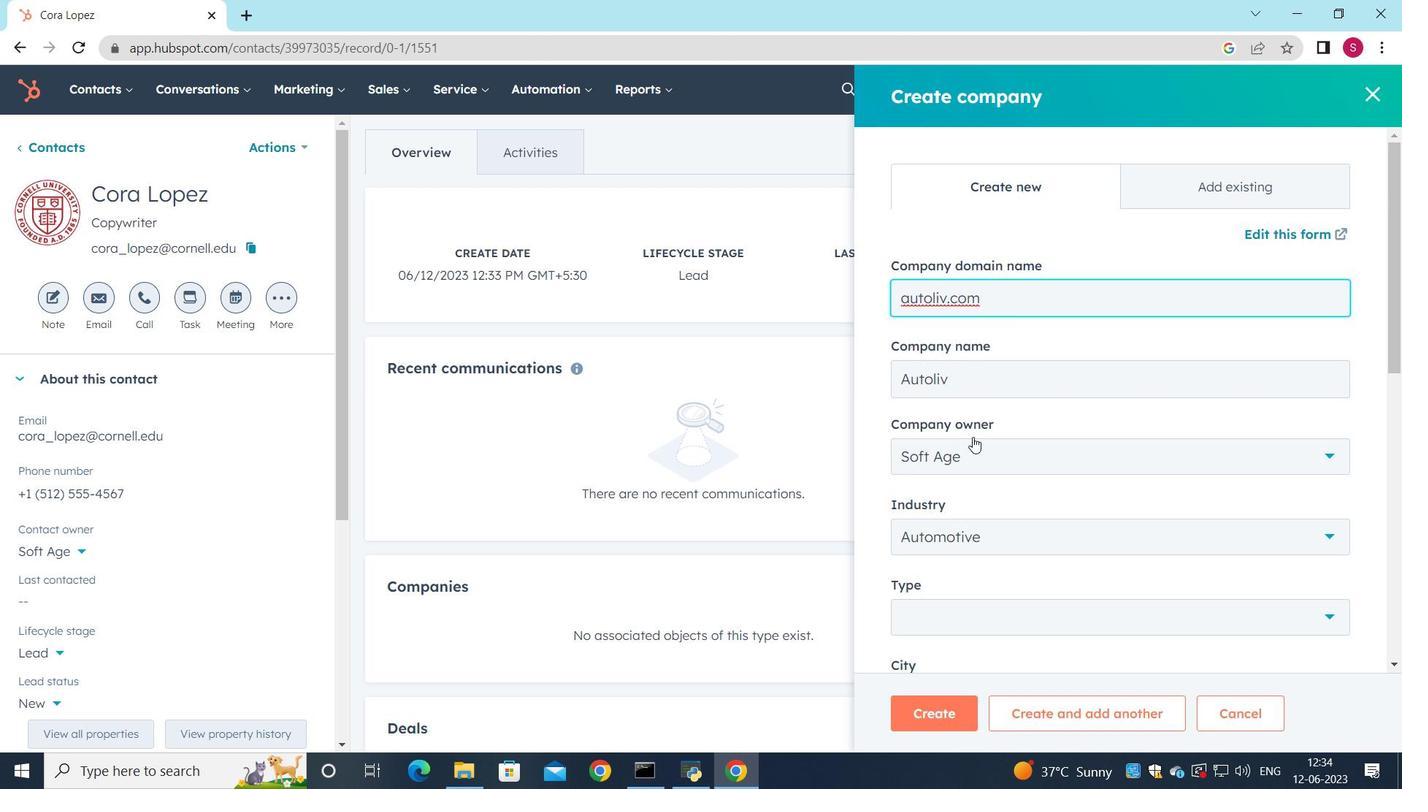 
Action: Mouse moved to (1214, 434)
Screenshot: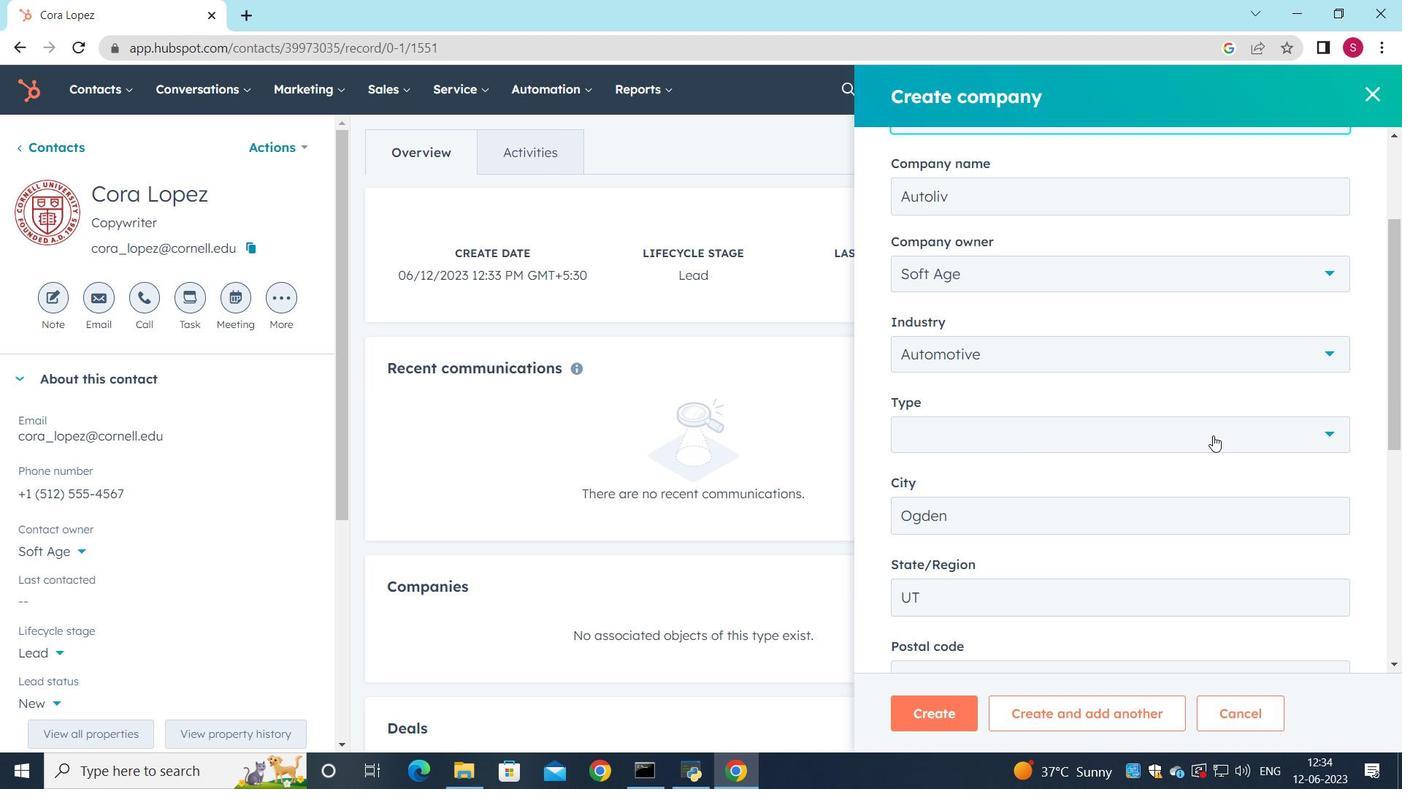 
Action: Mouse pressed left at (1214, 434)
Screenshot: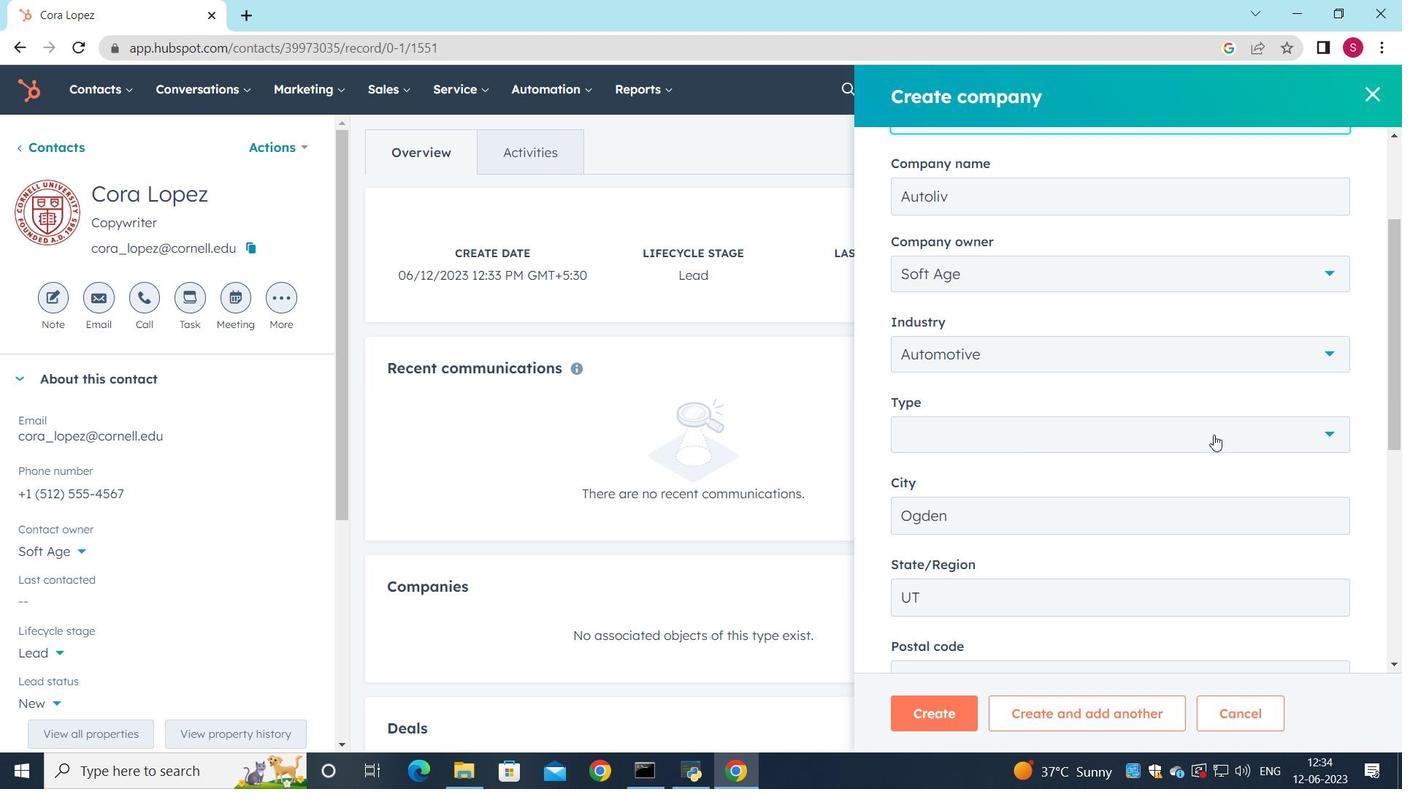 
Action: Mouse moved to (1098, 518)
Screenshot: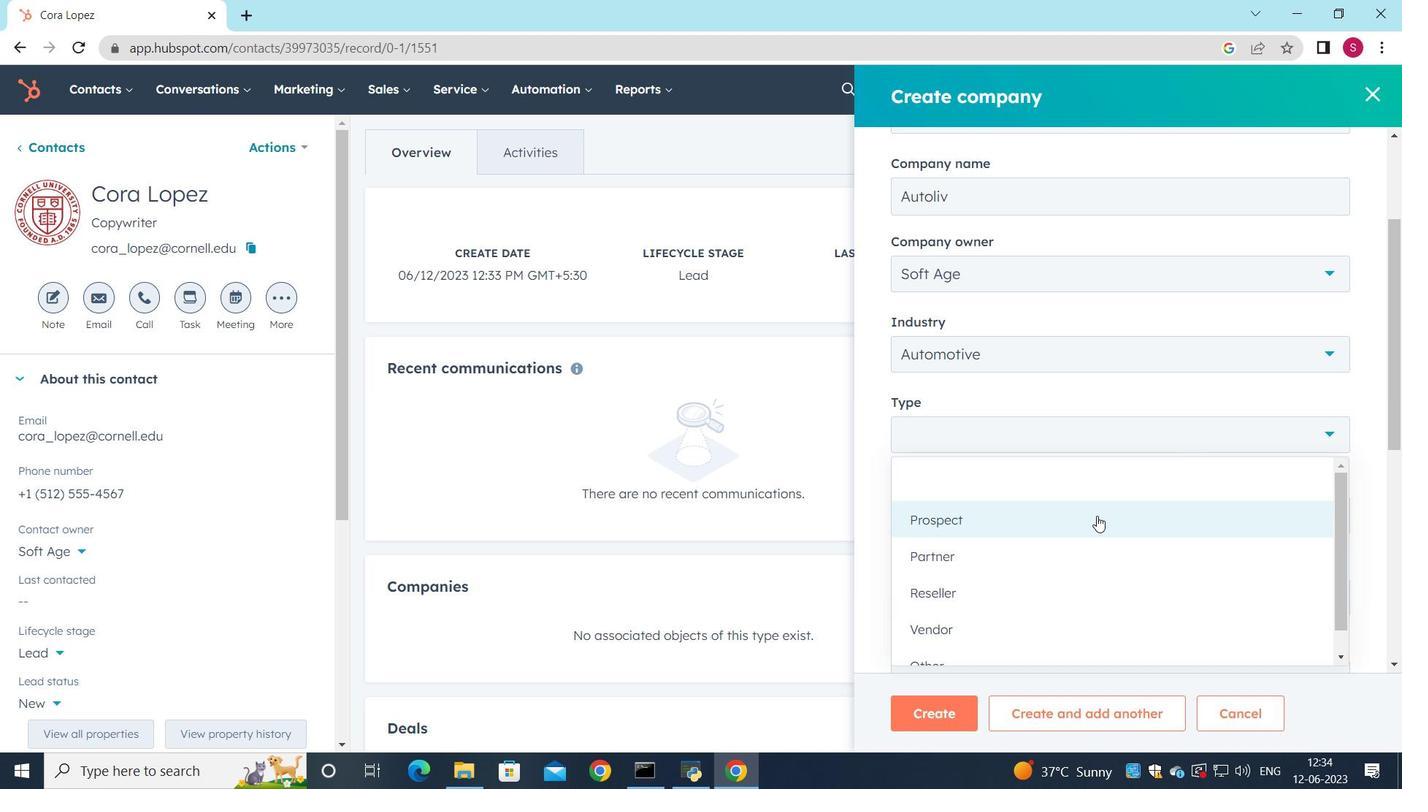 
Action: Mouse pressed left at (1098, 518)
Screenshot: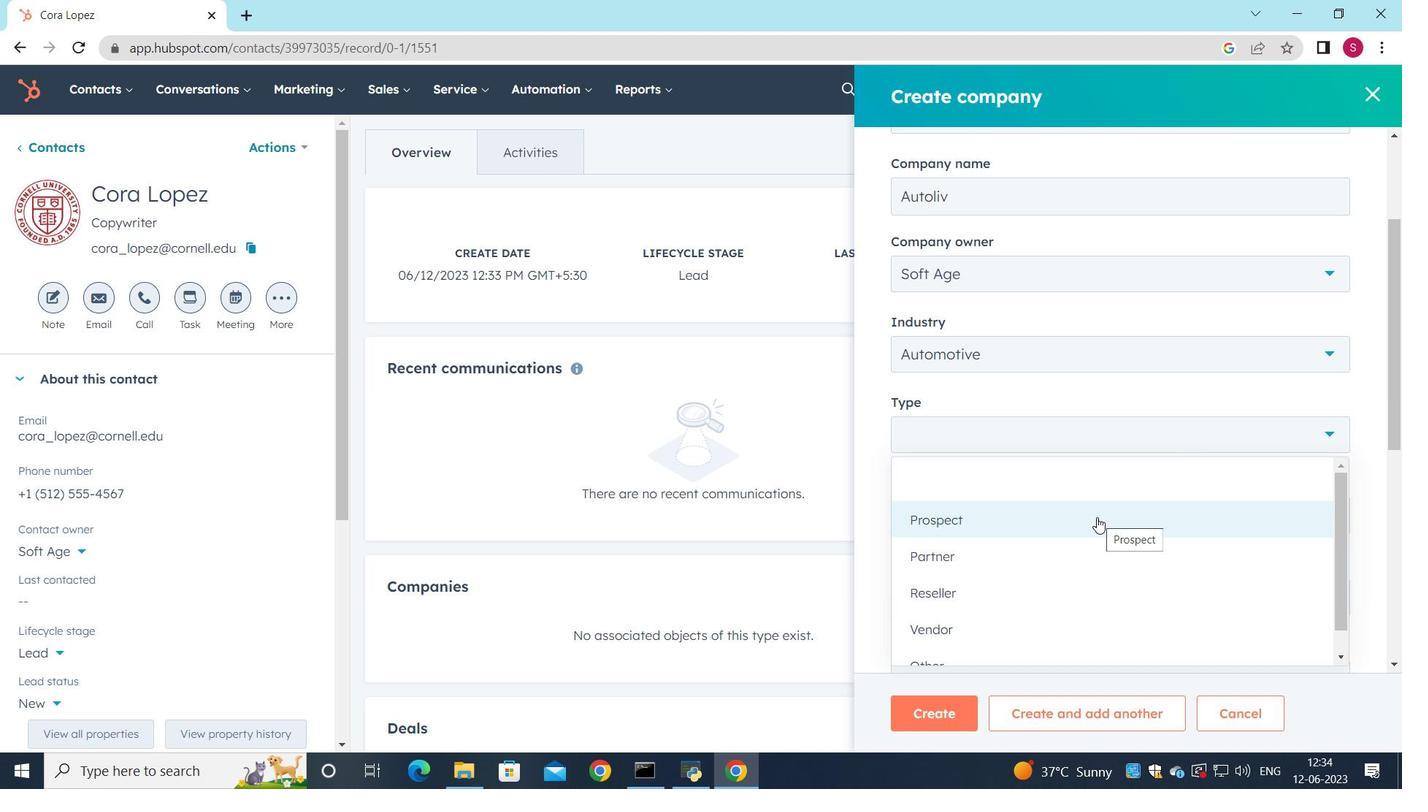 
Action: Mouse moved to (954, 709)
Screenshot: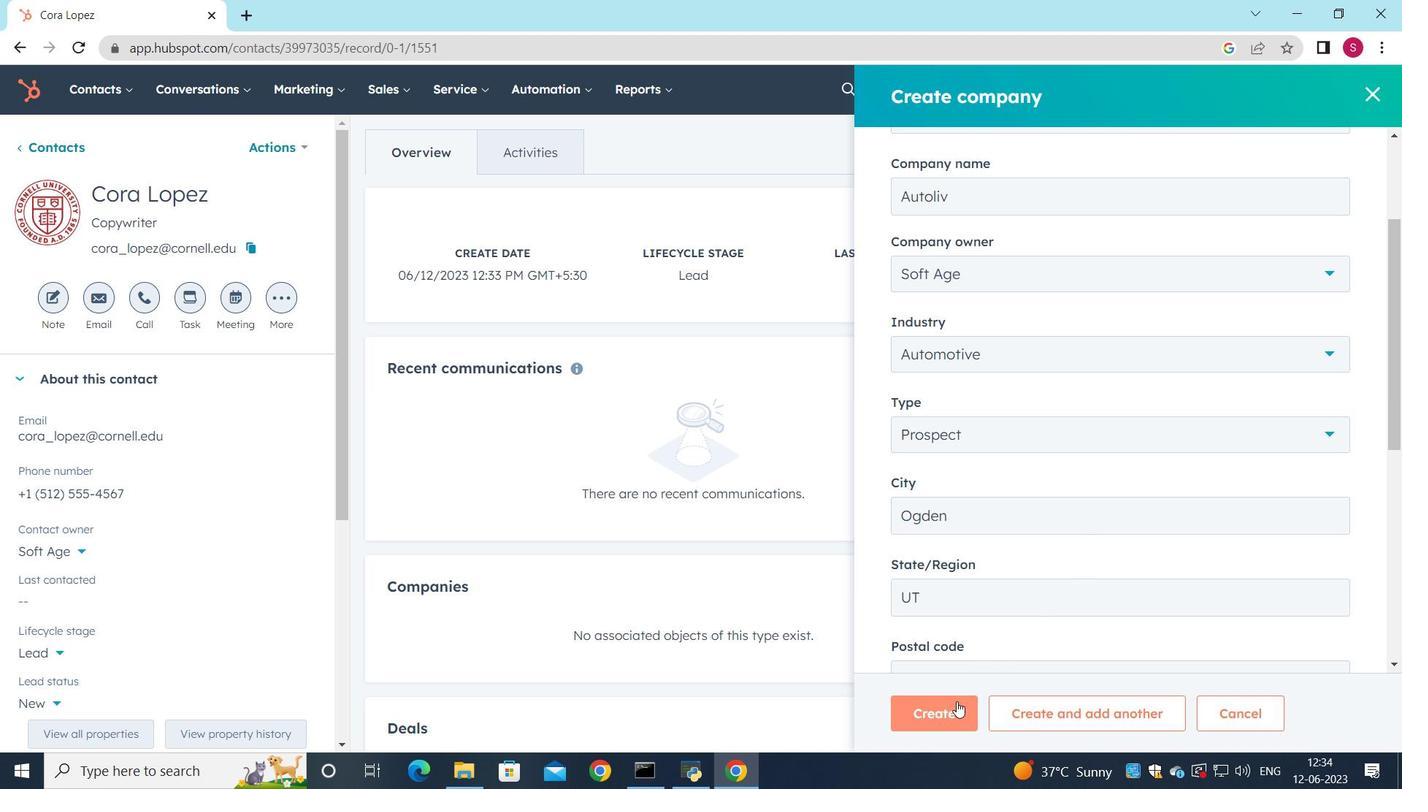 
Action: Mouse pressed left at (954, 709)
Screenshot: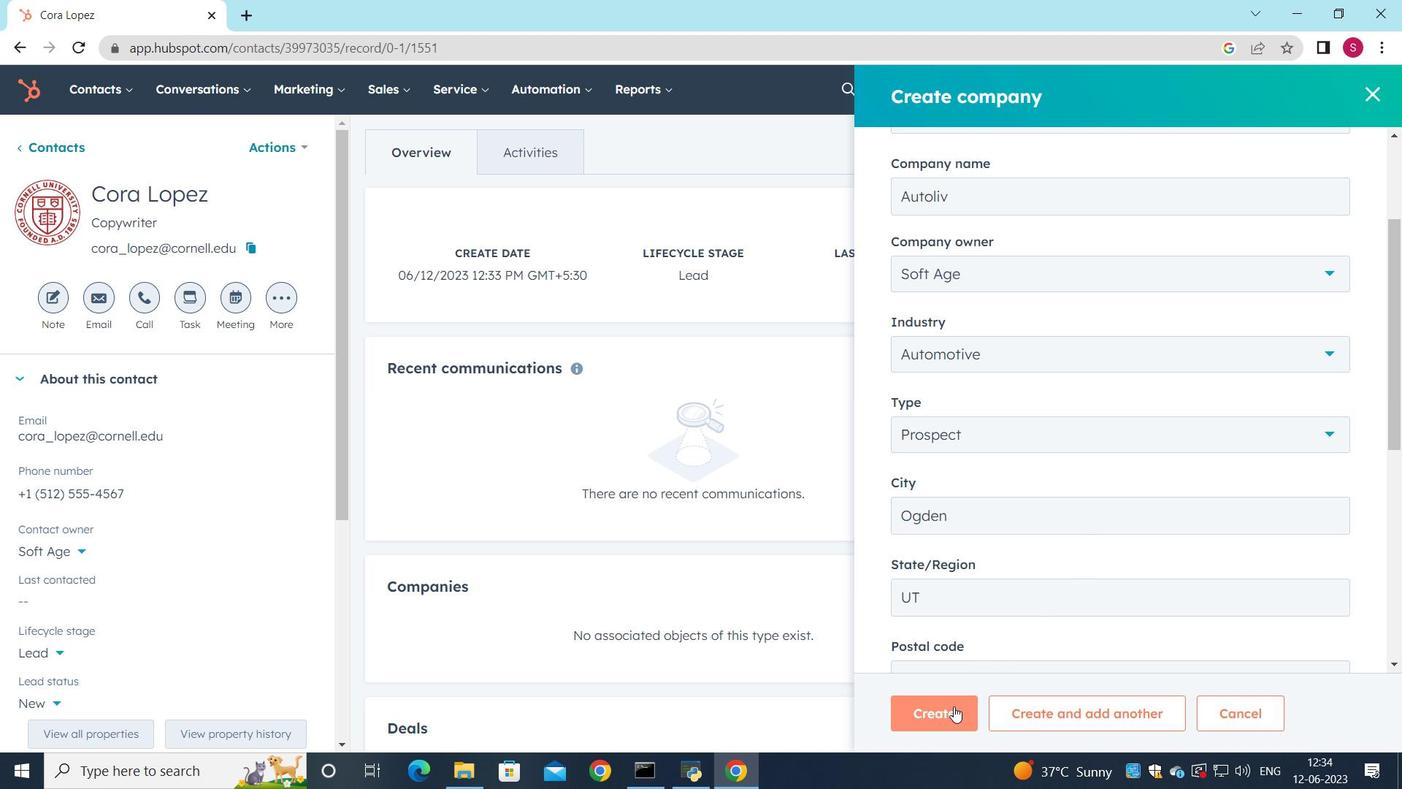 
Action: Mouse moved to (749, 523)
Screenshot: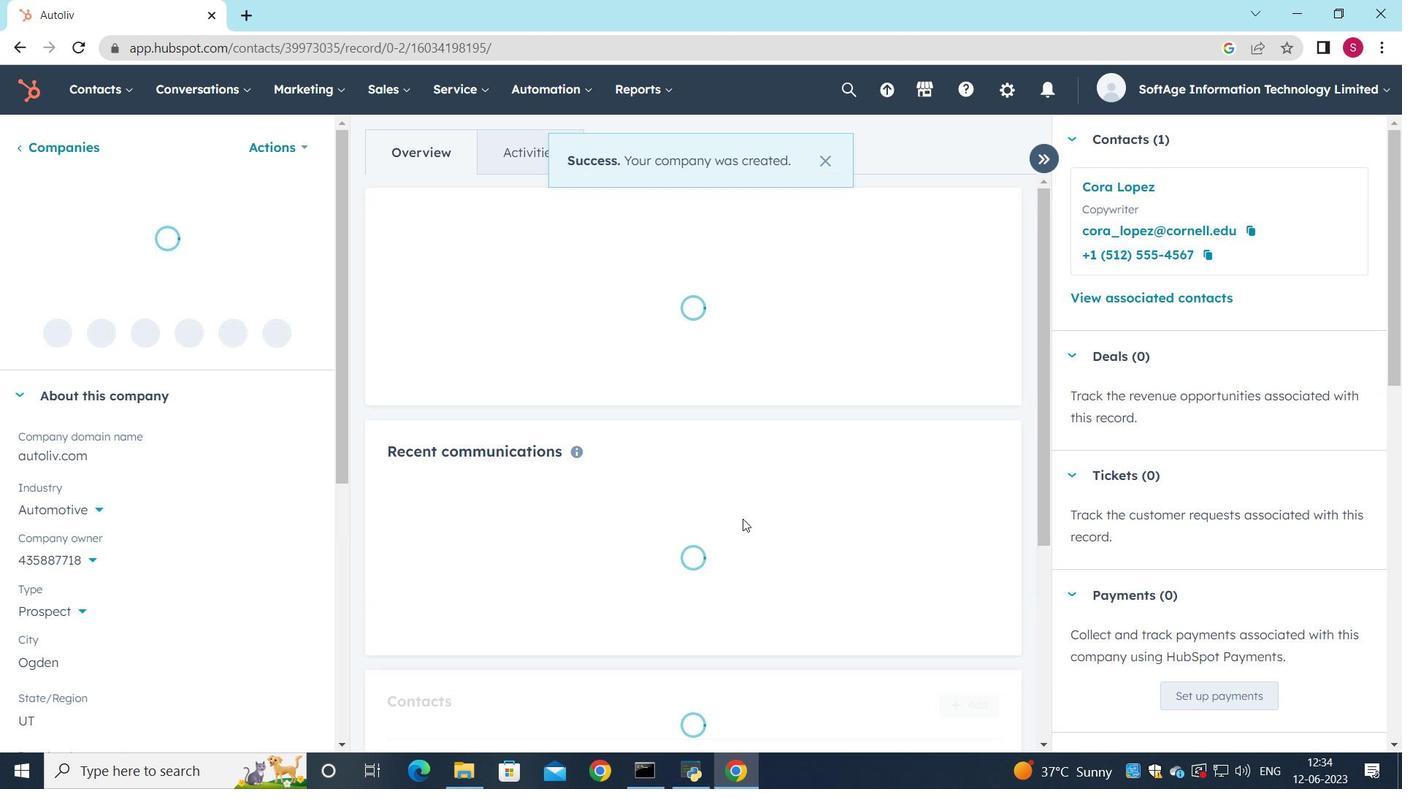 
Action: Mouse scrolled (749, 523) with delta (0, 0)
Screenshot: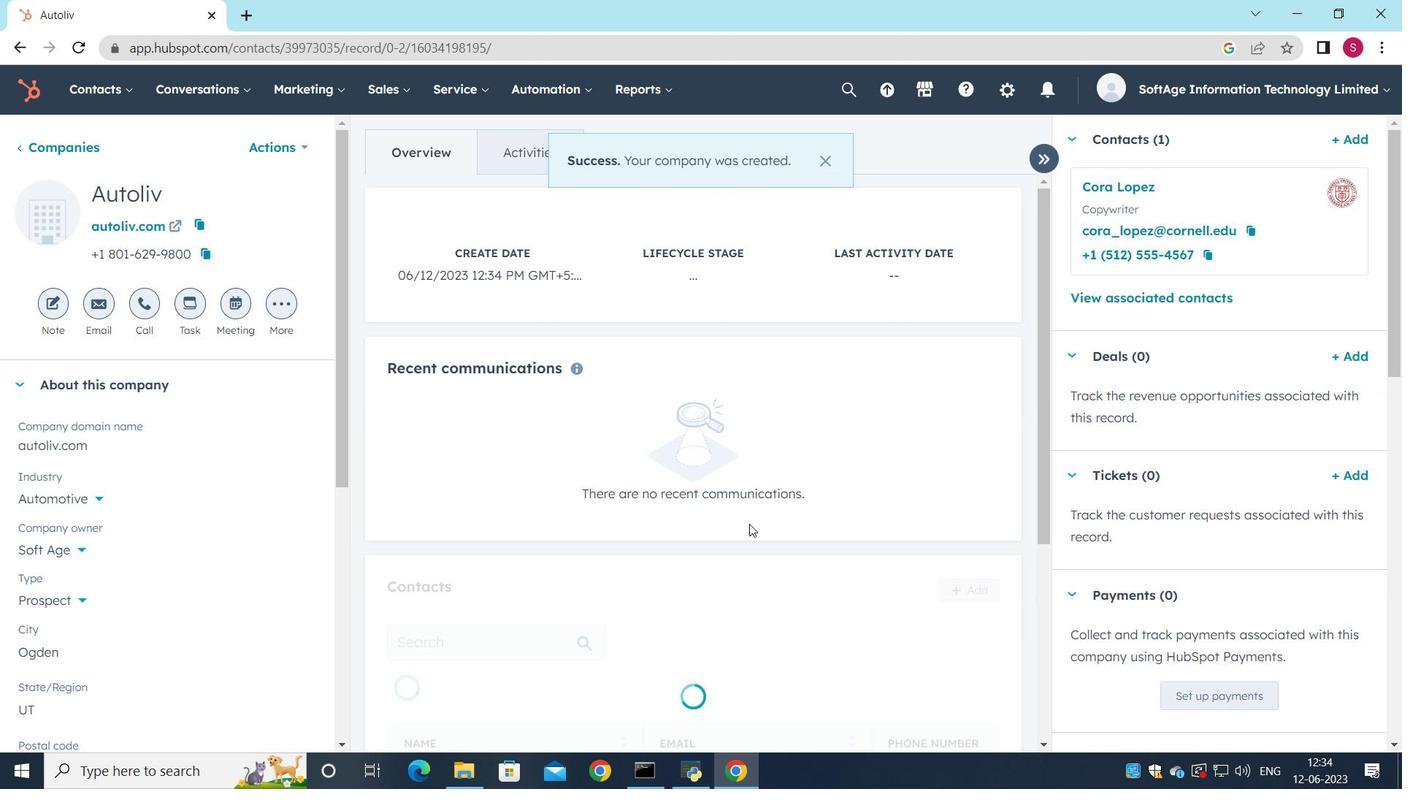 
Action: Mouse scrolled (749, 523) with delta (0, 0)
Screenshot: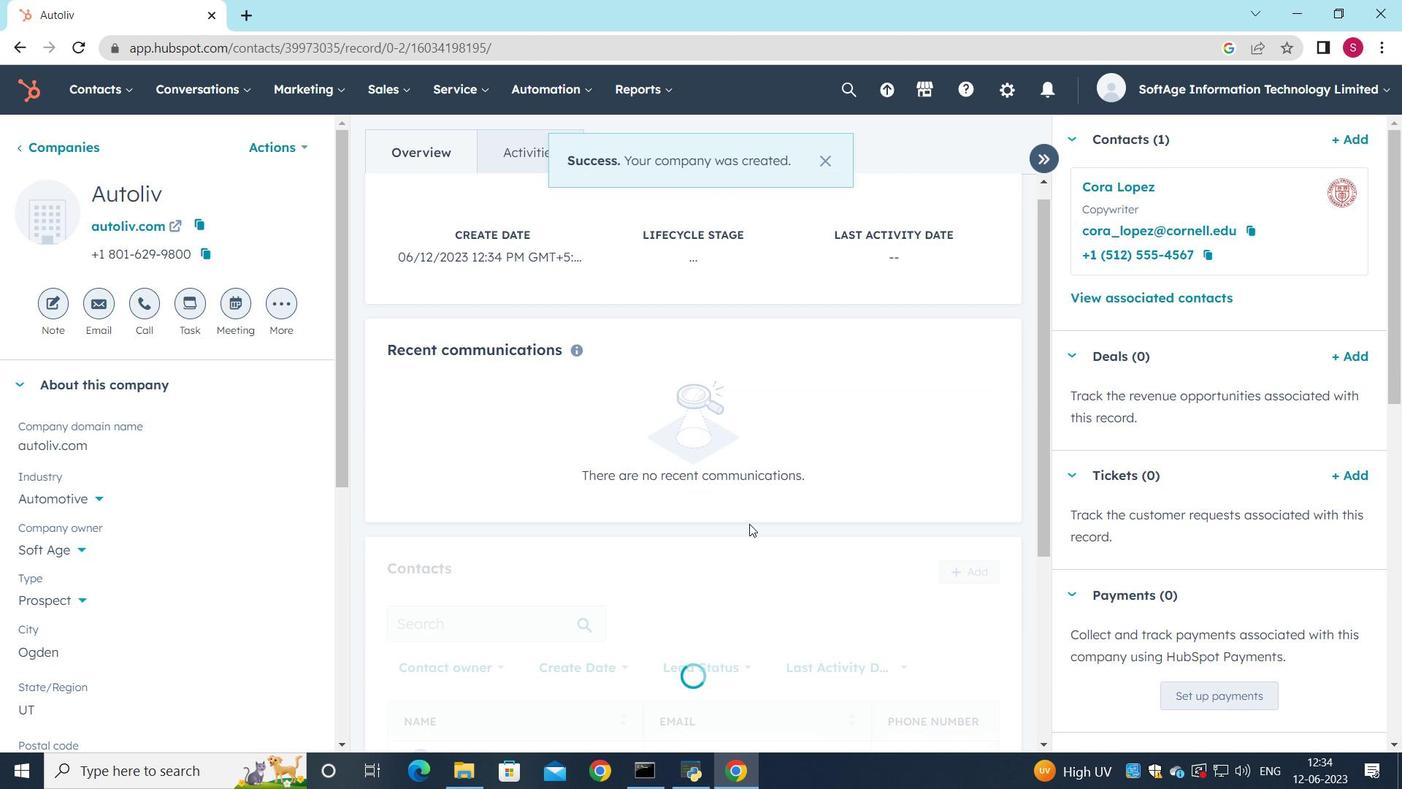 
Action: Mouse moved to (759, 537)
Screenshot: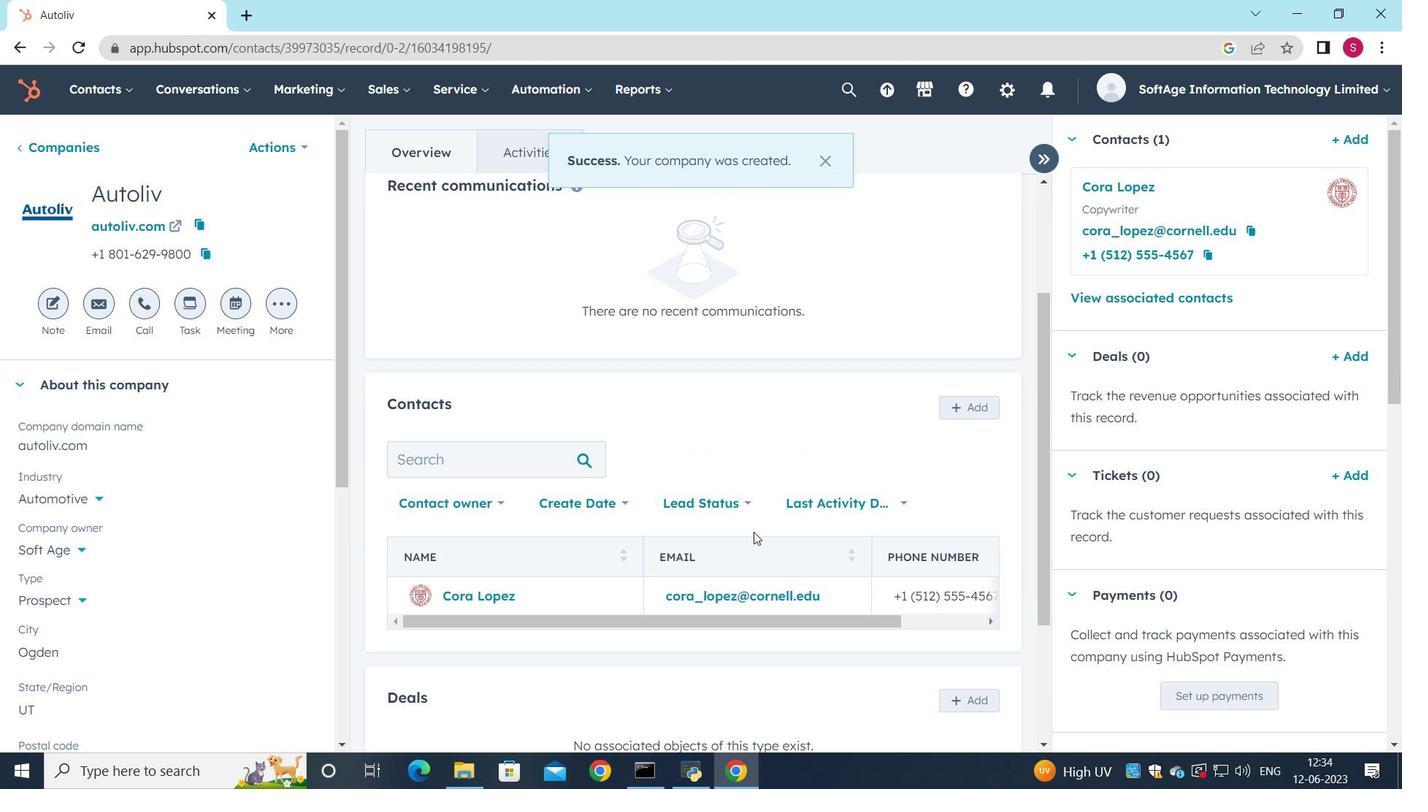 
